 Task: Reply to email with the signature Eduardo Lee with the subject Thank you for a termination meeting from softage.10@softage.net with the message I wanted to discuss the progress of the sales team with you. Can we set up a meeting sometime next week? with BCC to softage.4@softage.net with an attached document Brand_identity_guide.pdf
Action: Mouse moved to (1119, 184)
Screenshot: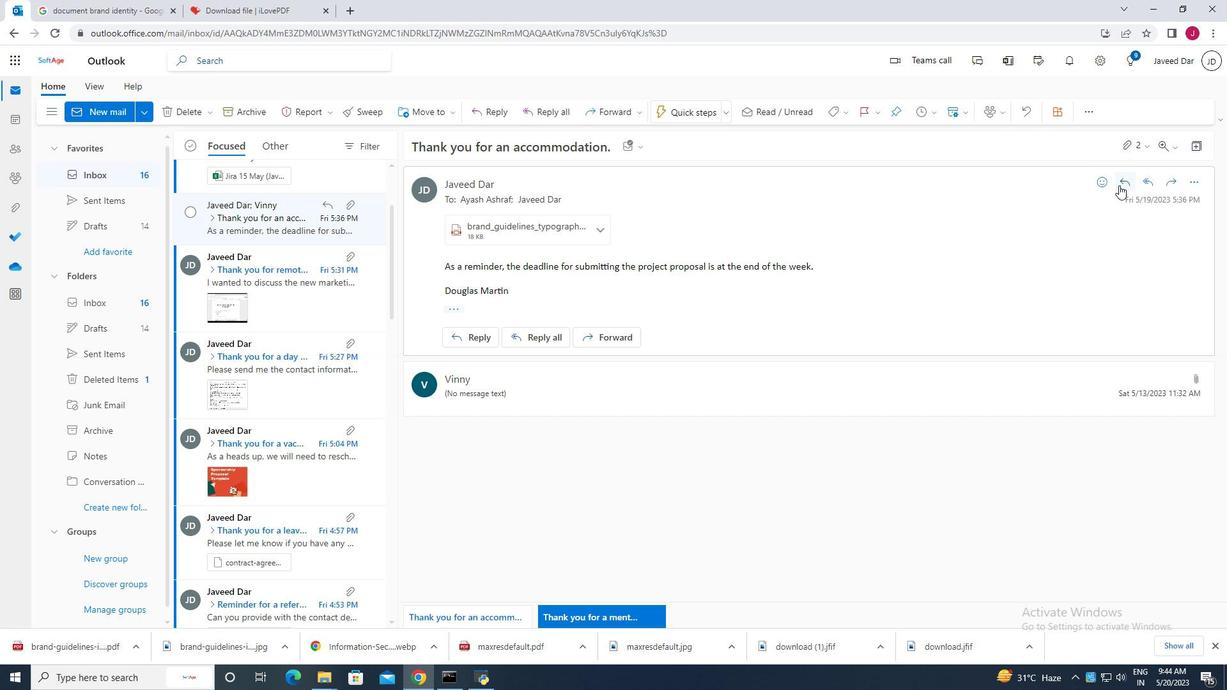 
Action: Mouse pressed left at (1119, 184)
Screenshot: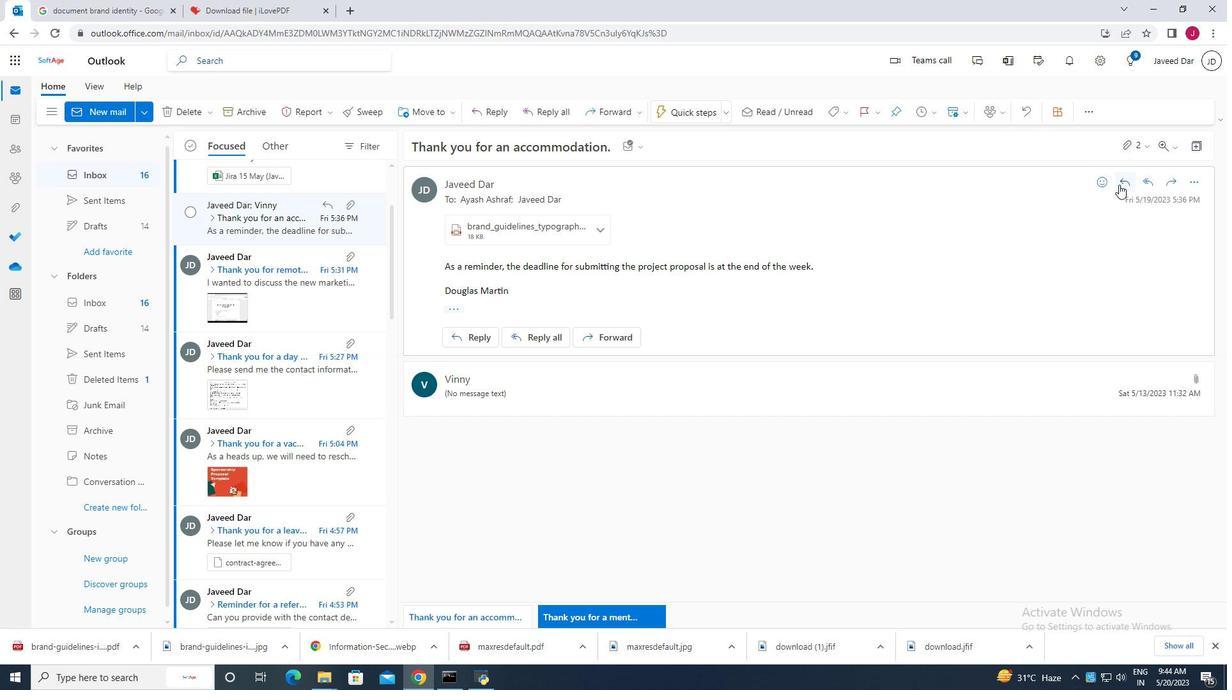 
Action: Mouse moved to (421, 343)
Screenshot: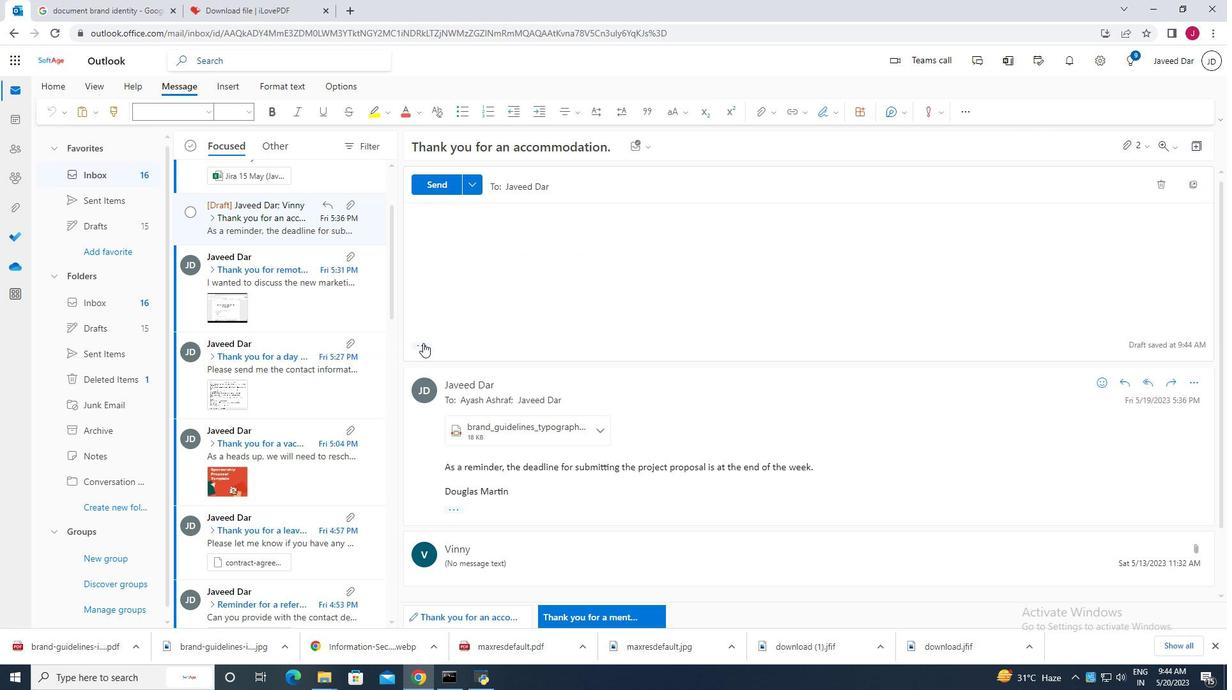 
Action: Mouse pressed left at (421, 343)
Screenshot: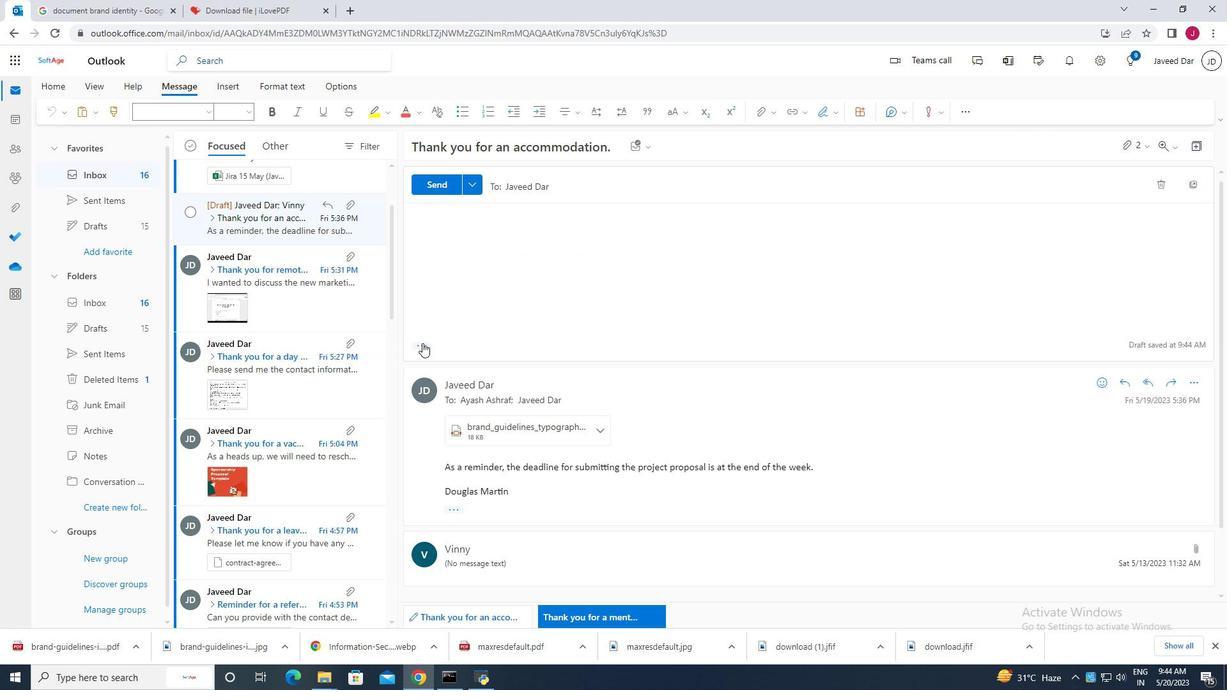 
Action: Mouse moved to (497, 240)
Screenshot: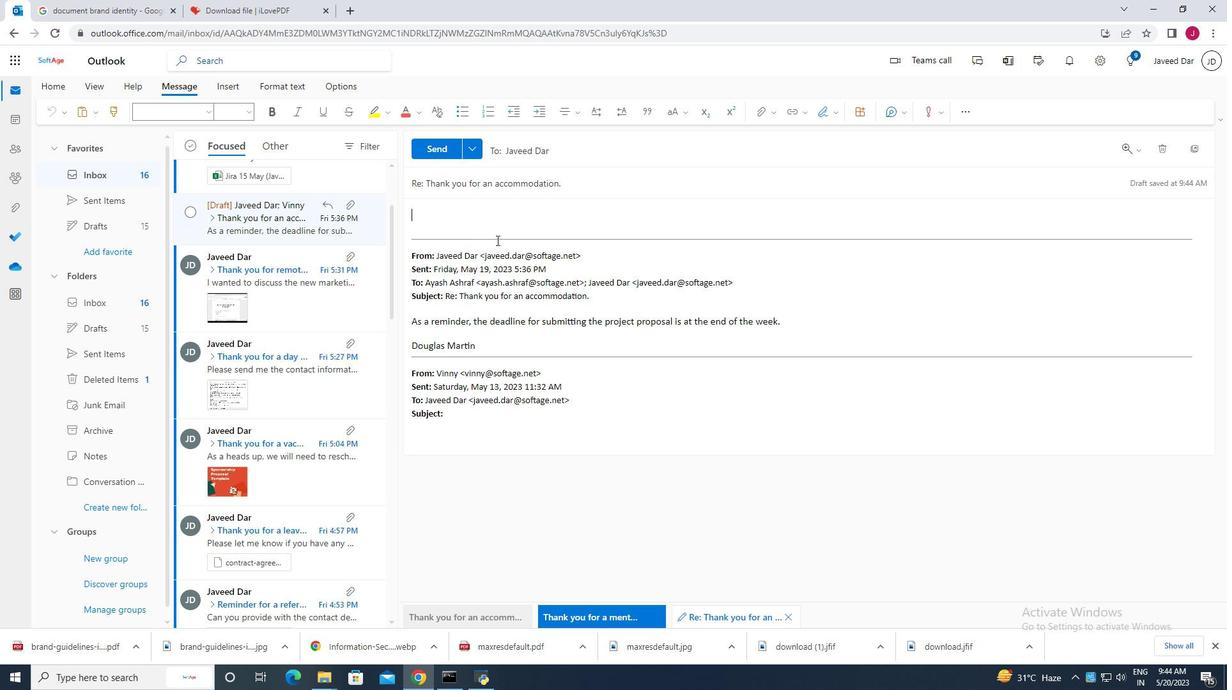 
Action: Mouse scrolled (497, 240) with delta (0, 0)
Screenshot: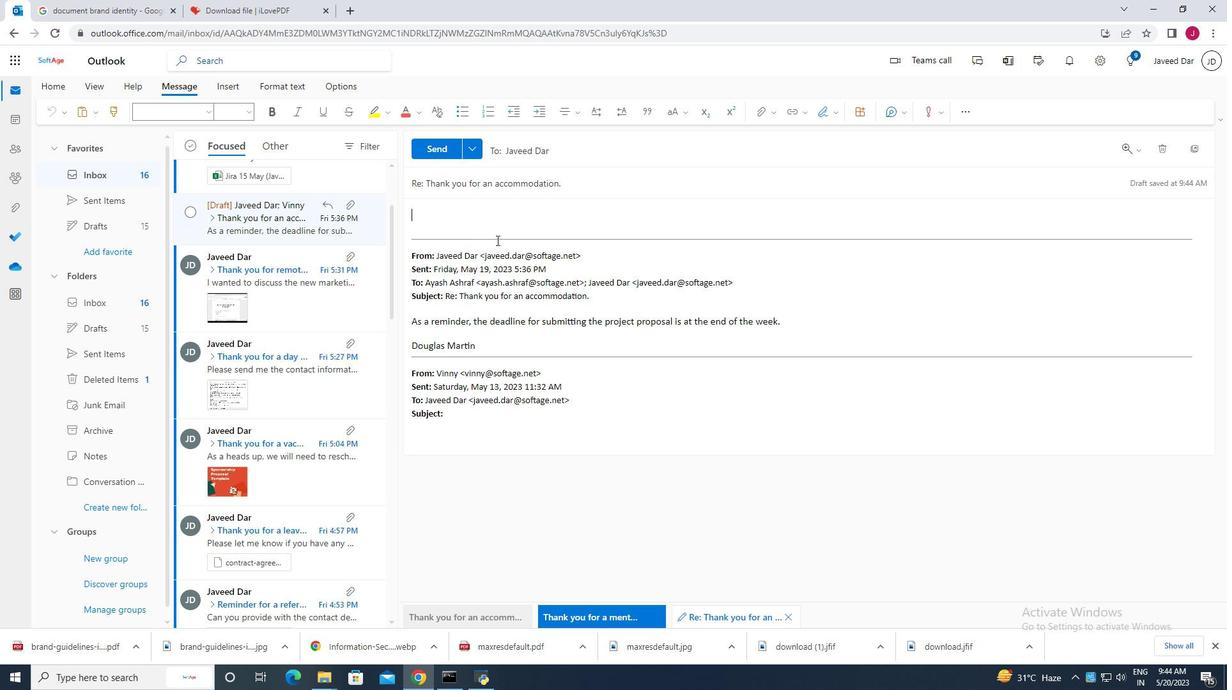 
Action: Mouse scrolled (497, 240) with delta (0, 0)
Screenshot: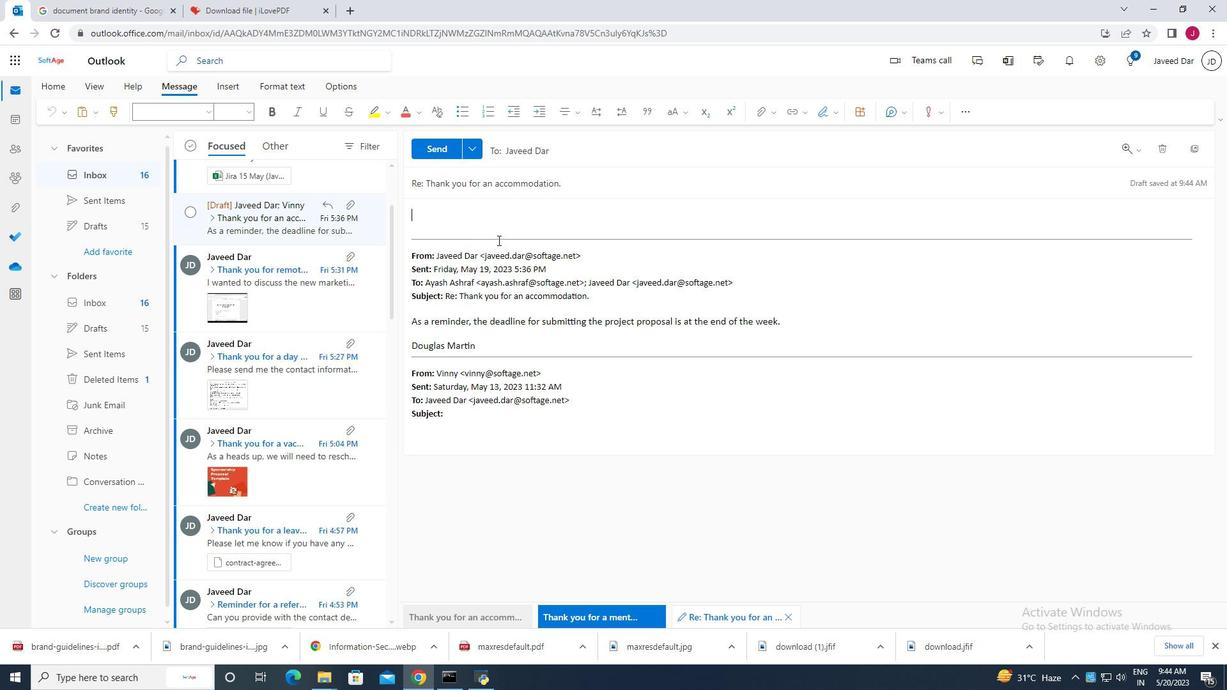 
Action: Mouse scrolled (497, 240) with delta (0, 0)
Screenshot: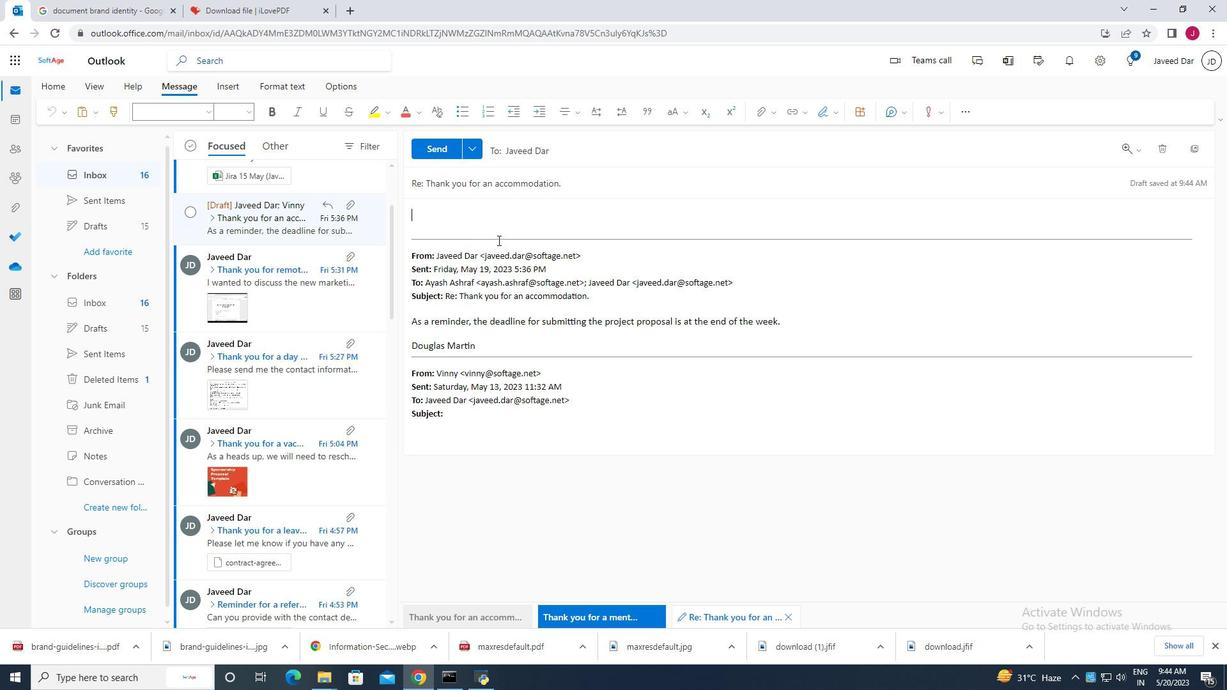 
Action: Mouse scrolled (497, 240) with delta (0, 0)
Screenshot: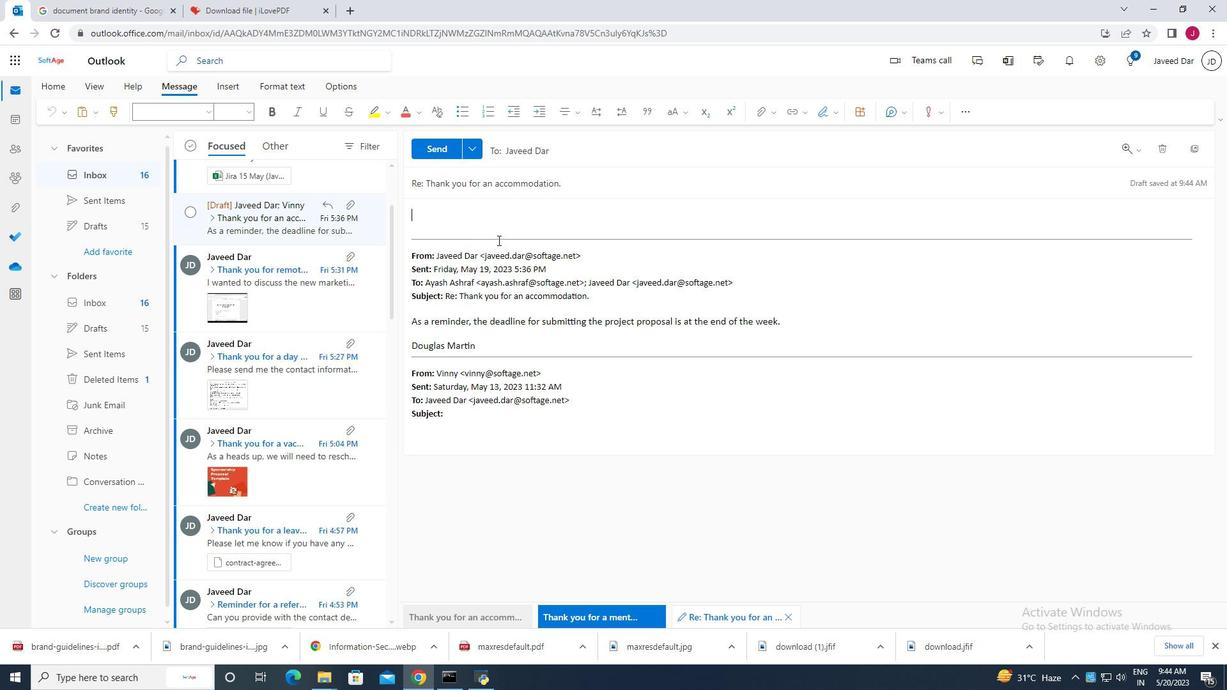 
Action: Mouse moved to (591, 189)
Screenshot: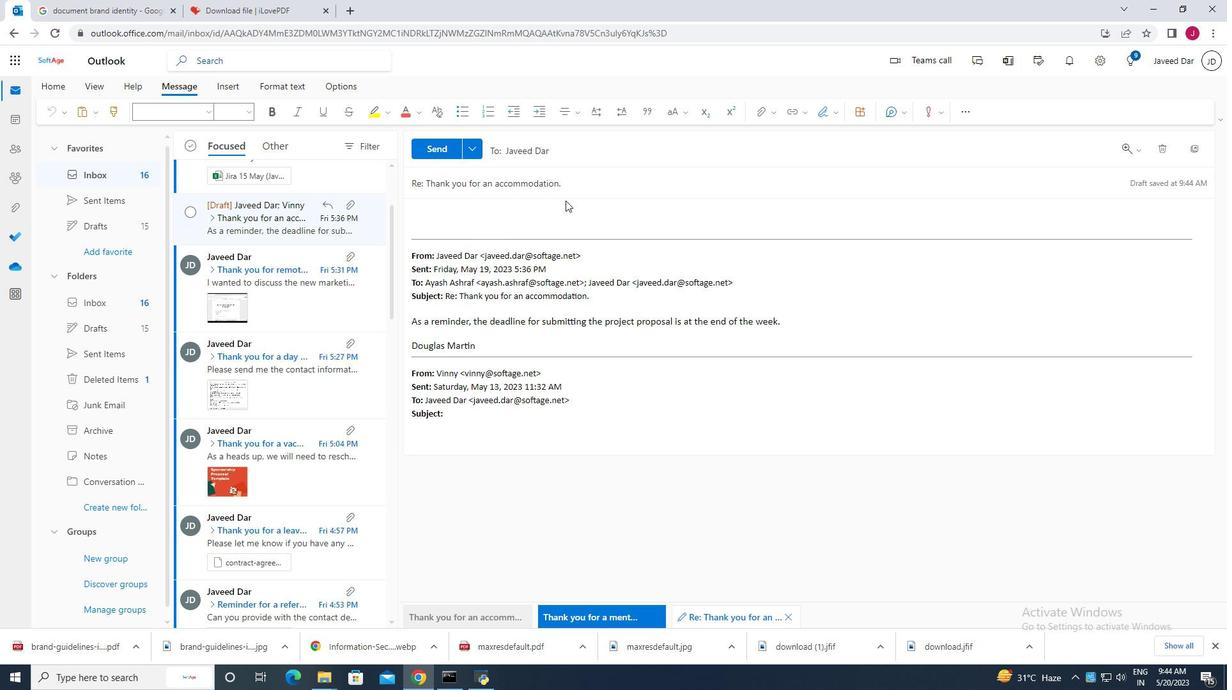 
Action: Mouse pressed left at (591, 189)
Screenshot: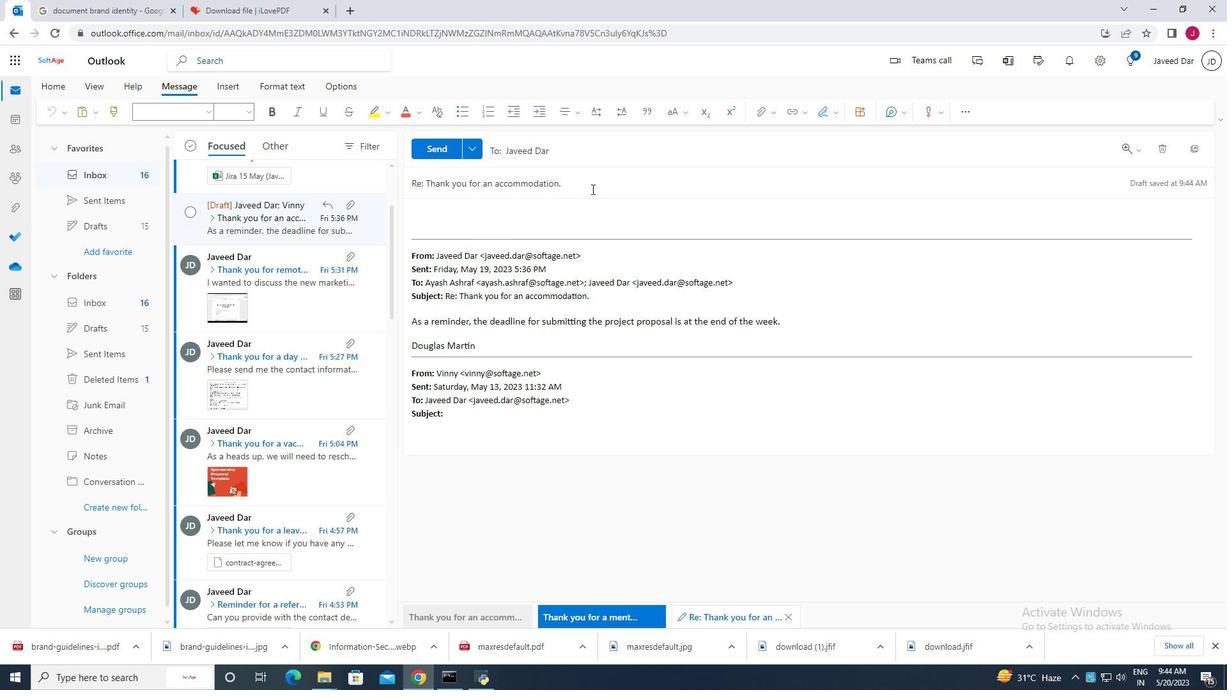 
Action: Mouse moved to (577, 150)
Screenshot: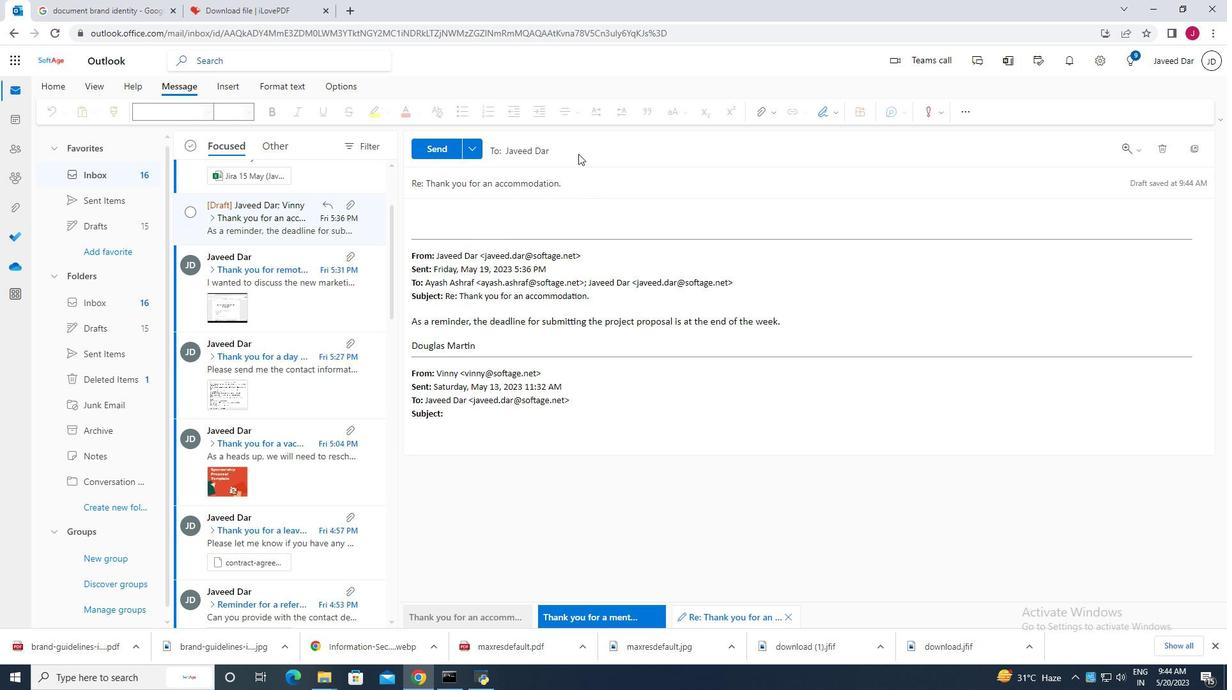 
Action: Mouse pressed left at (577, 150)
Screenshot: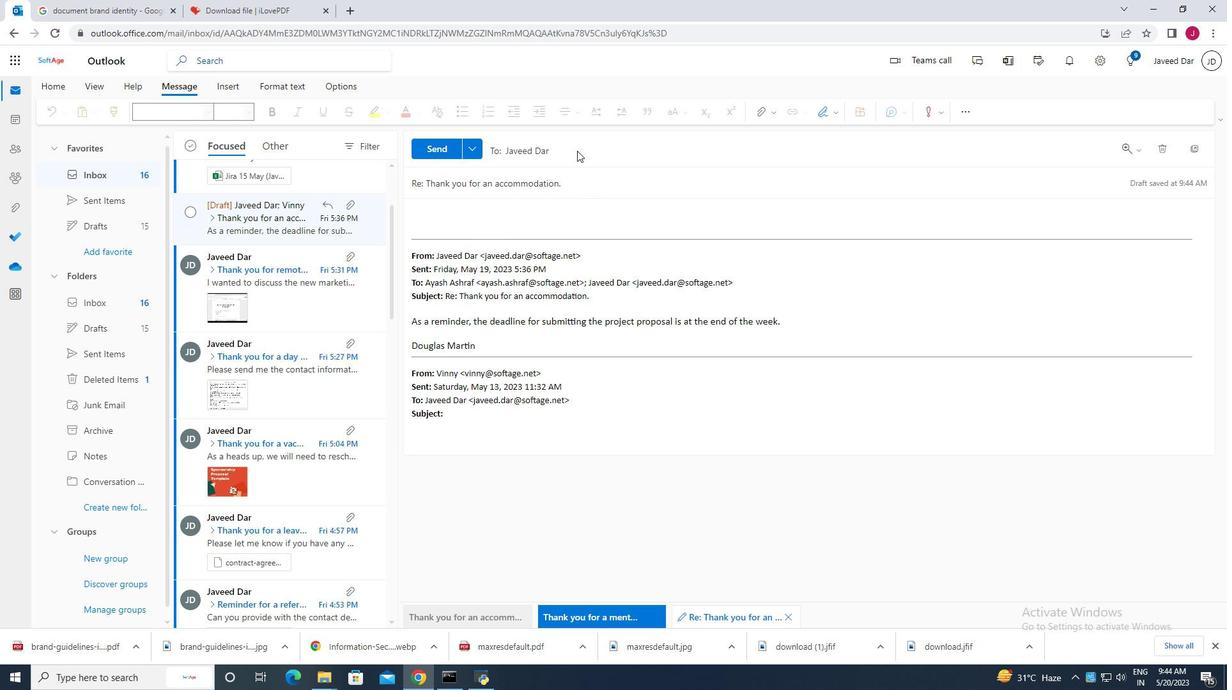 
Action: Mouse moved to (512, 177)
Screenshot: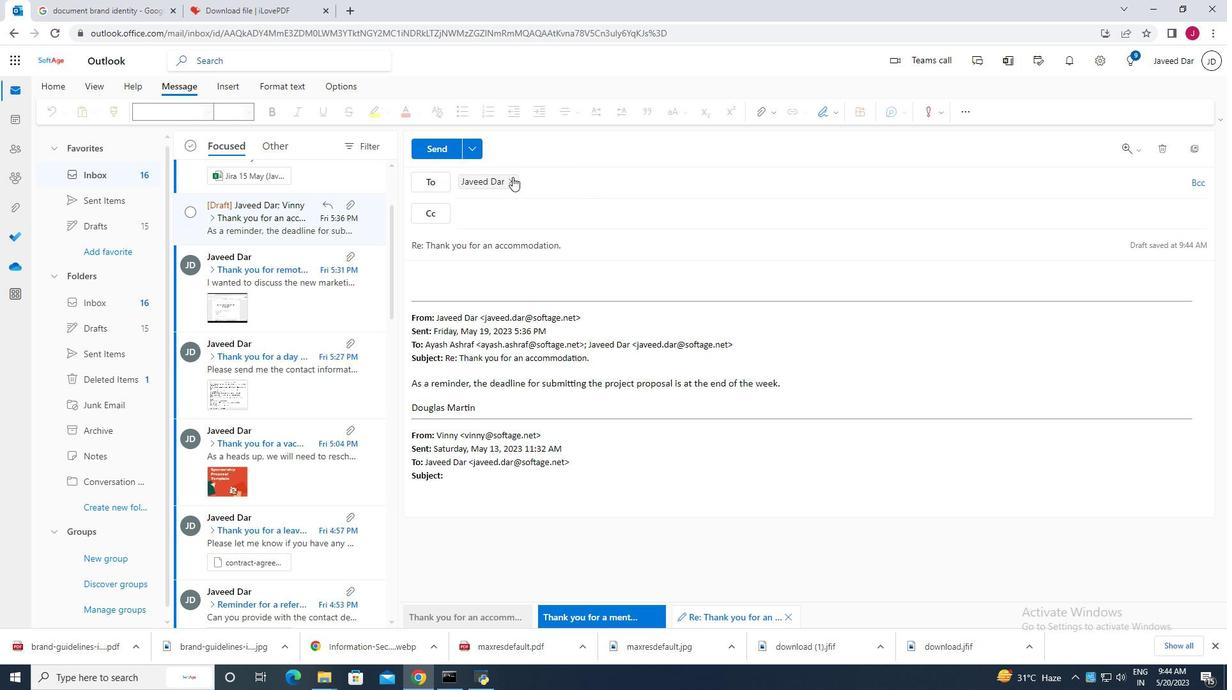 
Action: Mouse pressed left at (512, 177)
Screenshot: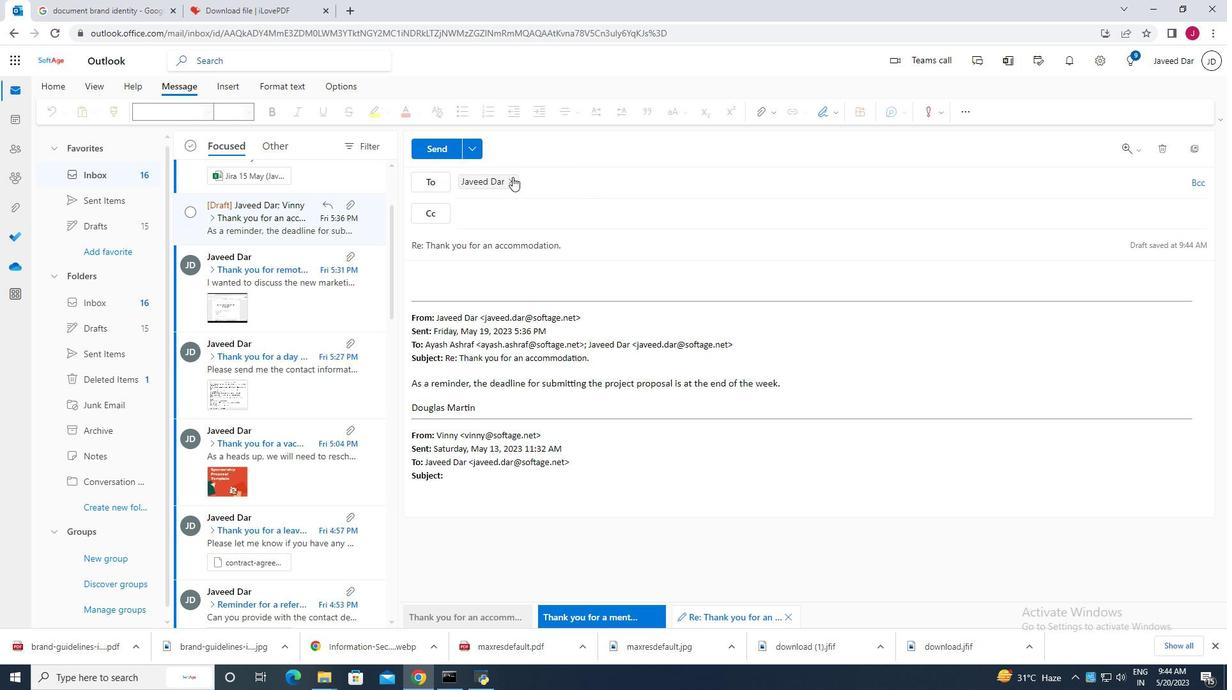 
Action: Mouse moved to (1200, 184)
Screenshot: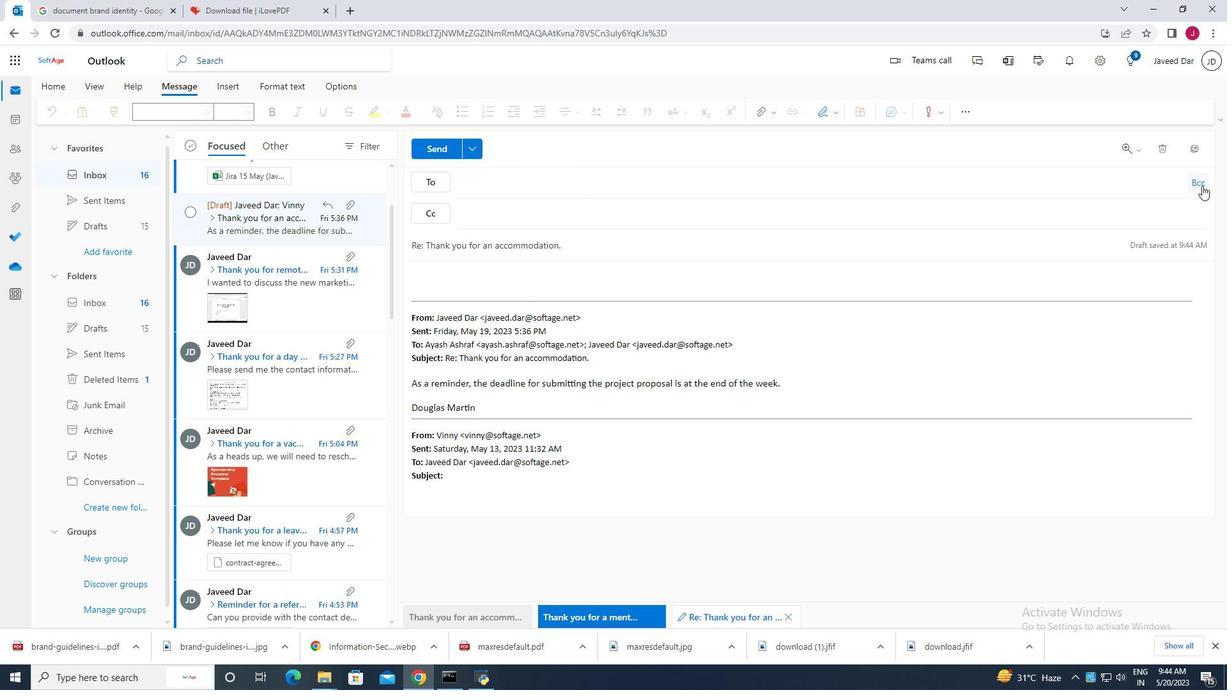 
Action: Mouse pressed left at (1200, 184)
Screenshot: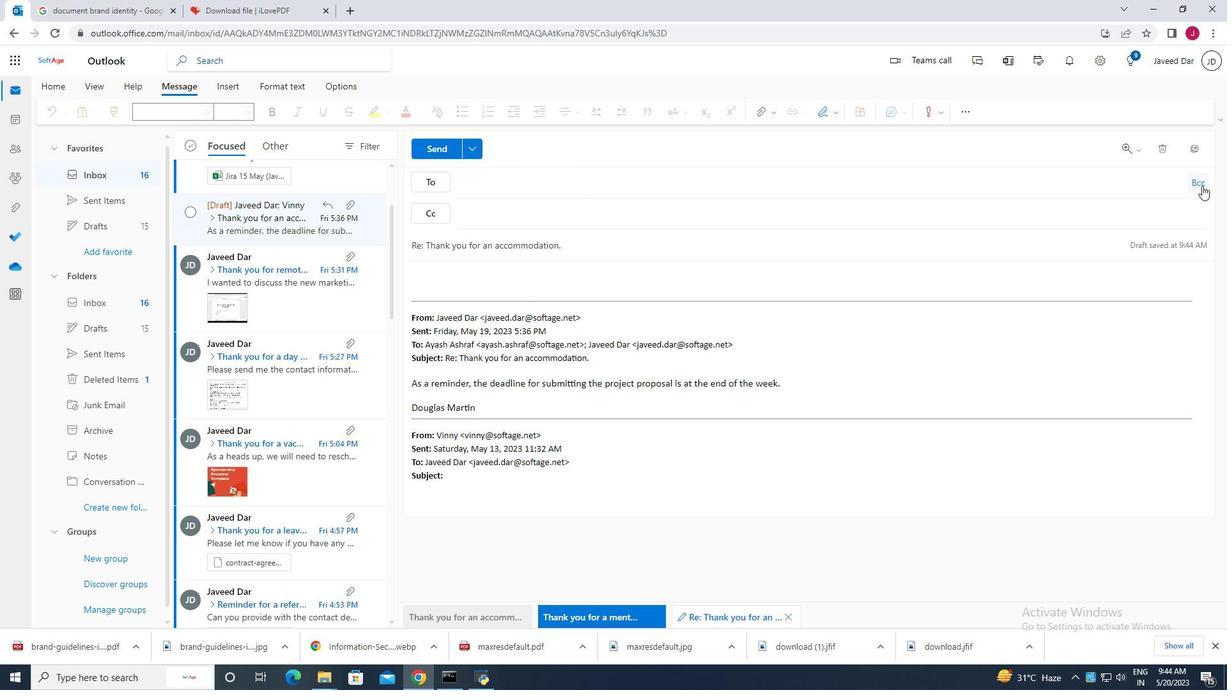 
Action: Mouse moved to (610, 279)
Screenshot: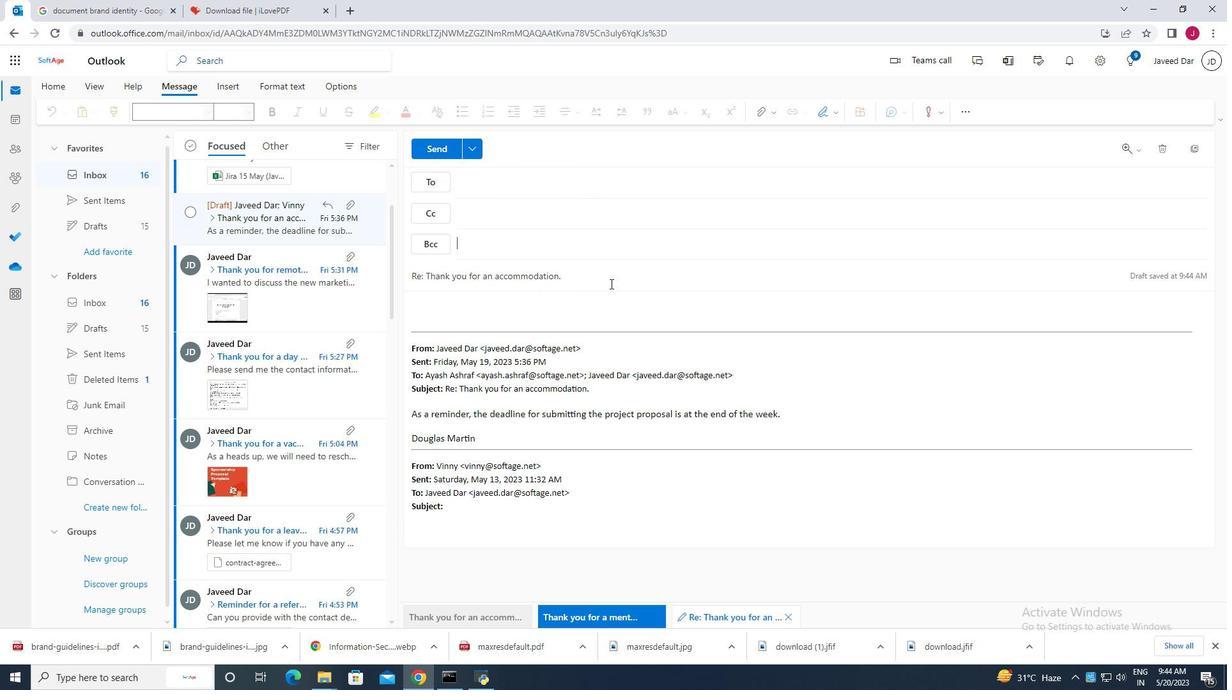 
Action: Mouse pressed left at (610, 279)
Screenshot: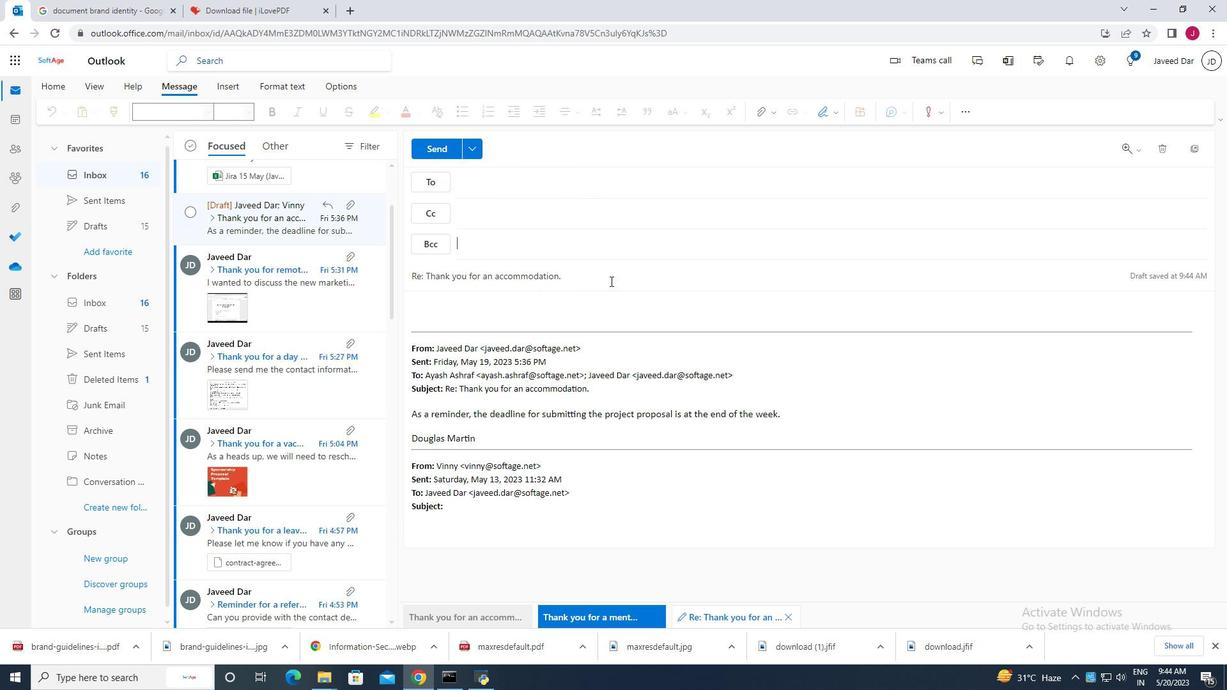 
Action: Key pressed <Key.backspace><Key.backspace><Key.backspace><Key.backspace><Key.backspace><Key.backspace><Key.backspace><Key.backspace><Key.backspace><Key.backspace><Key.backspace><Key.backspace><Key.backspace><Key.backspace><Key.backspace><Key.backspace><Key.backspace><Key.backspace><Key.backspace><Key.backspace><Key.backspace><Key.backspace><Key.backspace><Key.backspace><Key.backspace><Key.backspace><Key.backspace><Key.backspace><Key.backspace><Key.backspace><Key.backspace><Key.backspace><Key.backspace><Key.backspace><Key.backspace><Key.backspace><Key.backspace><Key.backspace><Key.backspace><Key.backspace><Key.backspace><Key.backspace><Key.backspace><Key.backspace><Key.backspace><Key.caps_lock>T<Key.caps_lock>hank<Key.space>you<Key.space>for<Key.space>termination<Key.space>meeting.
Screenshot: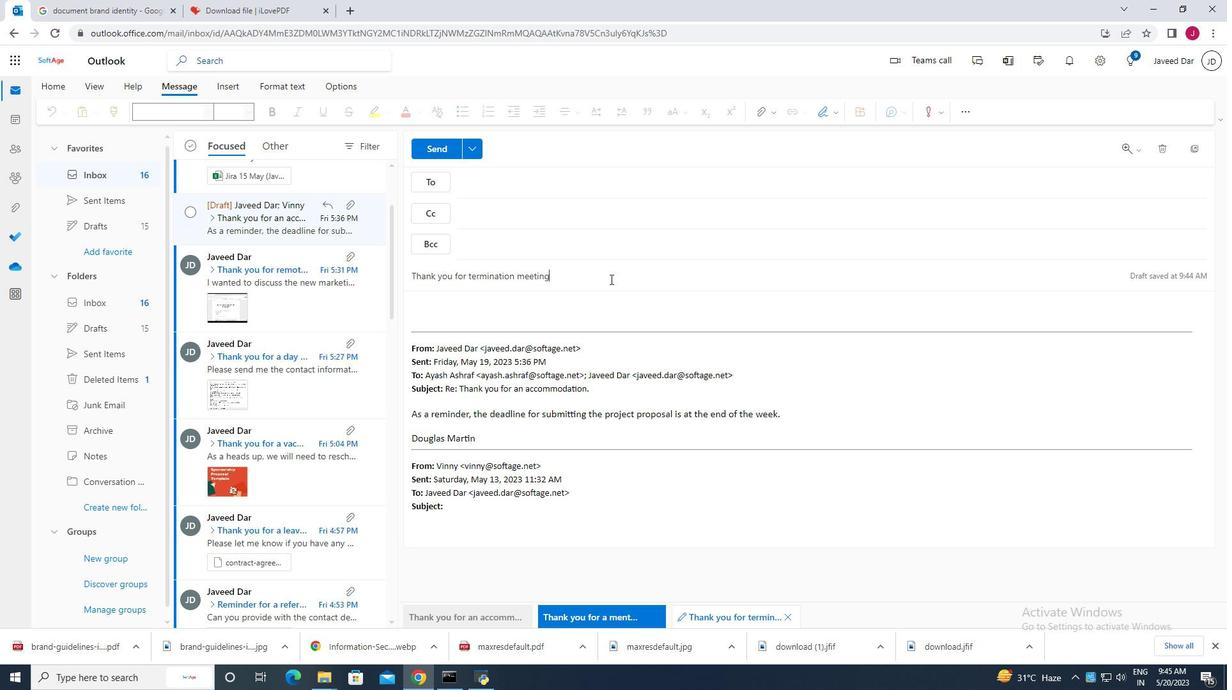 
Action: Mouse moved to (541, 304)
Screenshot: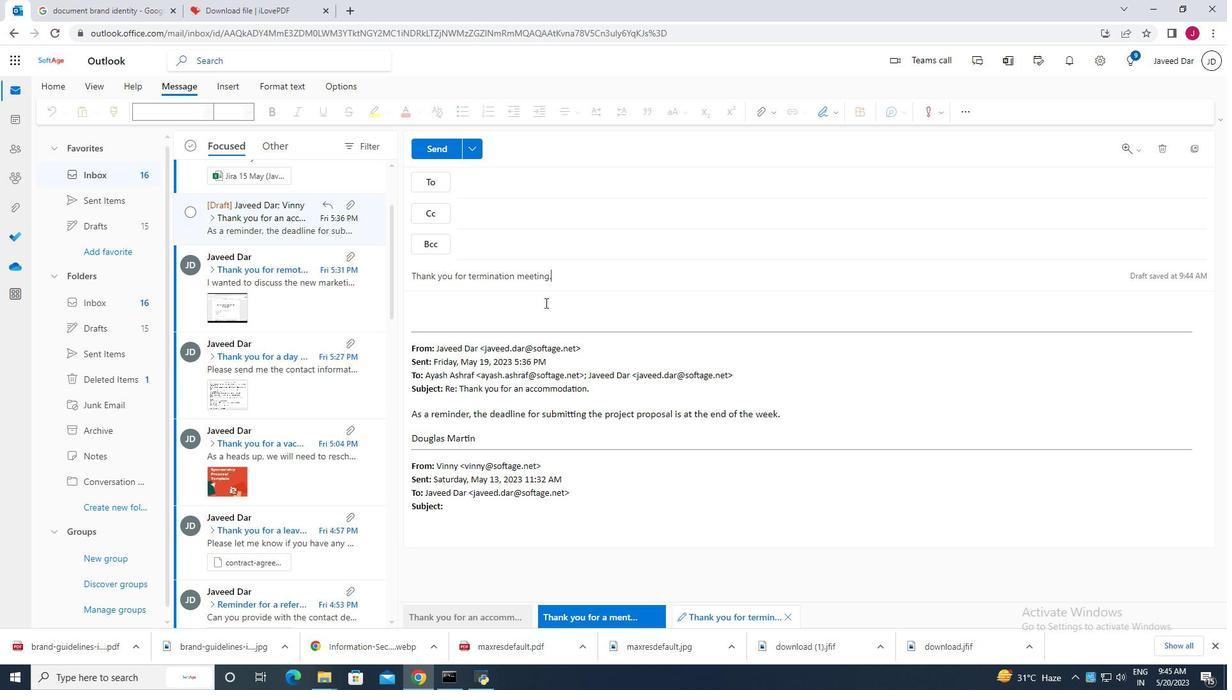 
Action: Mouse pressed left at (541, 304)
Screenshot: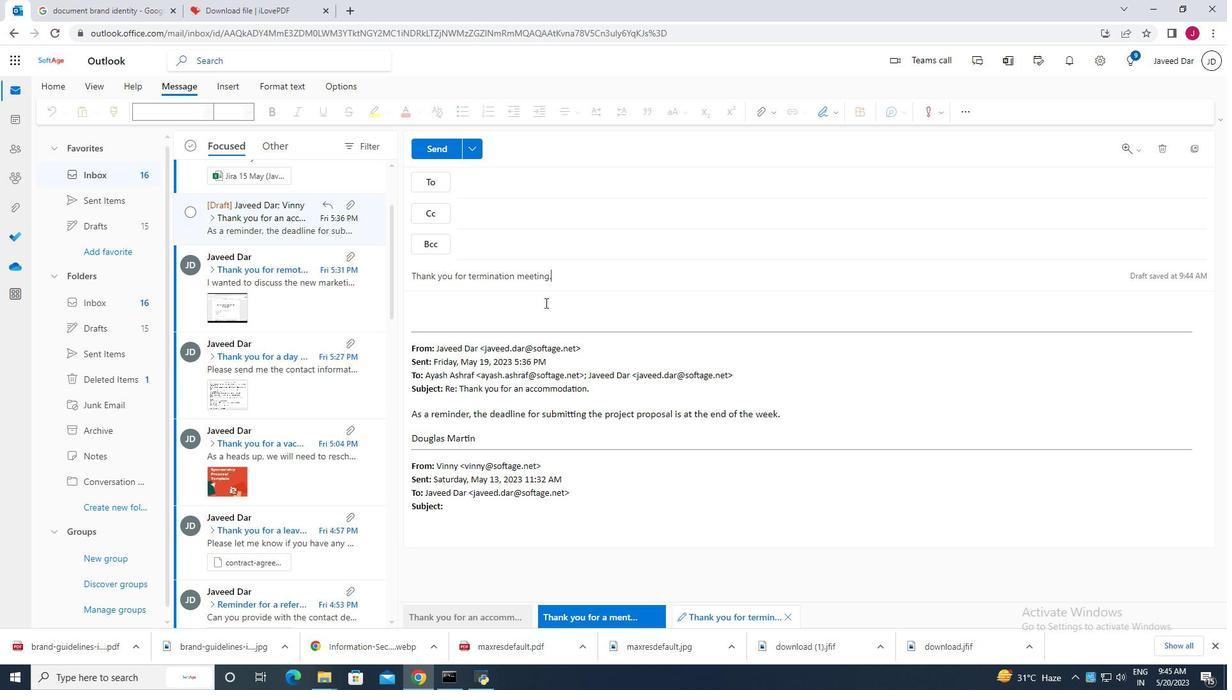 
Action: Key pressed <Key.caps_lock>I<Key.caps_lock><Key.space>wanted<Key.space>to<Key.space>discuss<Key.space>the<Key.space>progress<Key.space>of<Key.space>sales<Key.space>team<Key.space>with<Key.space>you.<Key.space><Key.caps_lock>C<Key.caps_lock>an<Key.space>we<Key.space>set<Key.space>up<Key.space>a<Key.space>meeting<Key.space>sometime<Key.space>next<Key.space>week.
Screenshot: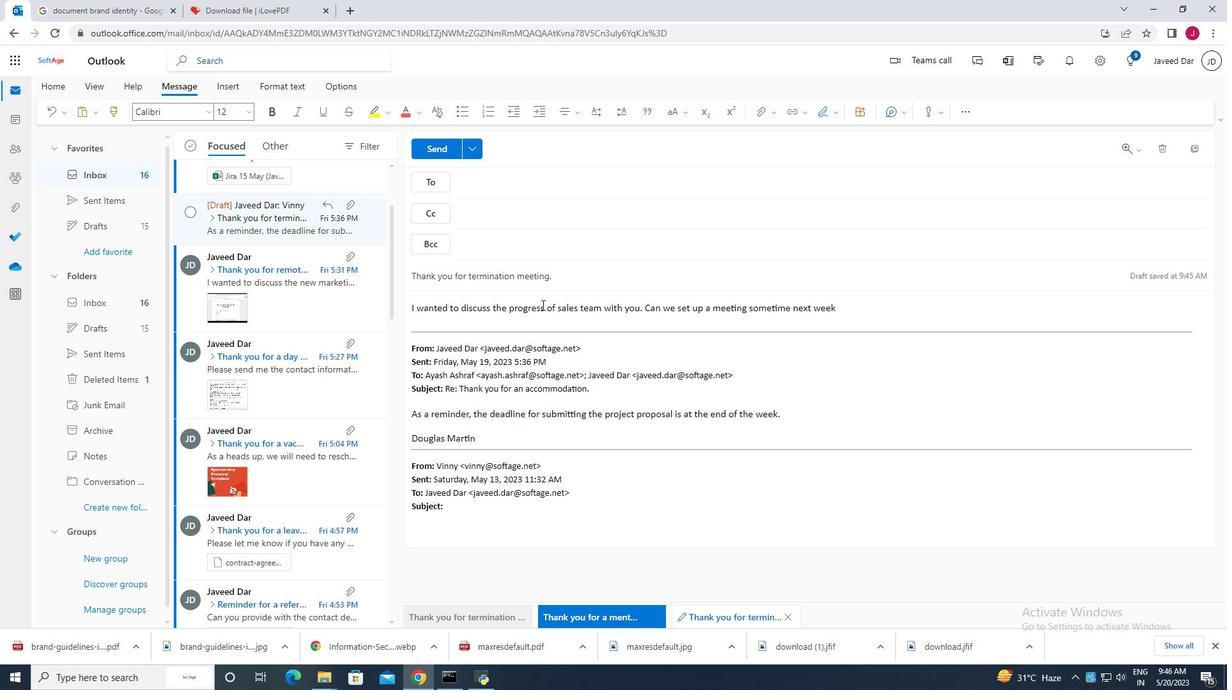 
Action: Mouse moved to (821, 112)
Screenshot: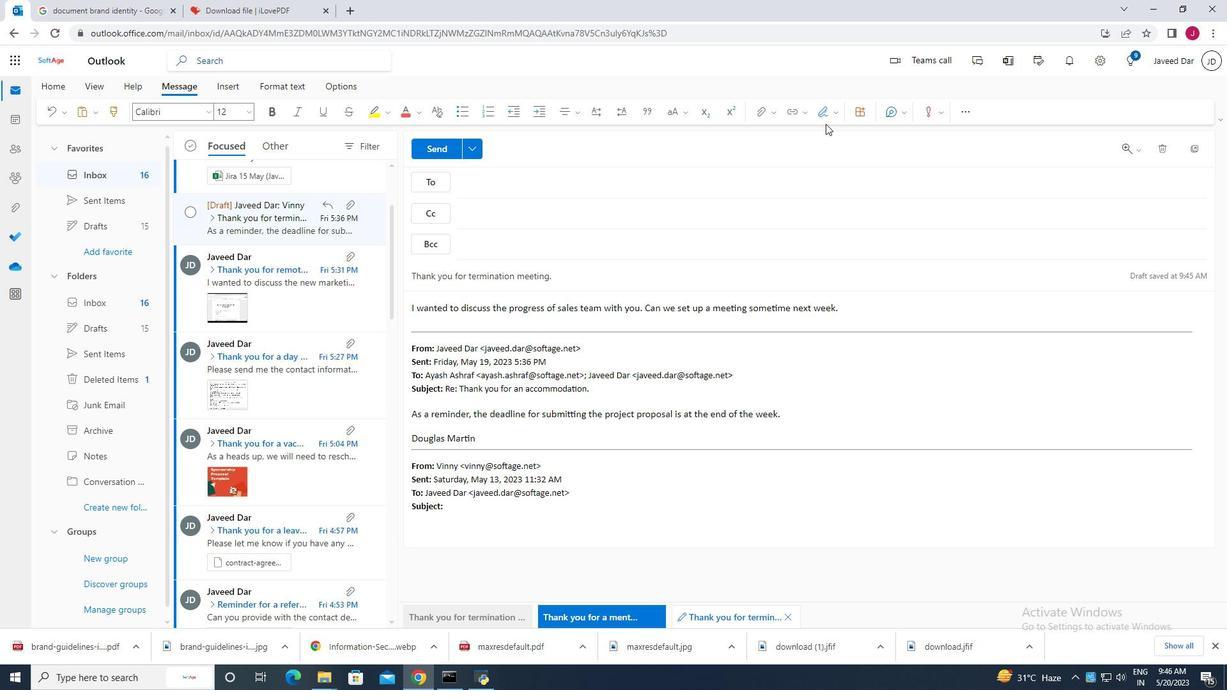 
Action: Mouse pressed left at (821, 112)
Screenshot: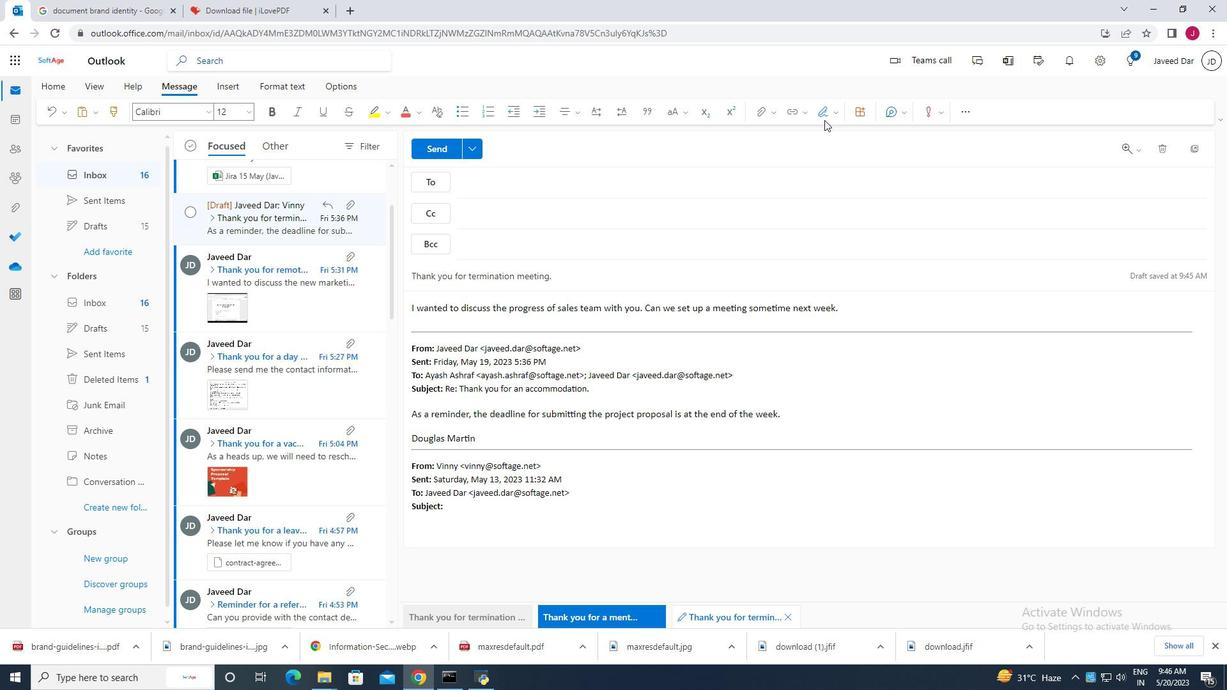 
Action: Mouse moved to (814, 162)
Screenshot: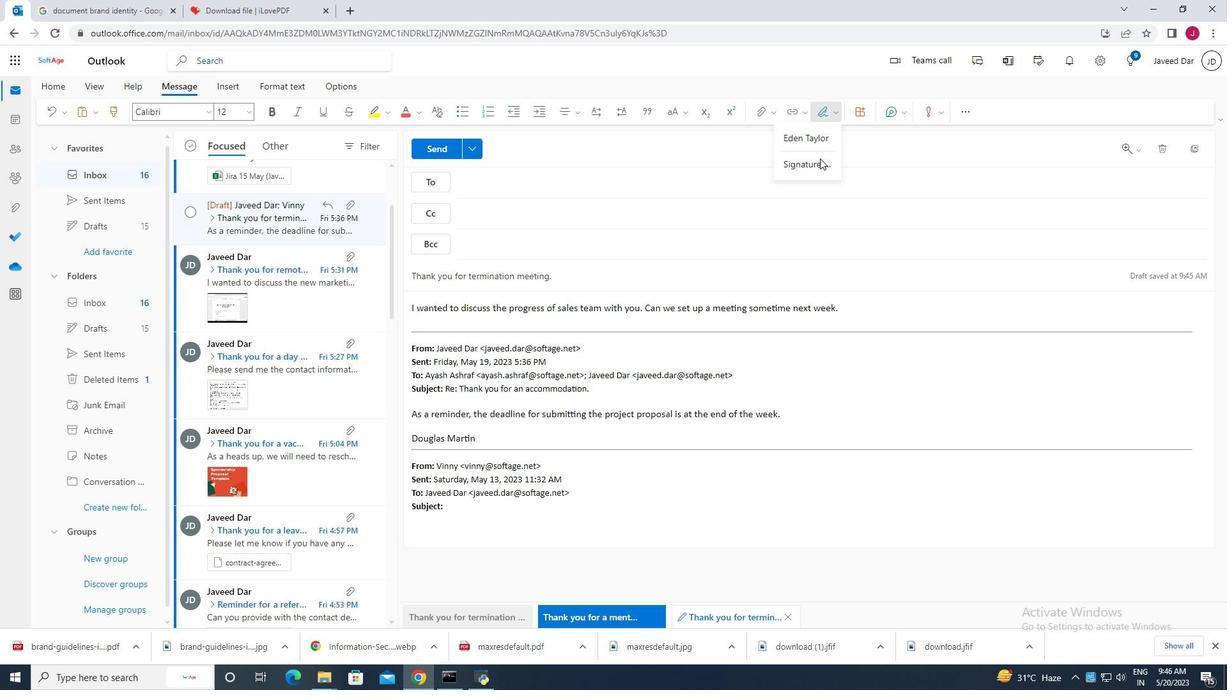 
Action: Mouse pressed left at (814, 162)
Screenshot: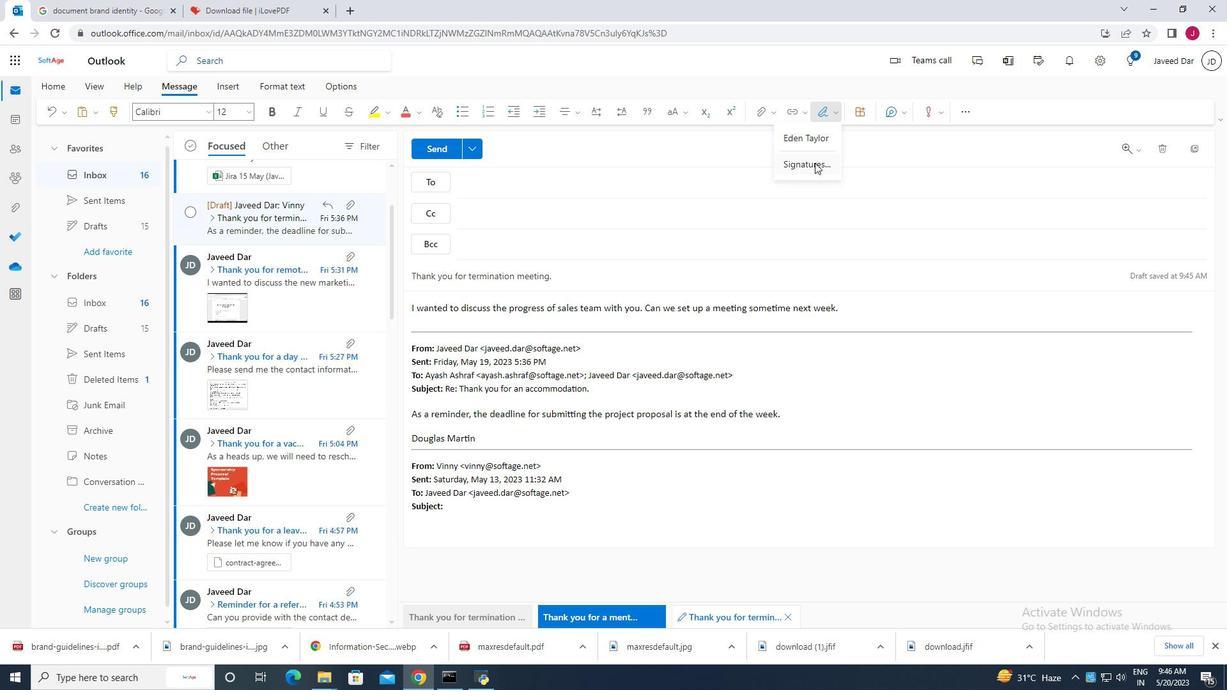 
Action: Mouse moved to (864, 215)
Screenshot: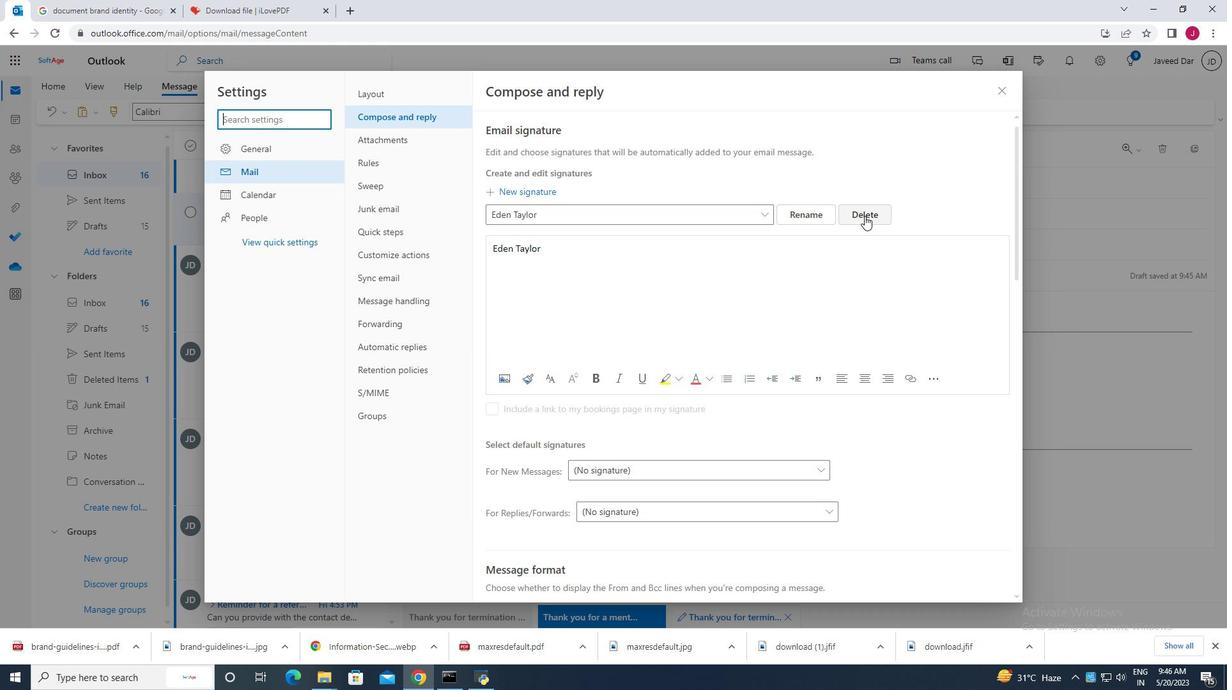 
Action: Mouse pressed left at (864, 215)
Screenshot: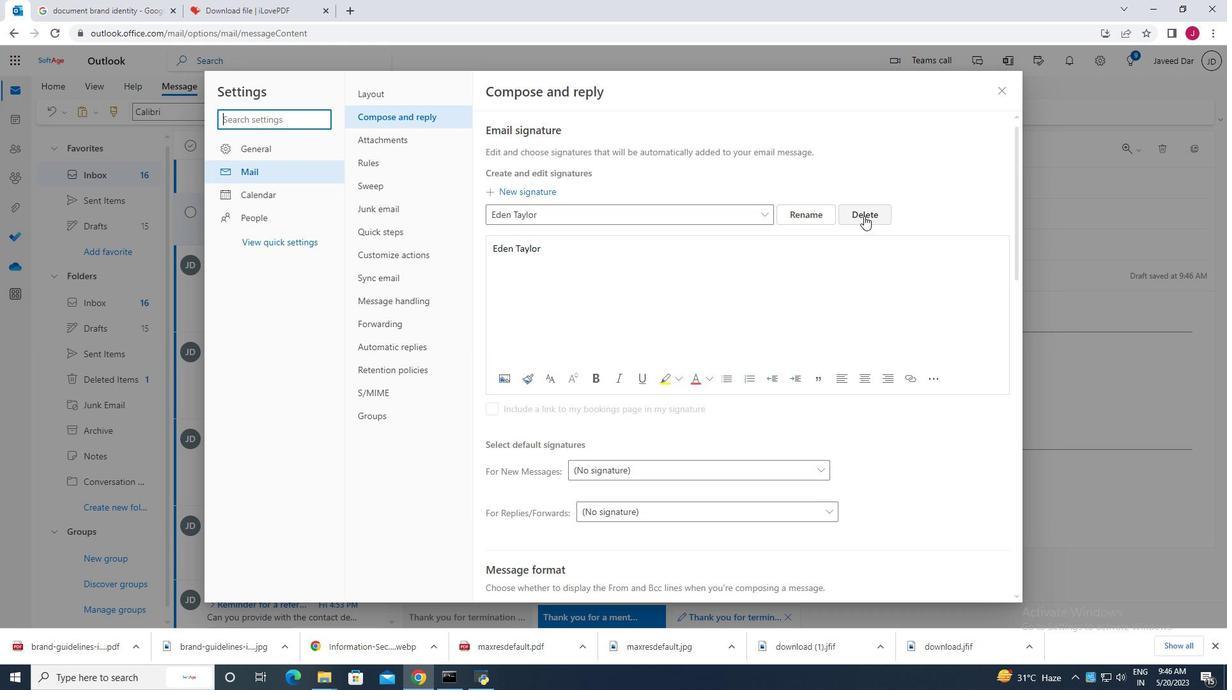 
Action: Mouse moved to (640, 201)
Screenshot: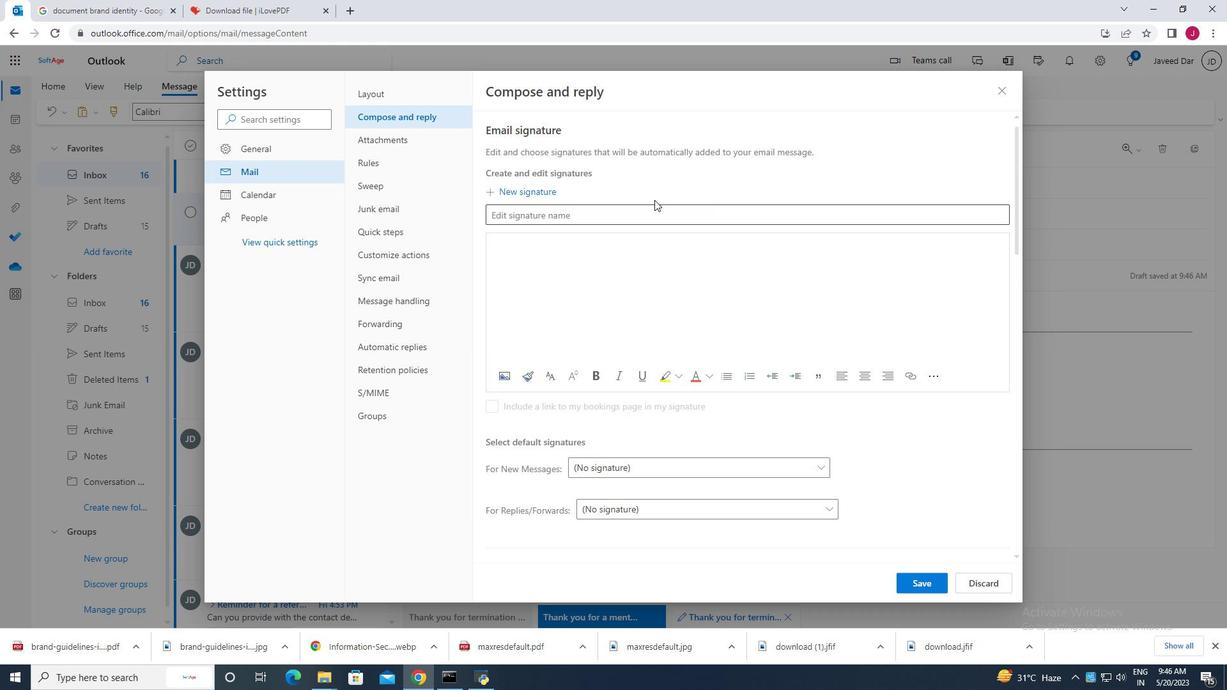 
Action: Key pressed <Key.caps_lock>E<Key.caps_lock>du
Screenshot: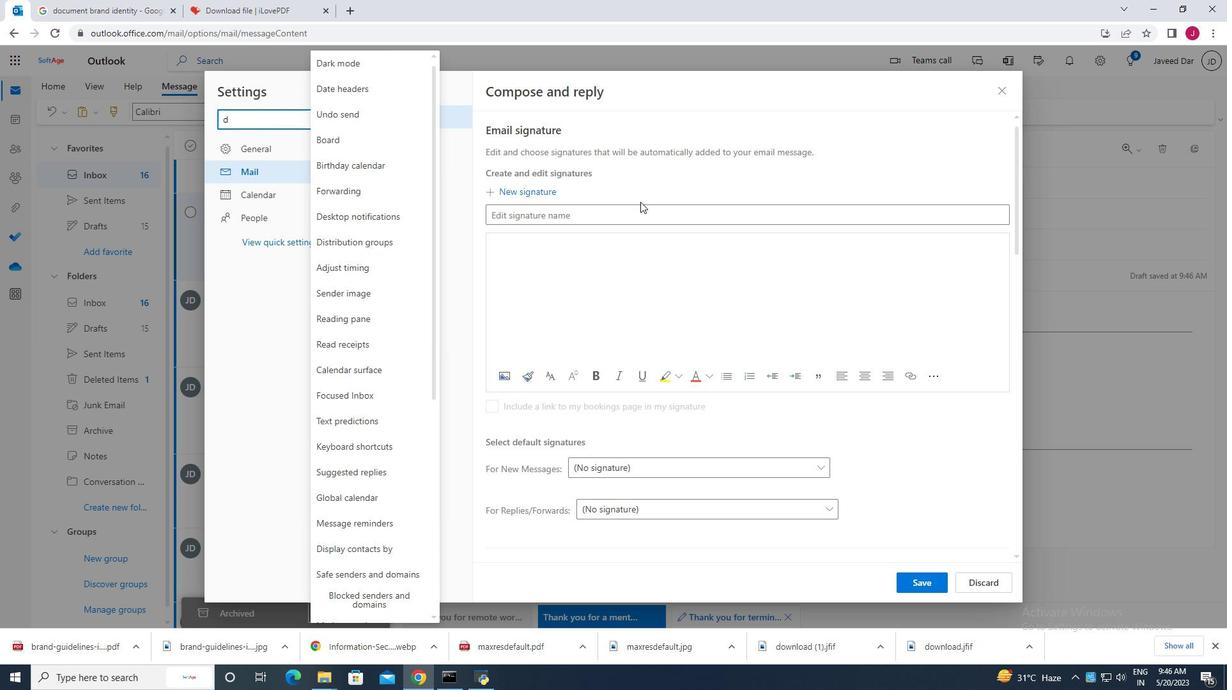 
Action: Mouse moved to (552, 216)
Screenshot: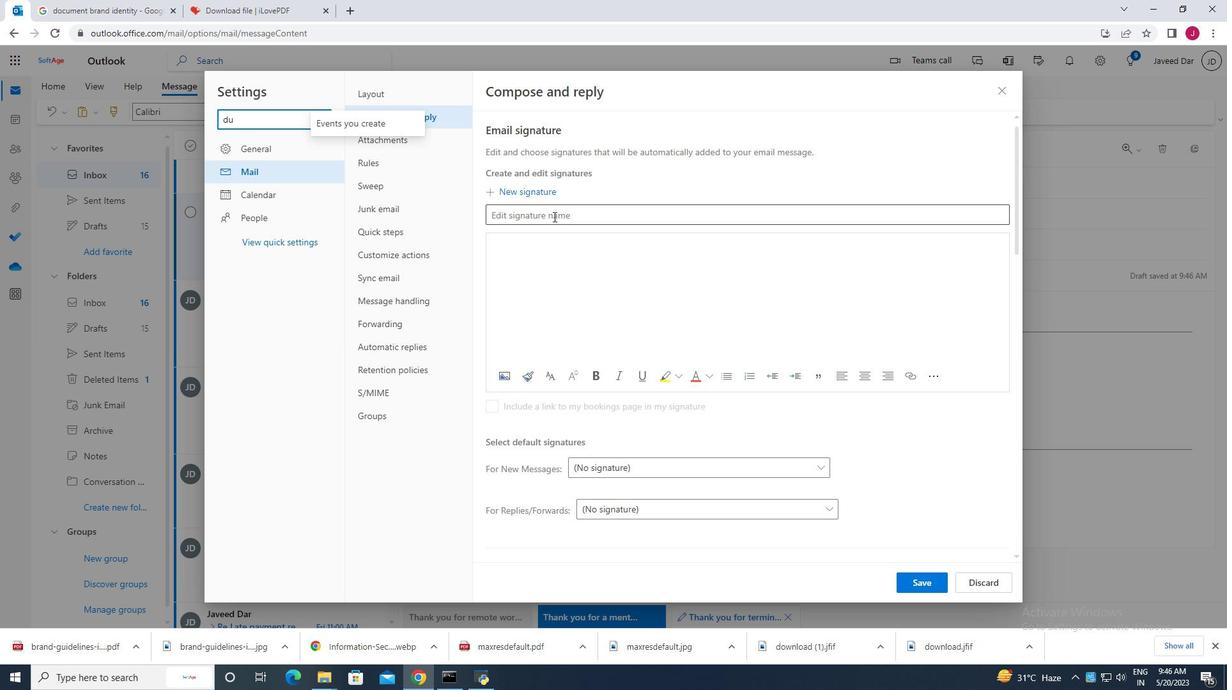 
Action: Mouse pressed left at (552, 216)
Screenshot: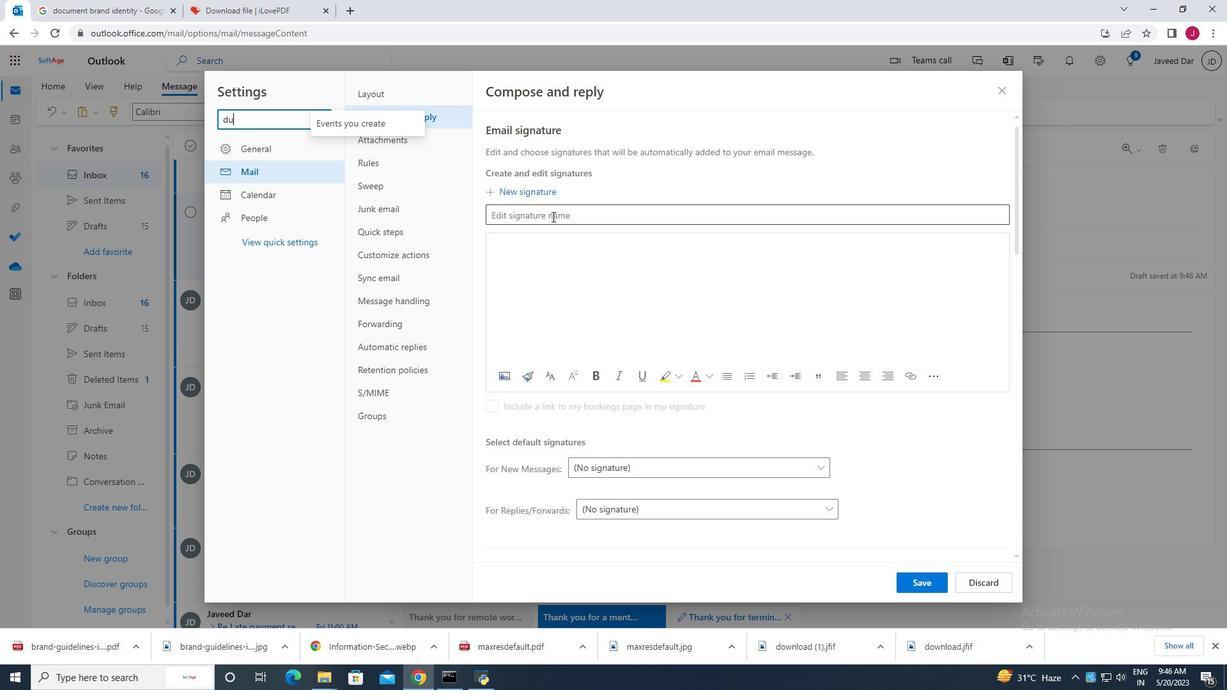 
Action: Mouse moved to (550, 216)
Screenshot: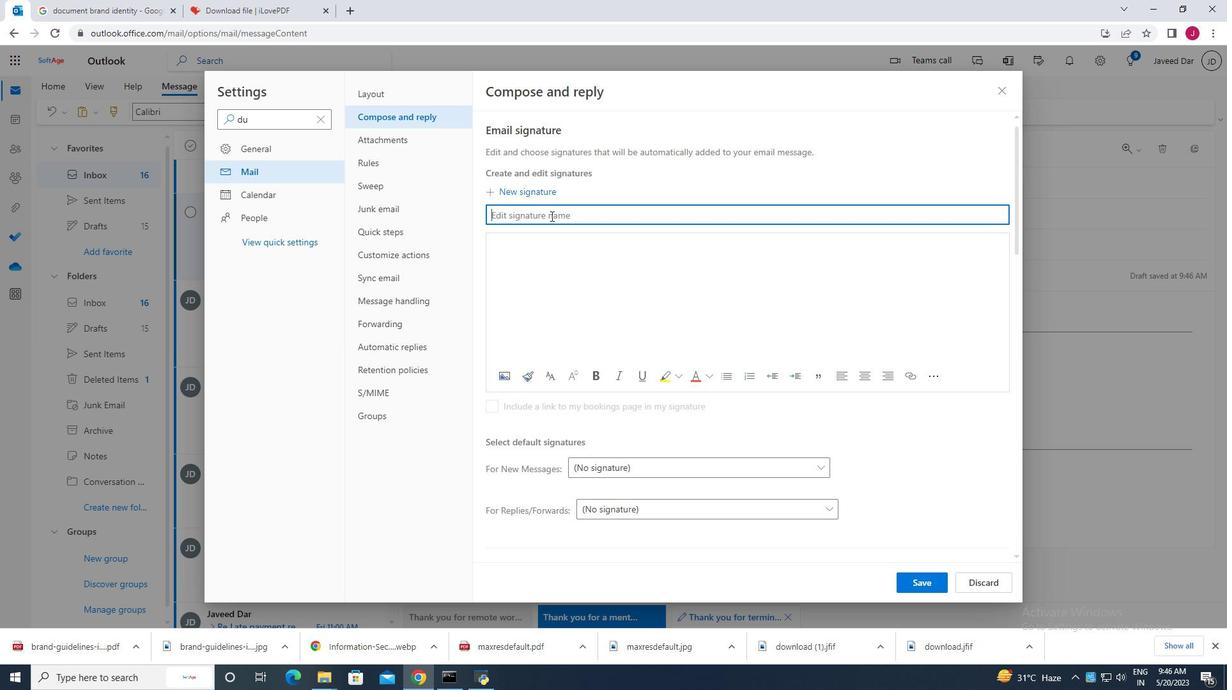 
Action: Key pressed <Key.caps_lock>E<Key.caps_lock>duardo<Key.space><Key.caps_lock>LE<Key.backspace><Key.caps_lock>ee
Screenshot: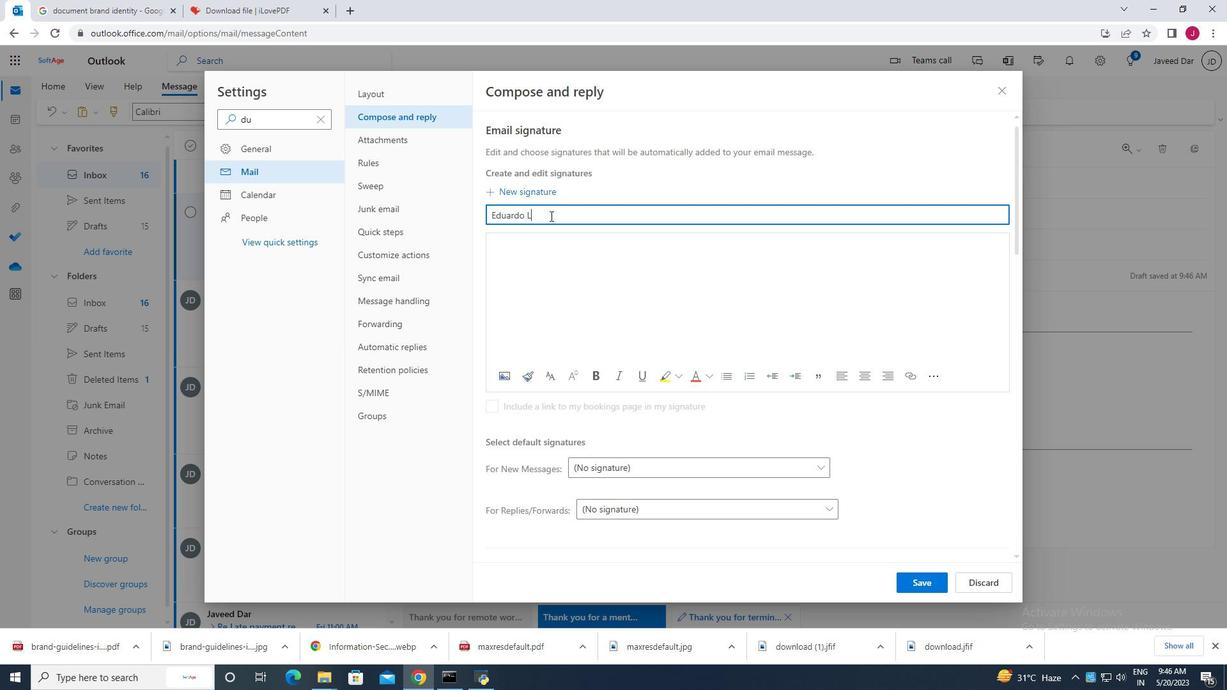 
Action: Mouse moved to (541, 246)
Screenshot: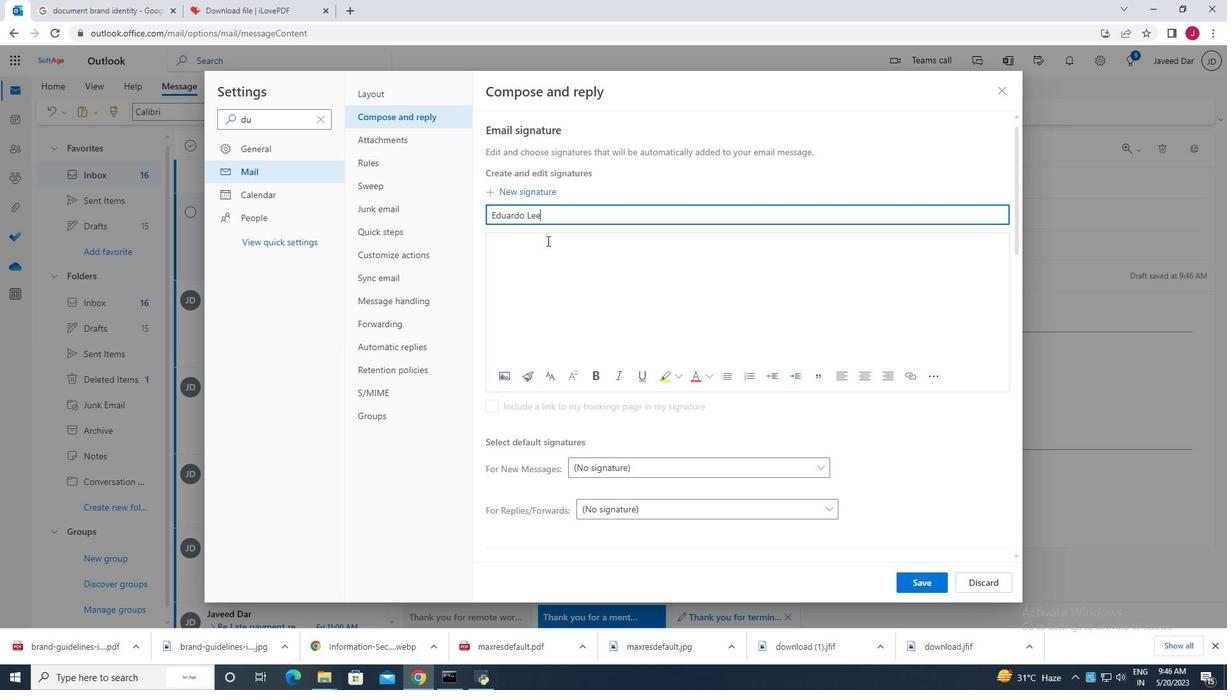 
Action: Mouse pressed left at (541, 246)
Screenshot: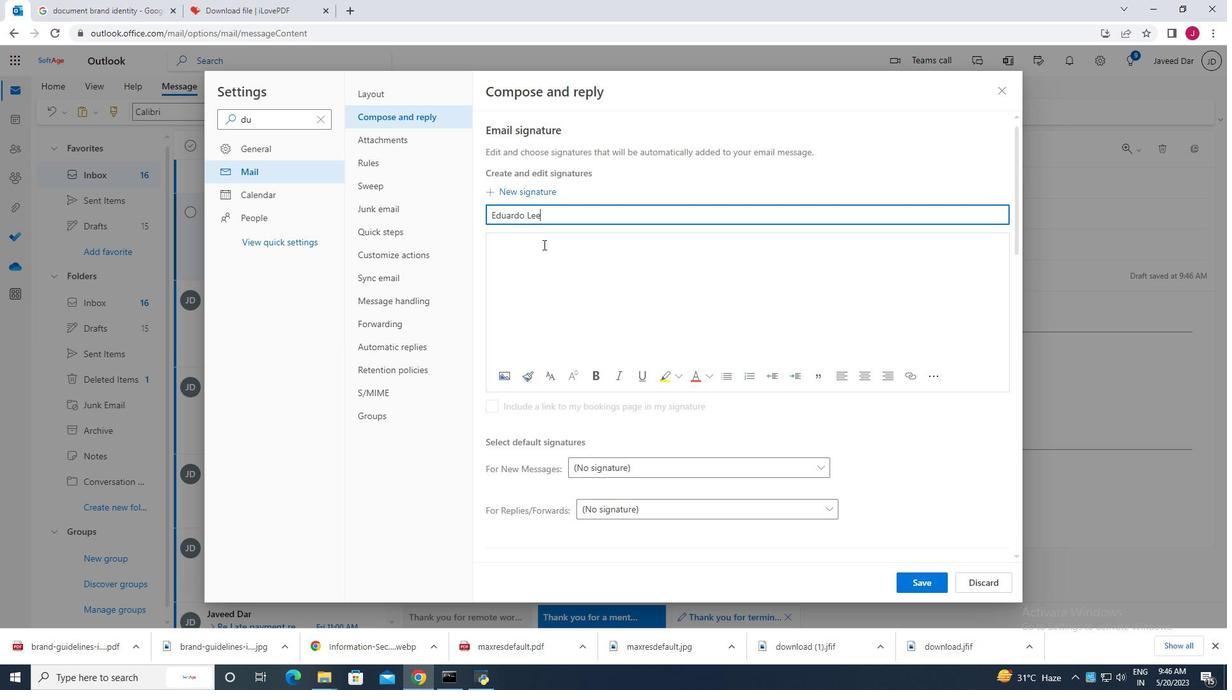 
Action: Key pressed <Key.caps_lock>E<Key.caps_lock>duardo<Key.space><Key.caps_lock>L<Key.caps_lock>ee
Screenshot: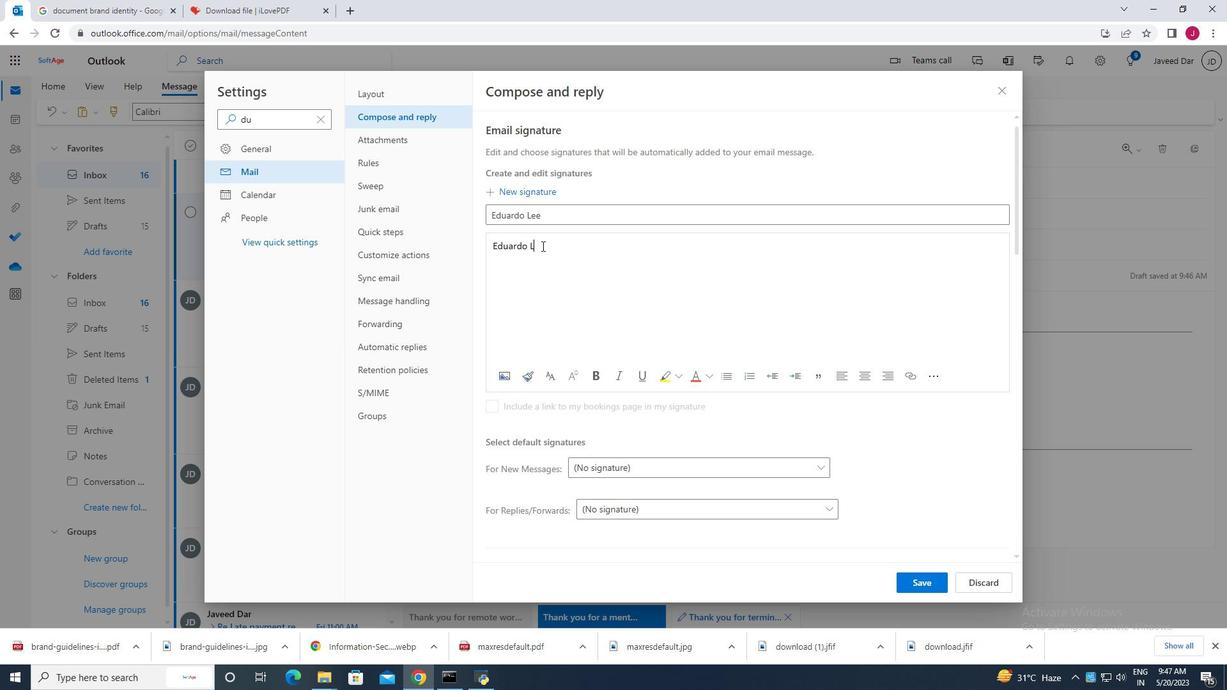 
Action: Mouse moved to (920, 586)
Screenshot: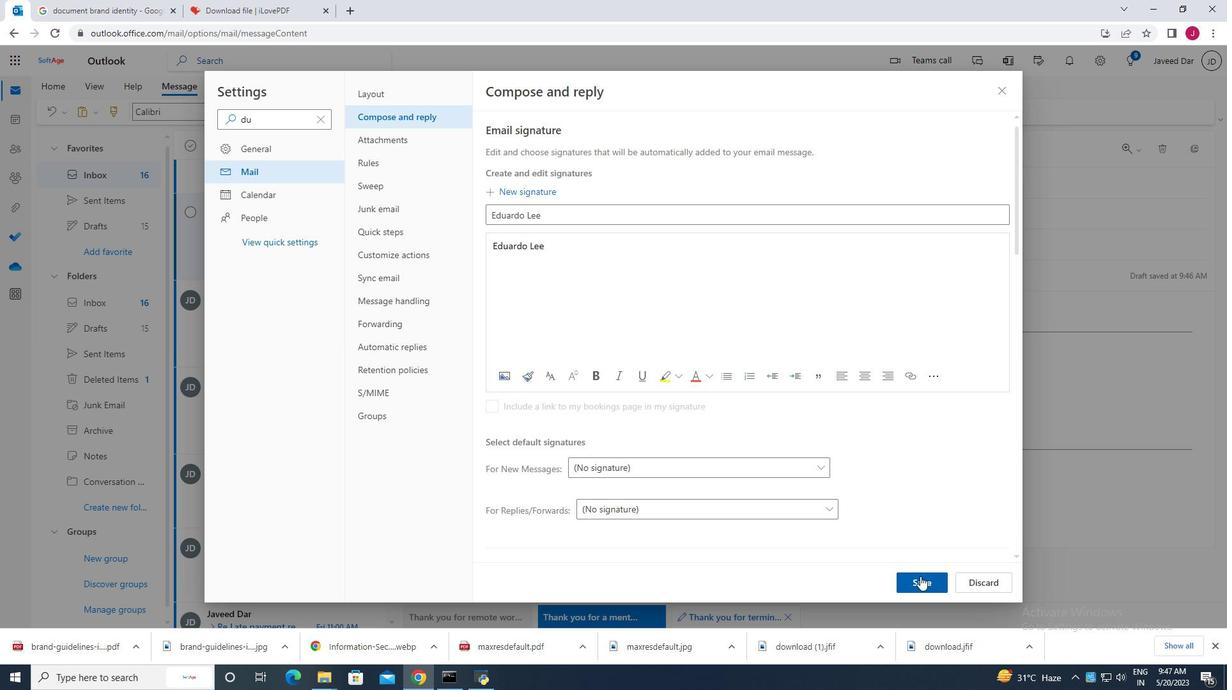 
Action: Mouse pressed left at (920, 586)
Screenshot: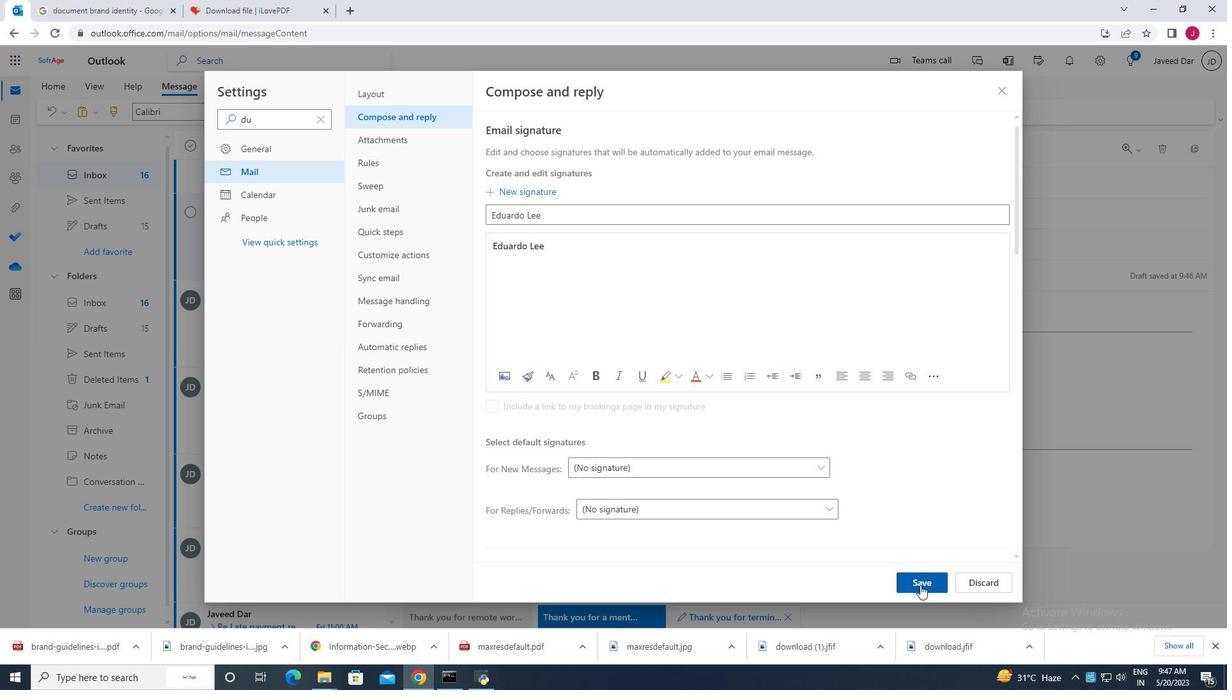 
Action: Mouse moved to (1005, 90)
Screenshot: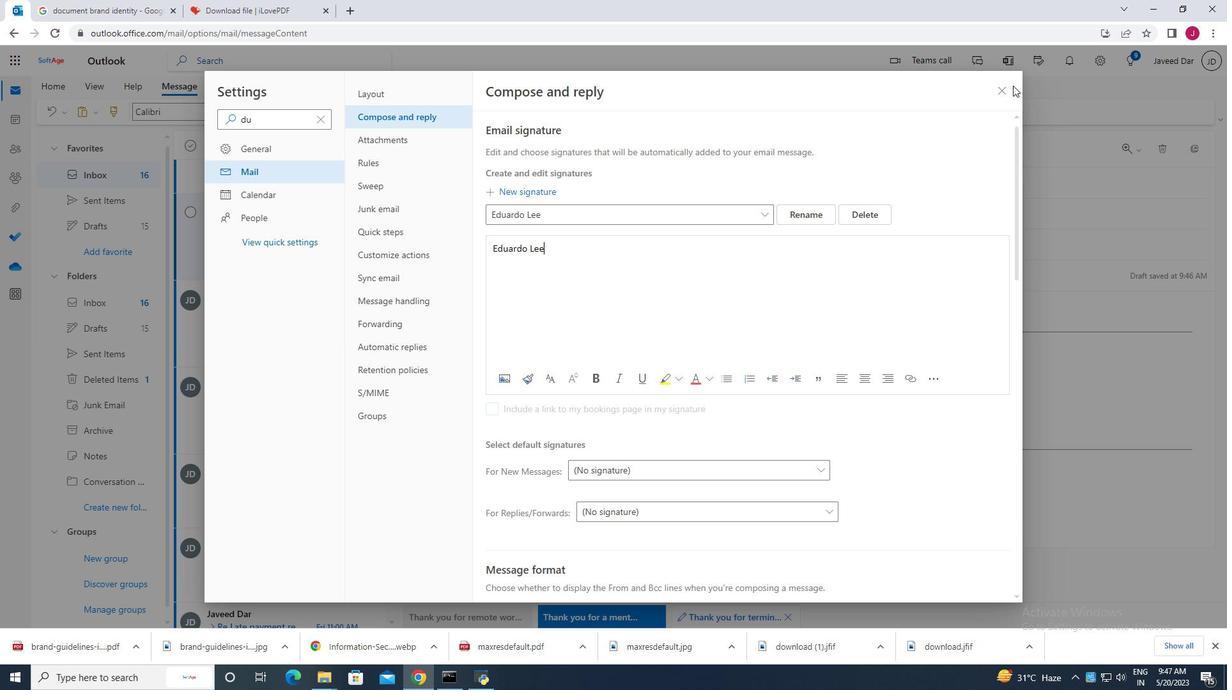 
Action: Mouse pressed left at (1005, 90)
Screenshot: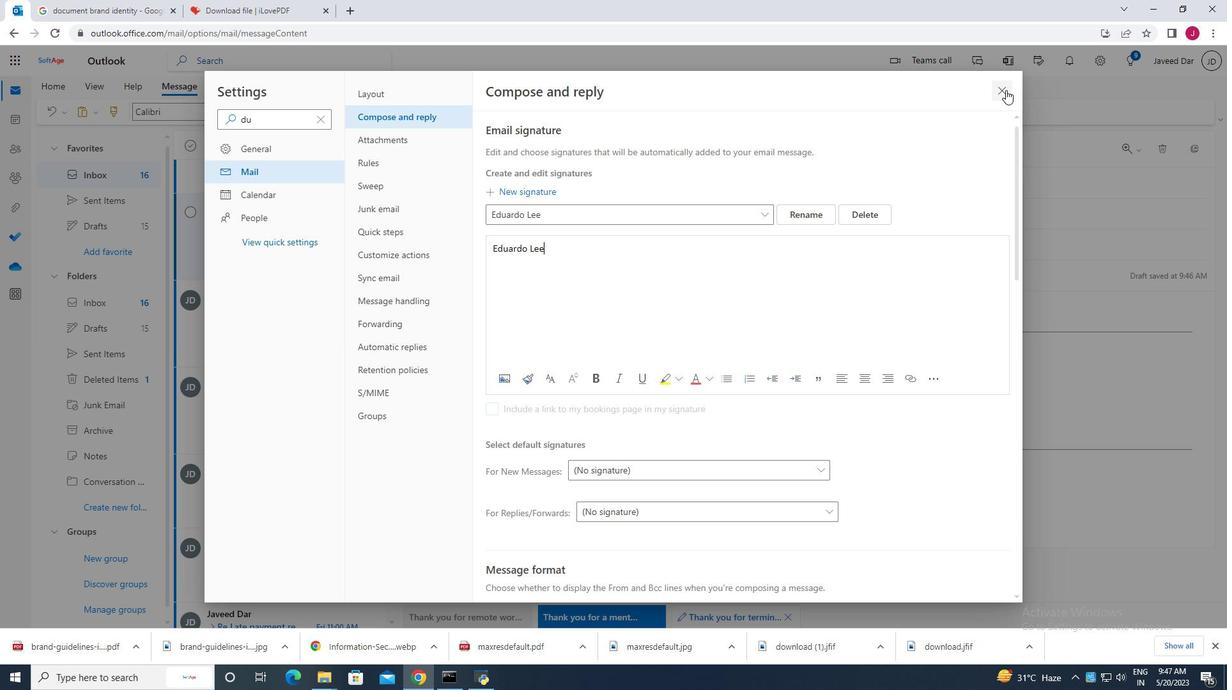 
Action: Mouse moved to (823, 115)
Screenshot: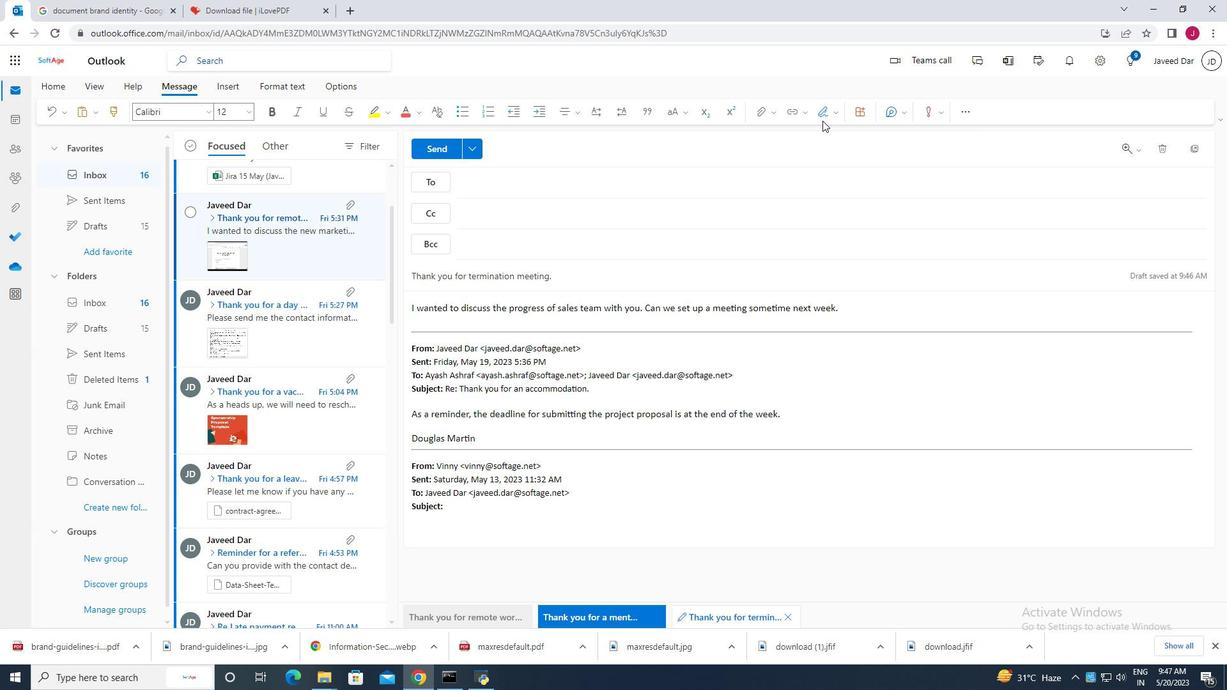 
Action: Mouse pressed left at (823, 115)
Screenshot: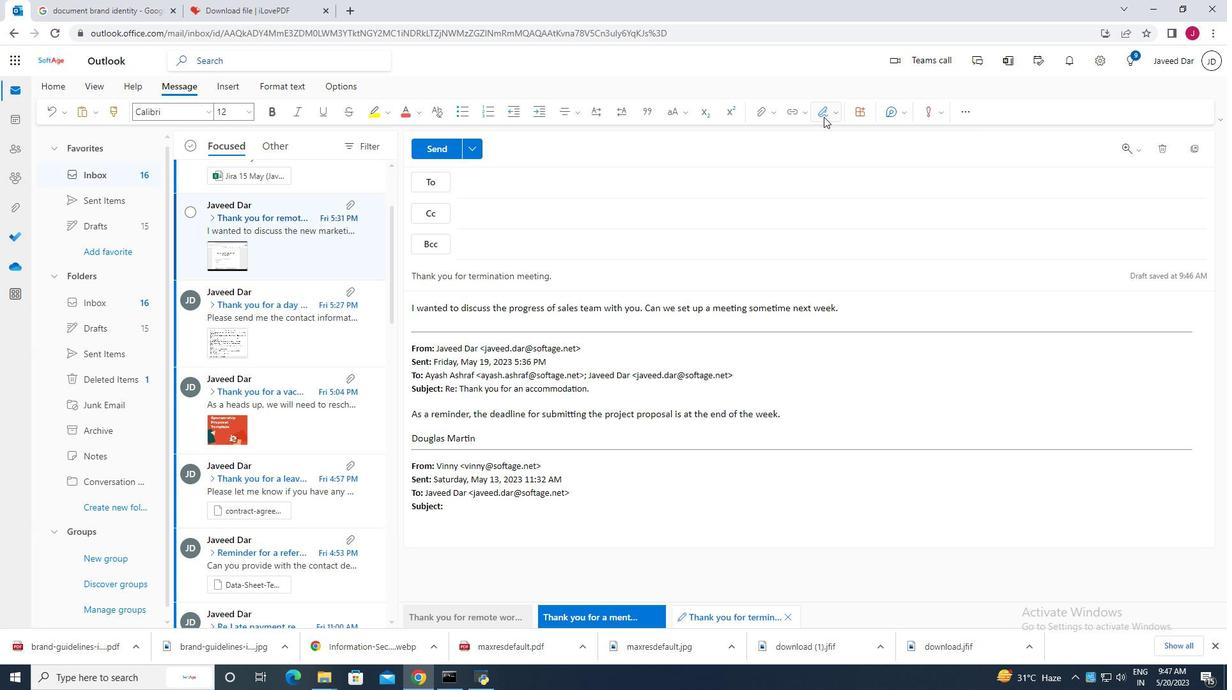 
Action: Mouse moved to (809, 140)
Screenshot: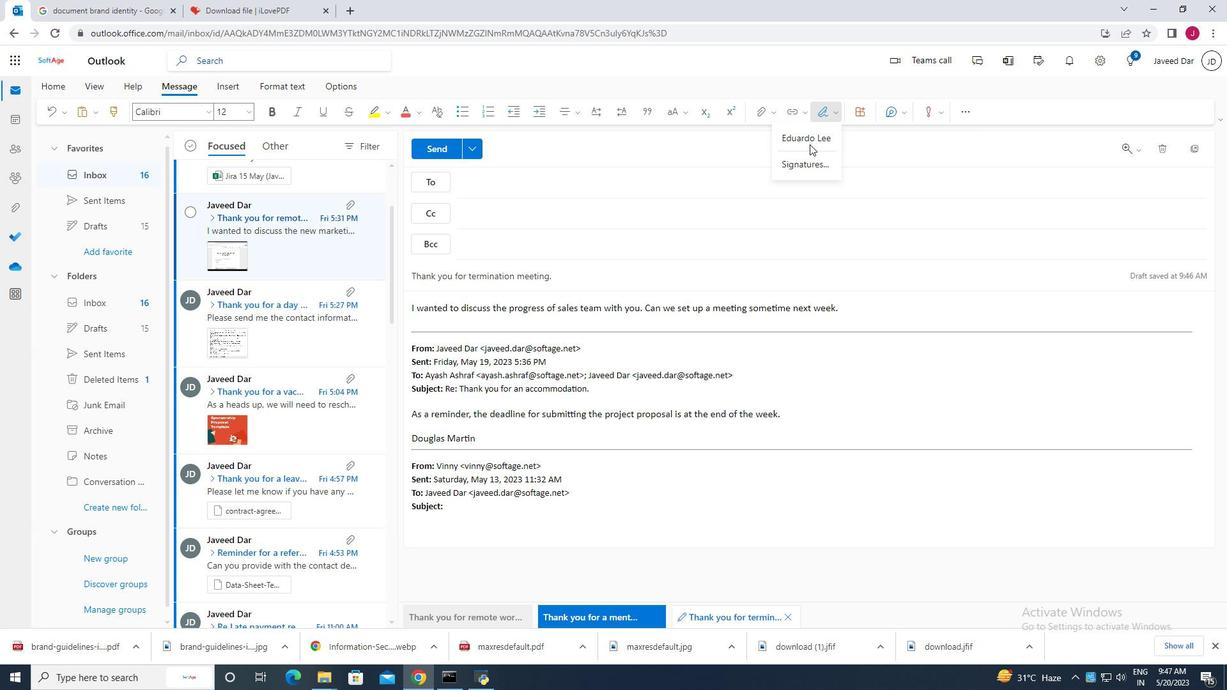 
Action: Mouse pressed left at (809, 140)
Screenshot: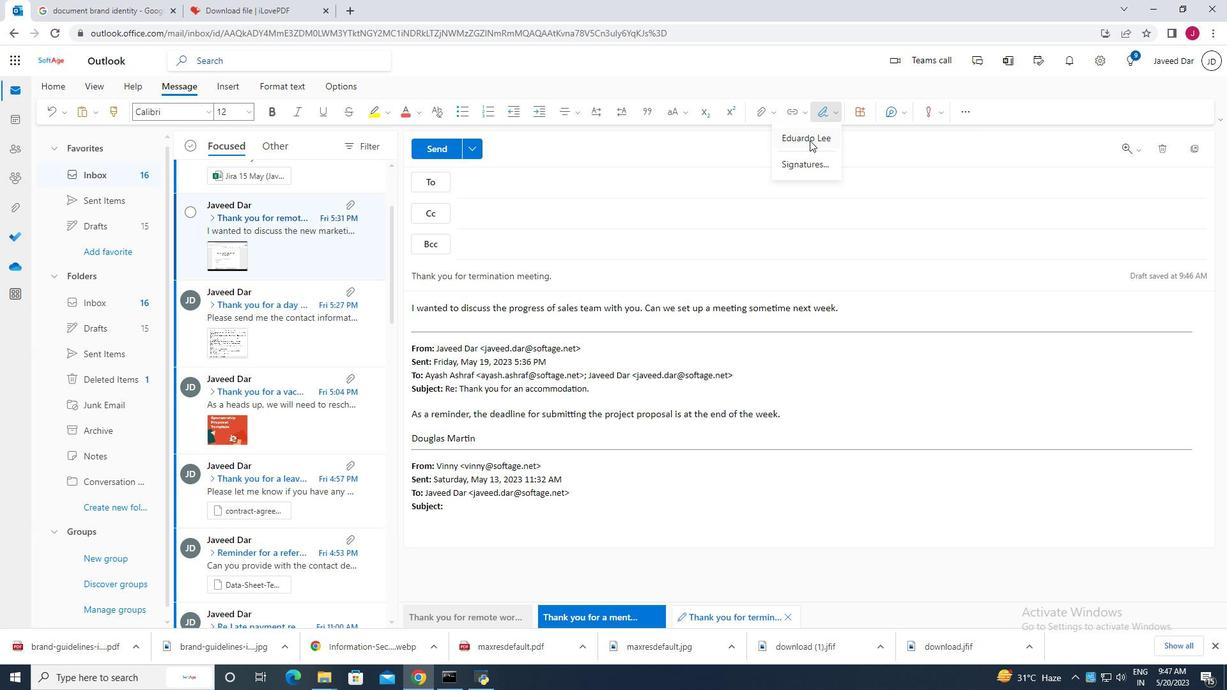 
Action: Mouse moved to (532, 247)
Screenshot: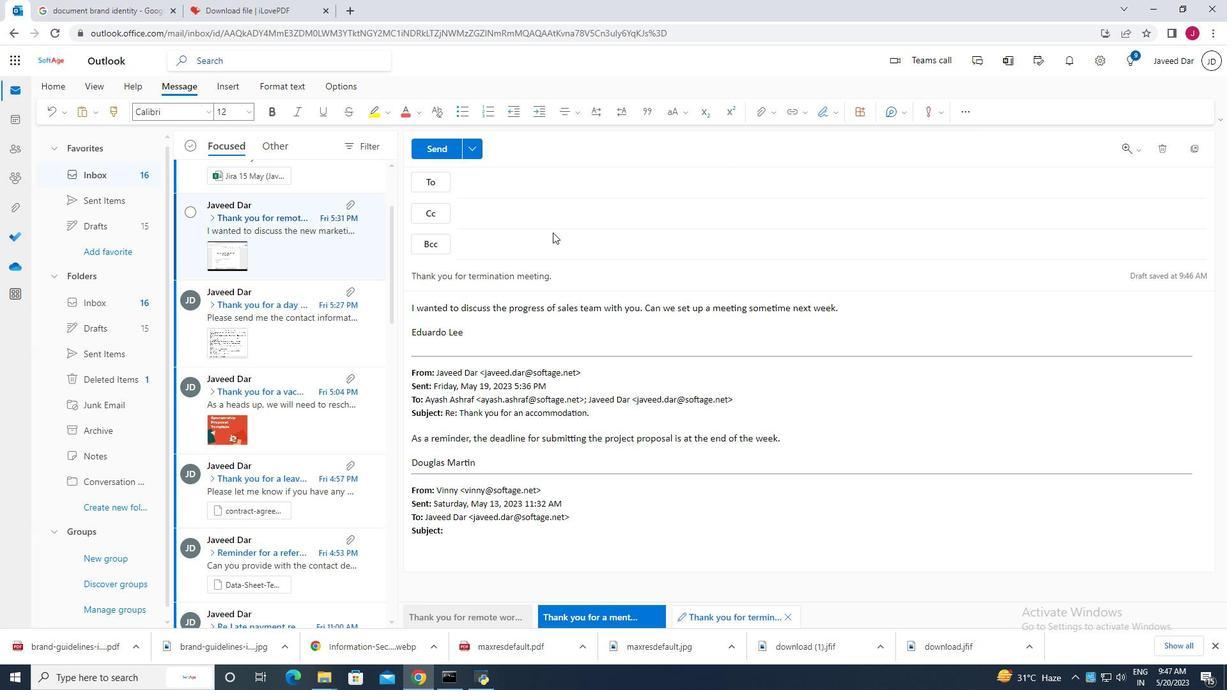 
Action: Mouse pressed left at (532, 247)
Screenshot: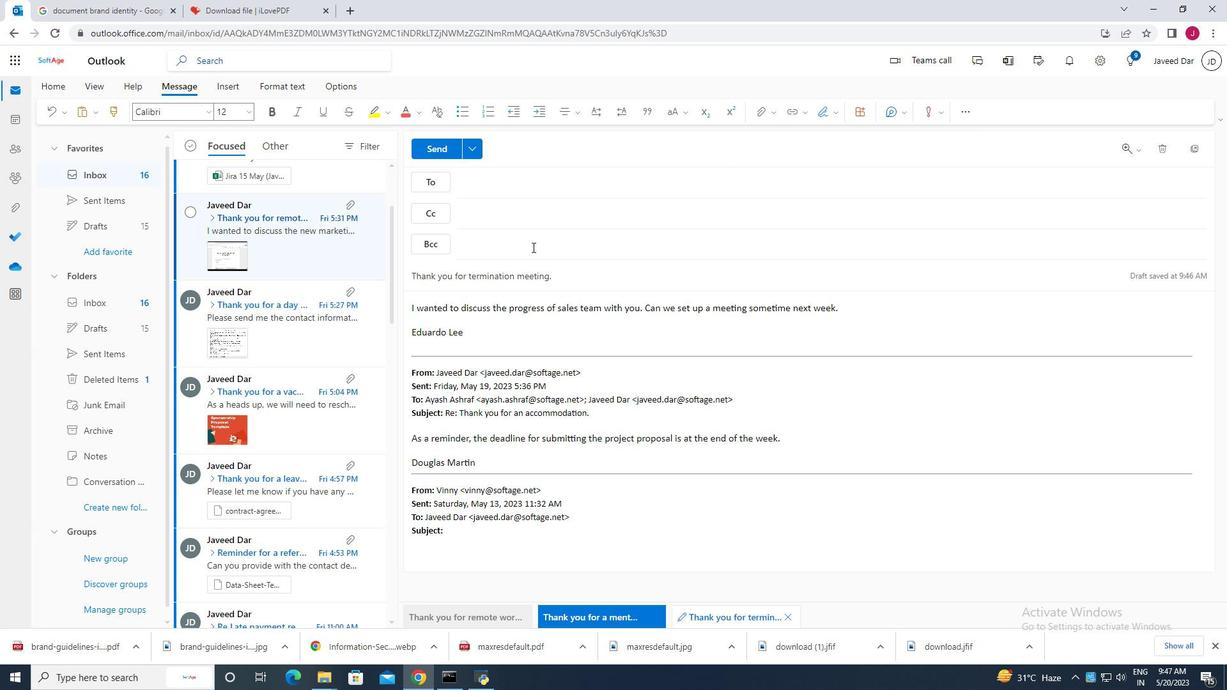 
Action: Key pressed softage.4
Screenshot: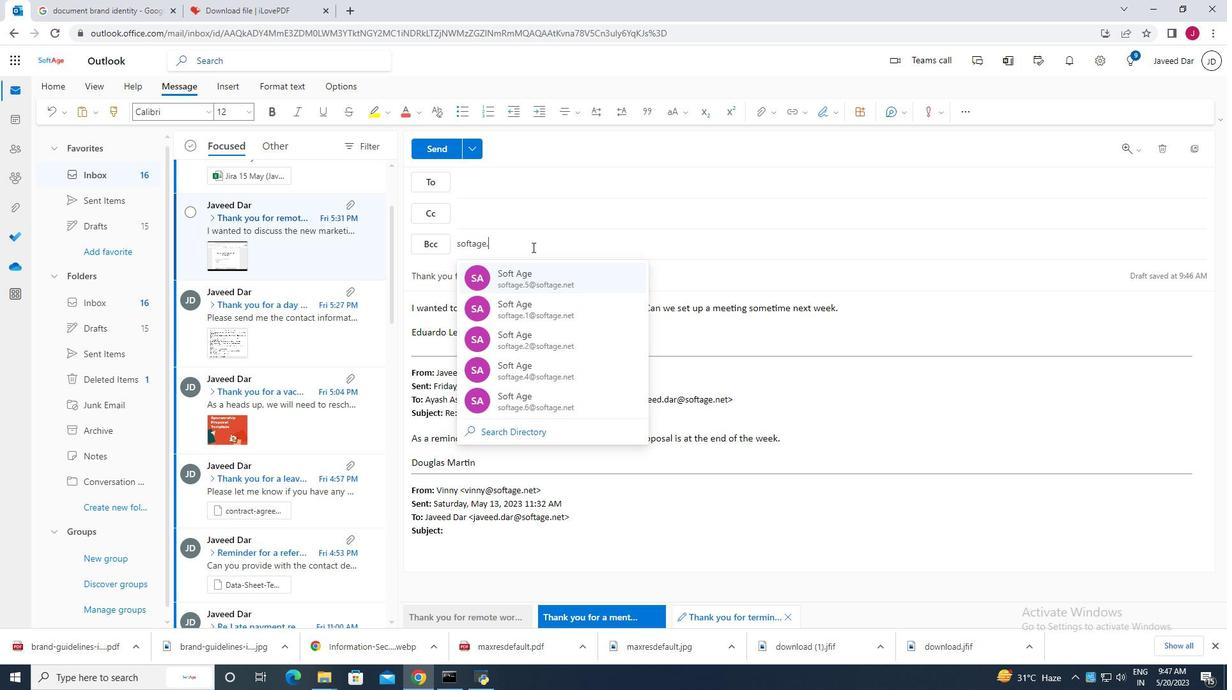 
Action: Mouse moved to (568, 271)
Screenshot: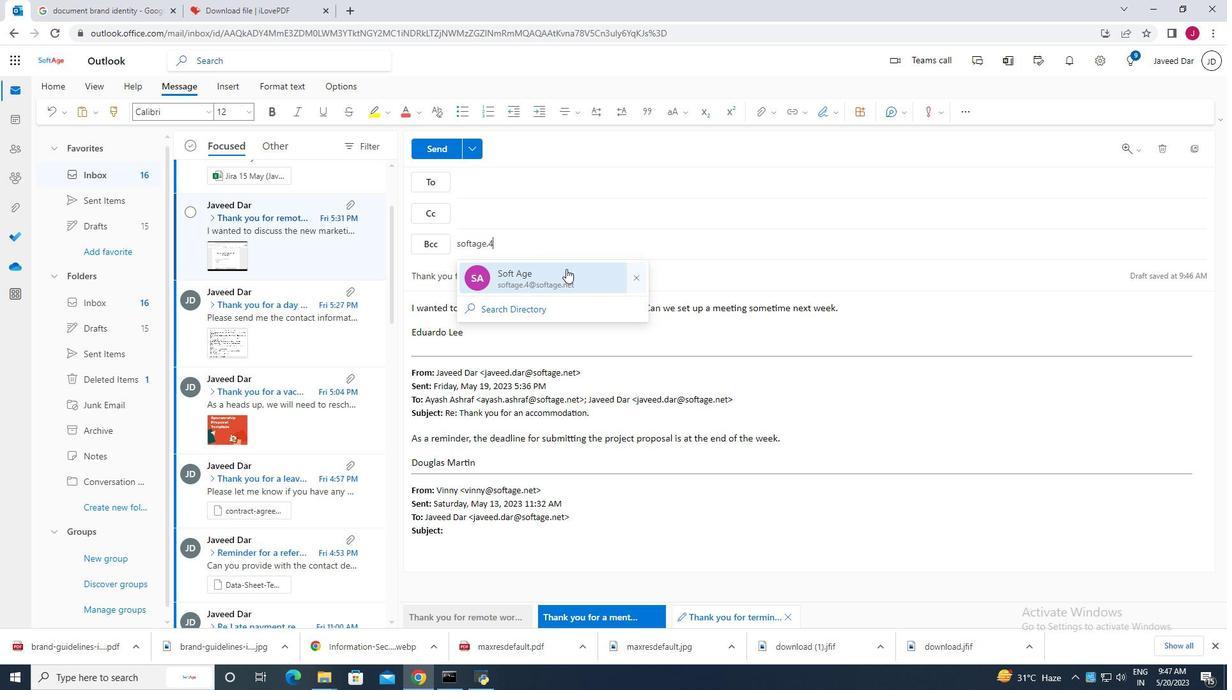 
Action: Mouse pressed left at (568, 271)
Screenshot: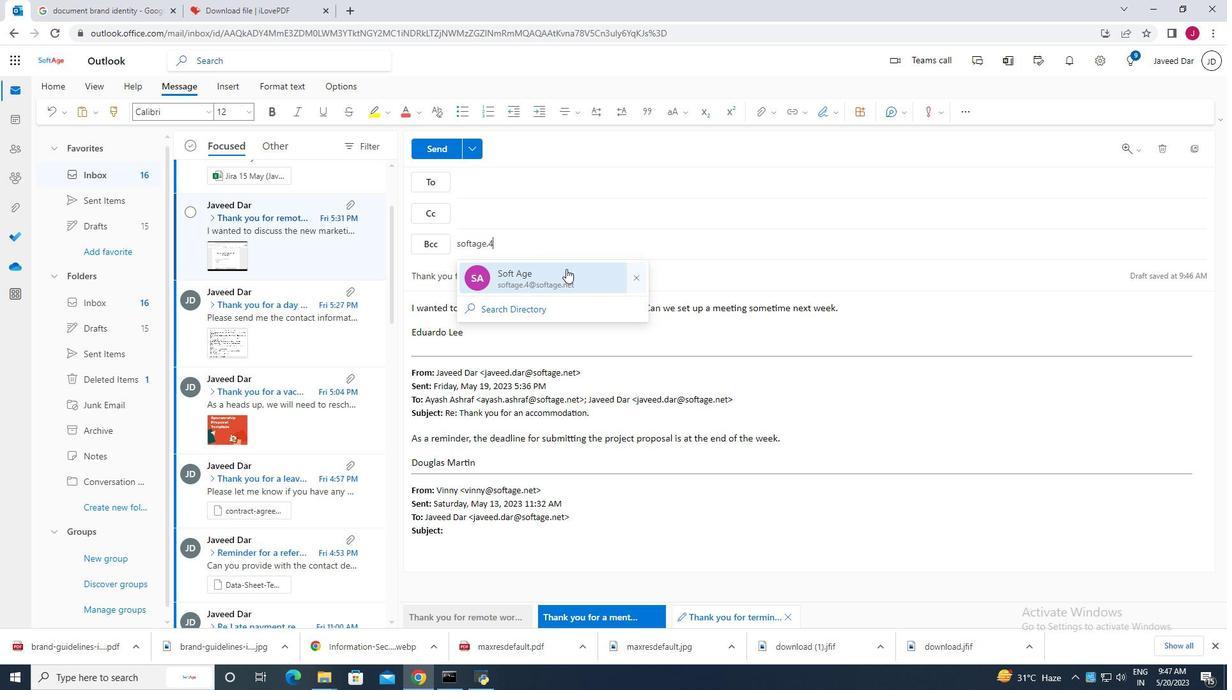 
Action: Mouse moved to (574, 184)
Screenshot: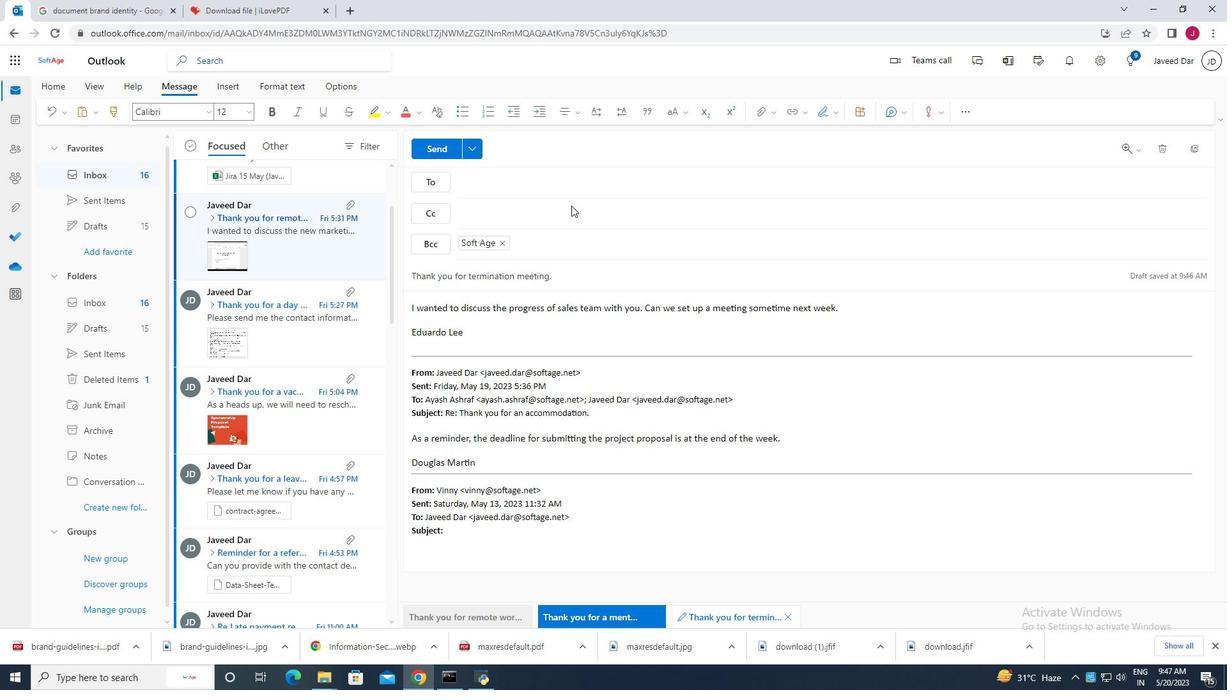
Action: Mouse pressed left at (574, 184)
Screenshot: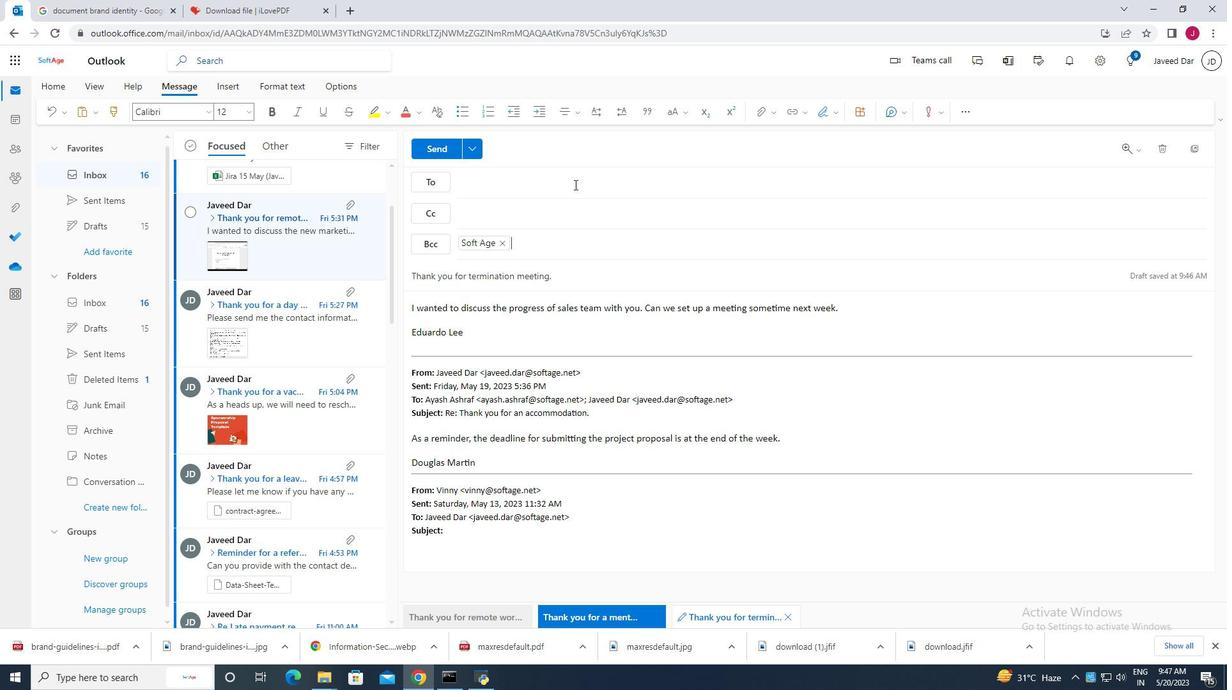 
Action: Mouse moved to (605, 242)
Screenshot: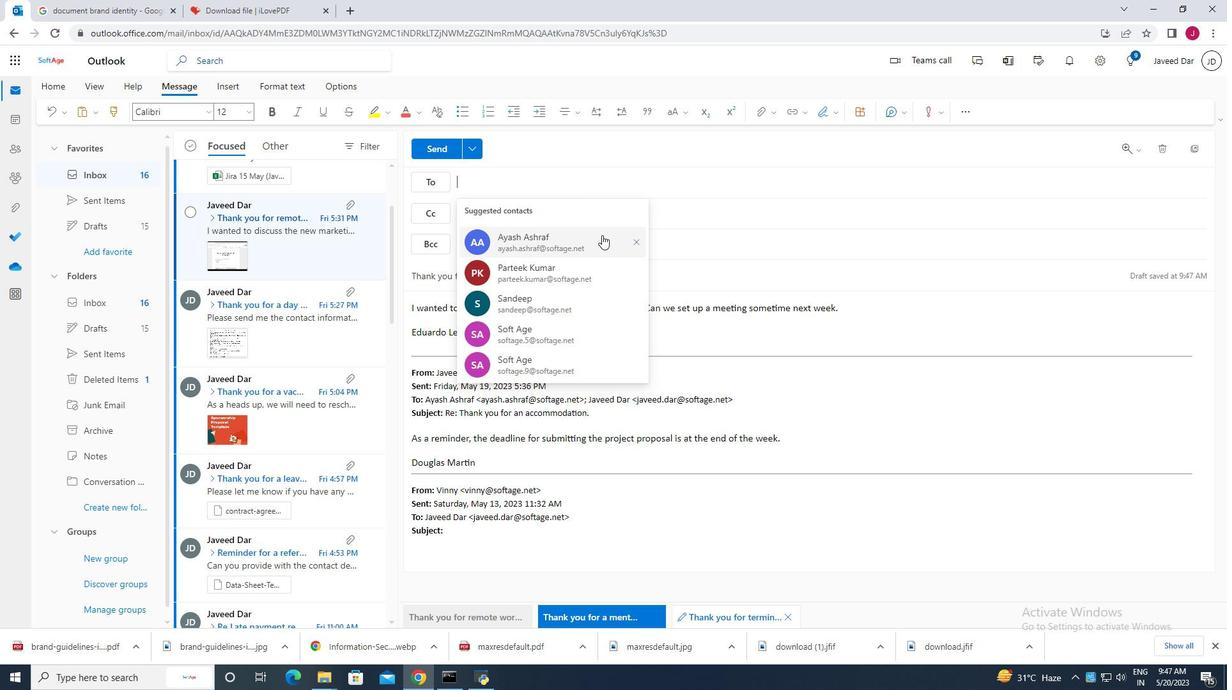 
Action: Mouse pressed left at (605, 242)
Screenshot: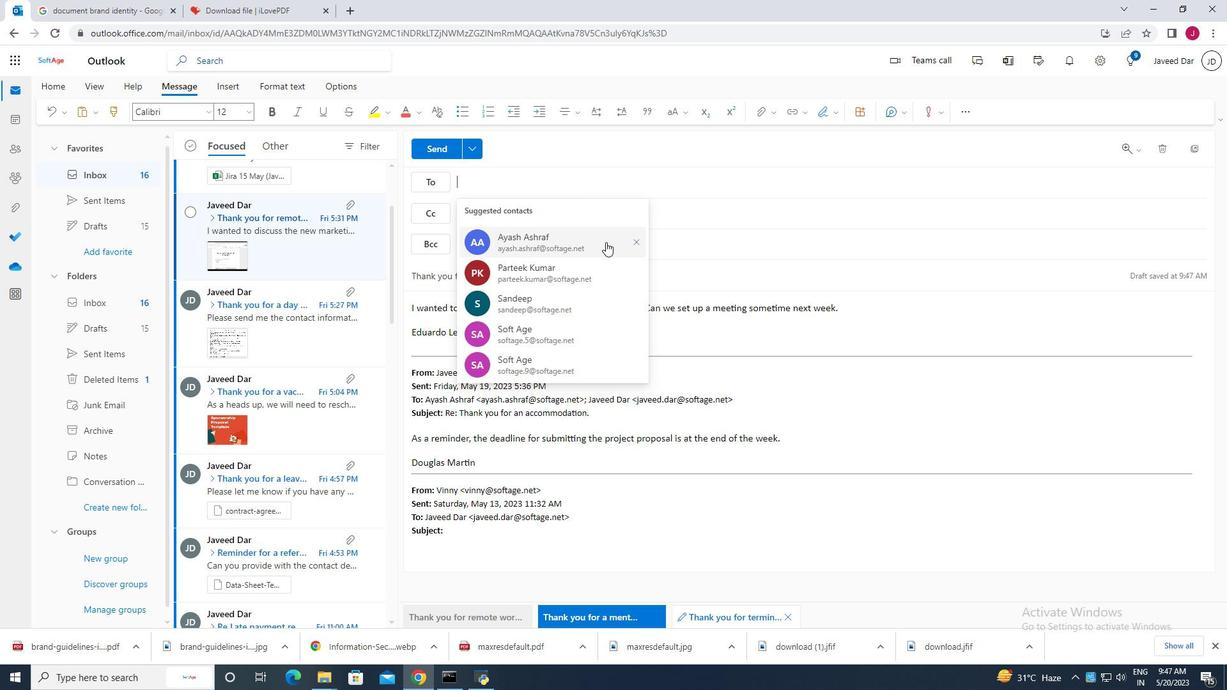 
Action: Mouse moved to (579, 180)
Screenshot: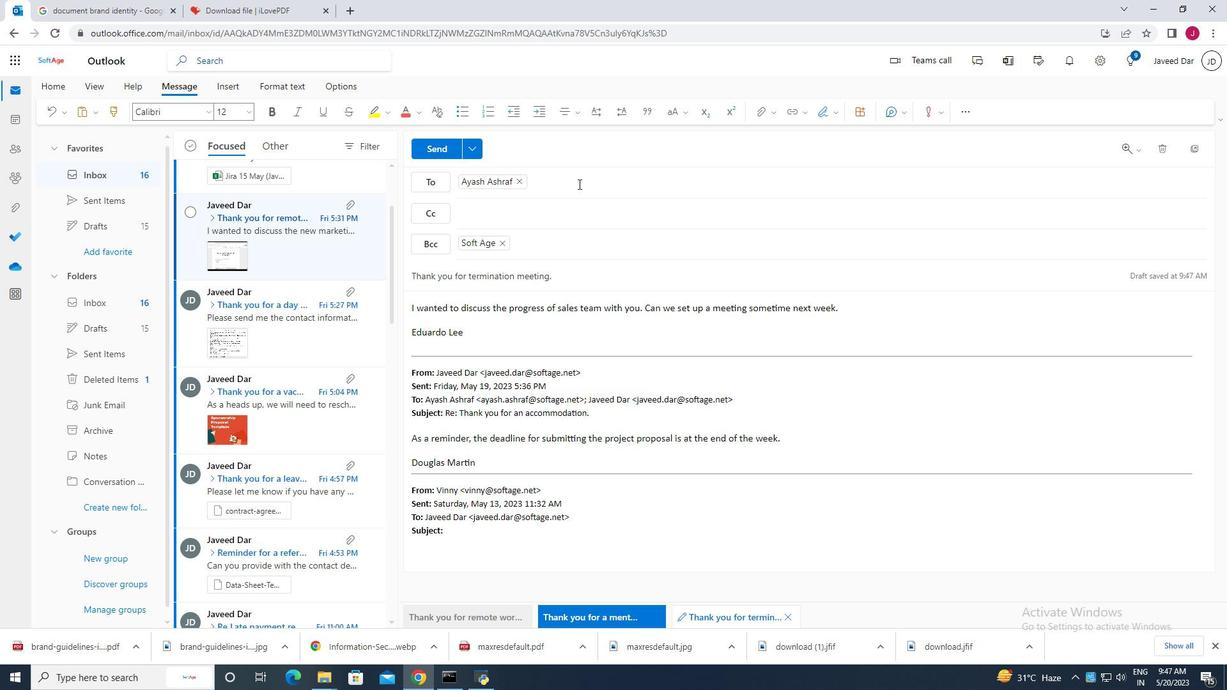 
Action: Mouse pressed left at (579, 180)
Screenshot: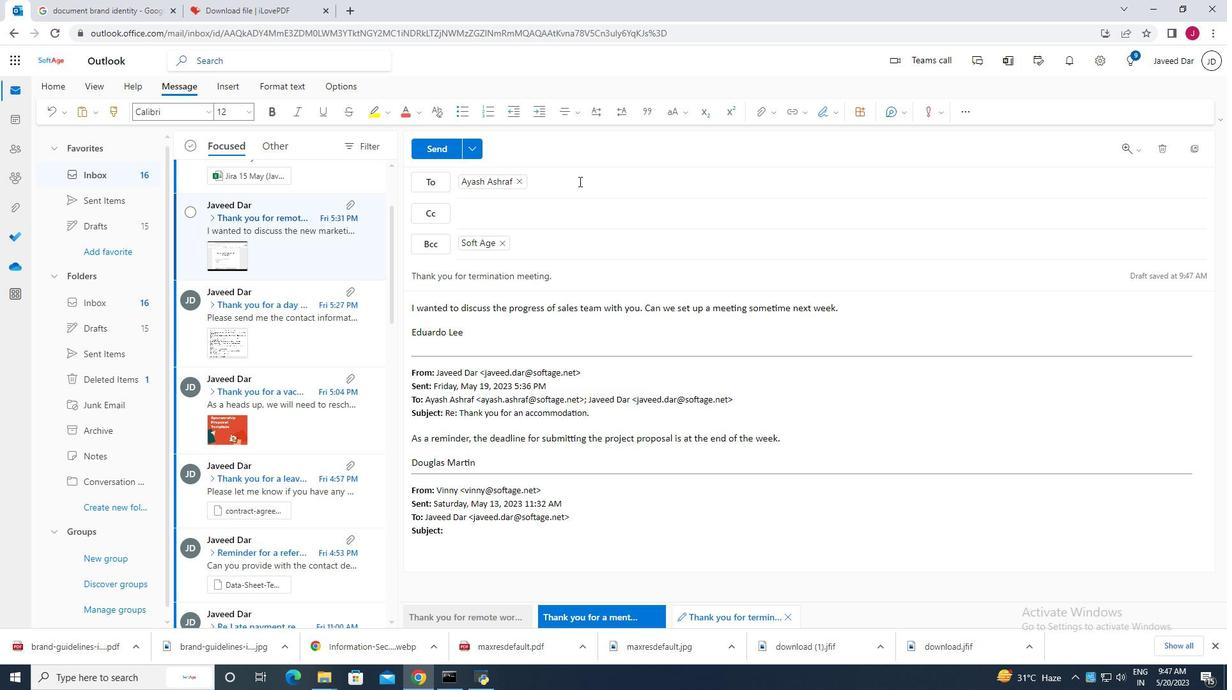 
Action: Mouse moved to (644, 297)
Screenshot: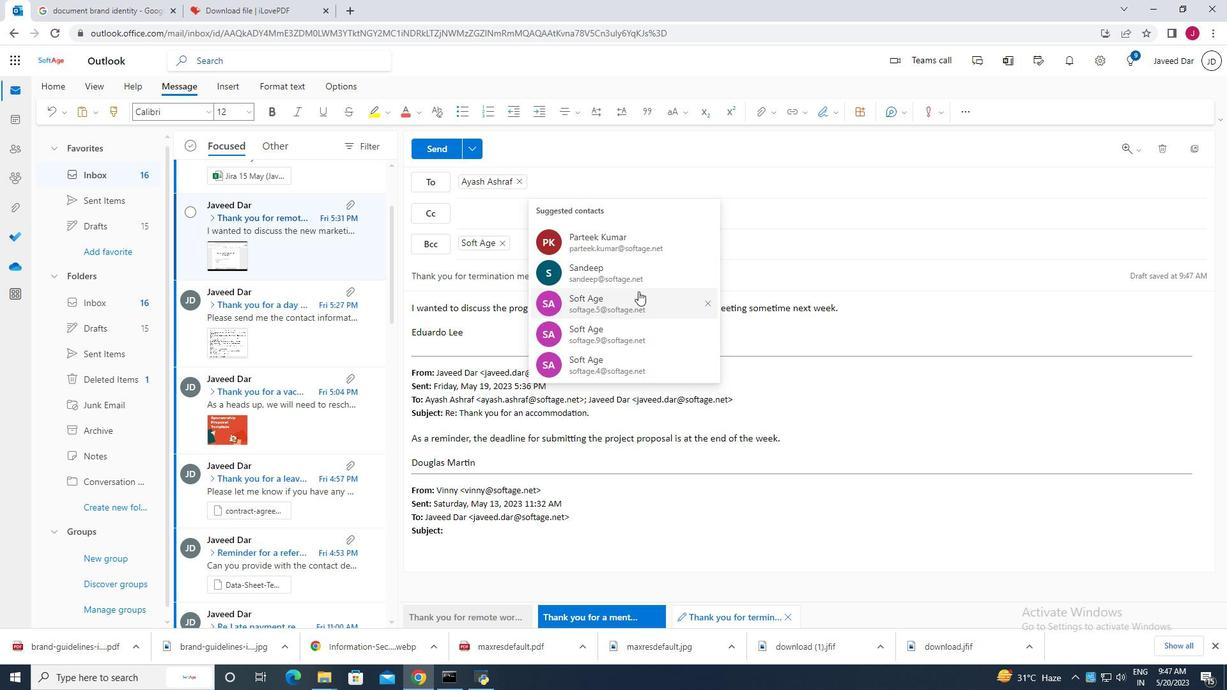 
Action: Mouse scrolled (644, 296) with delta (0, 0)
Screenshot: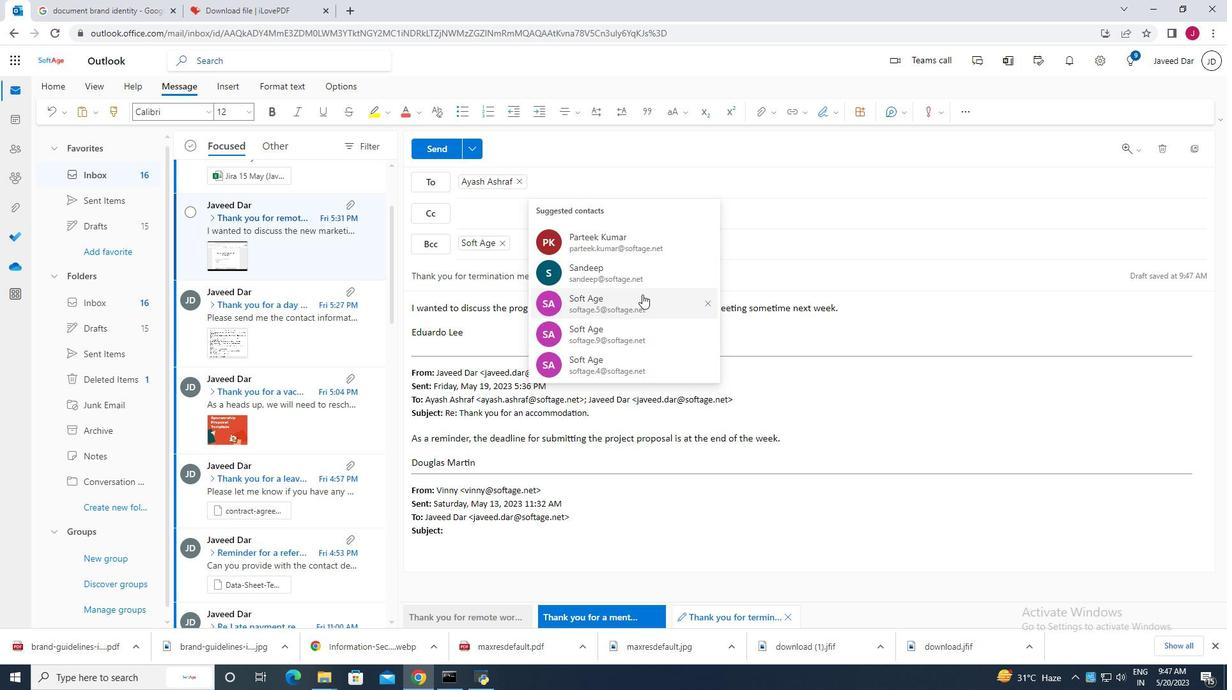 
Action: Mouse moved to (644, 297)
Screenshot: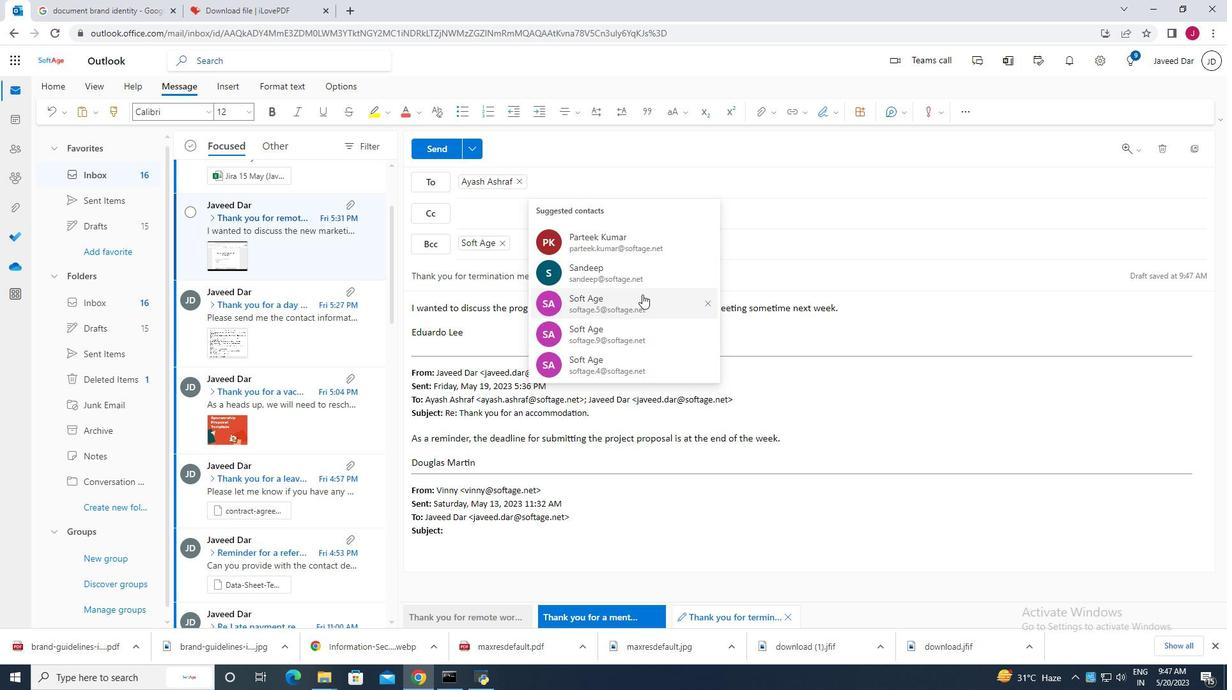 
Action: Mouse scrolled (644, 297) with delta (0, 0)
Screenshot: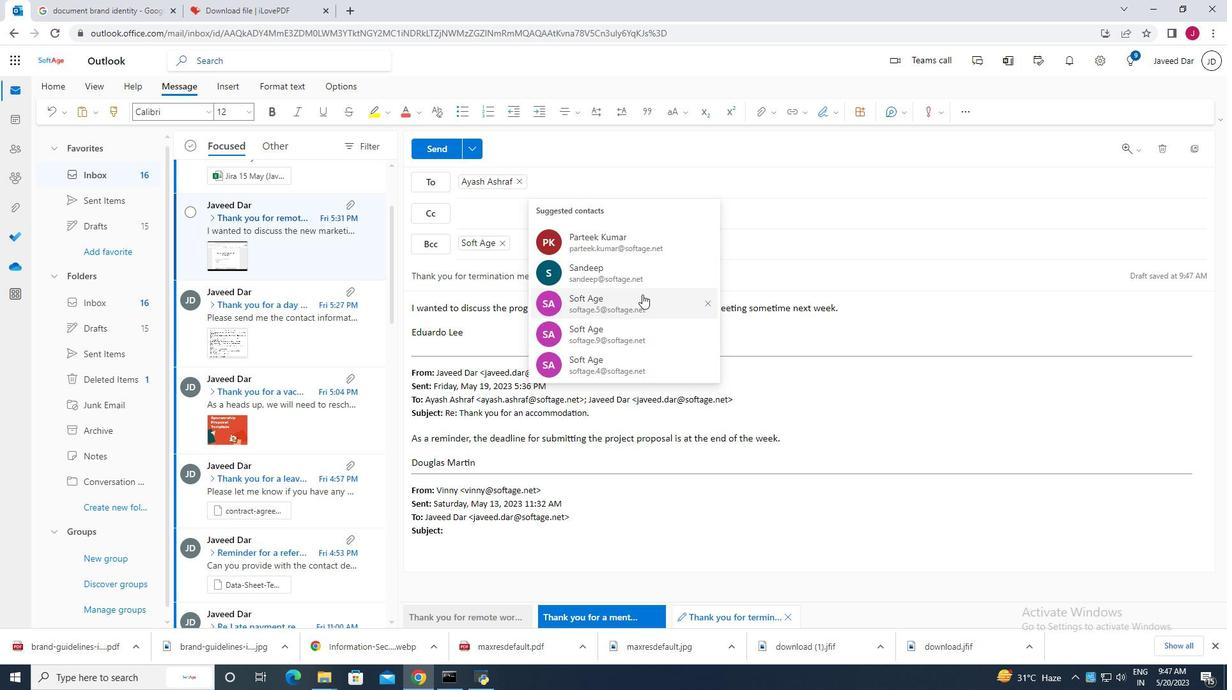
Action: Mouse scrolled (644, 297) with delta (0, 0)
Screenshot: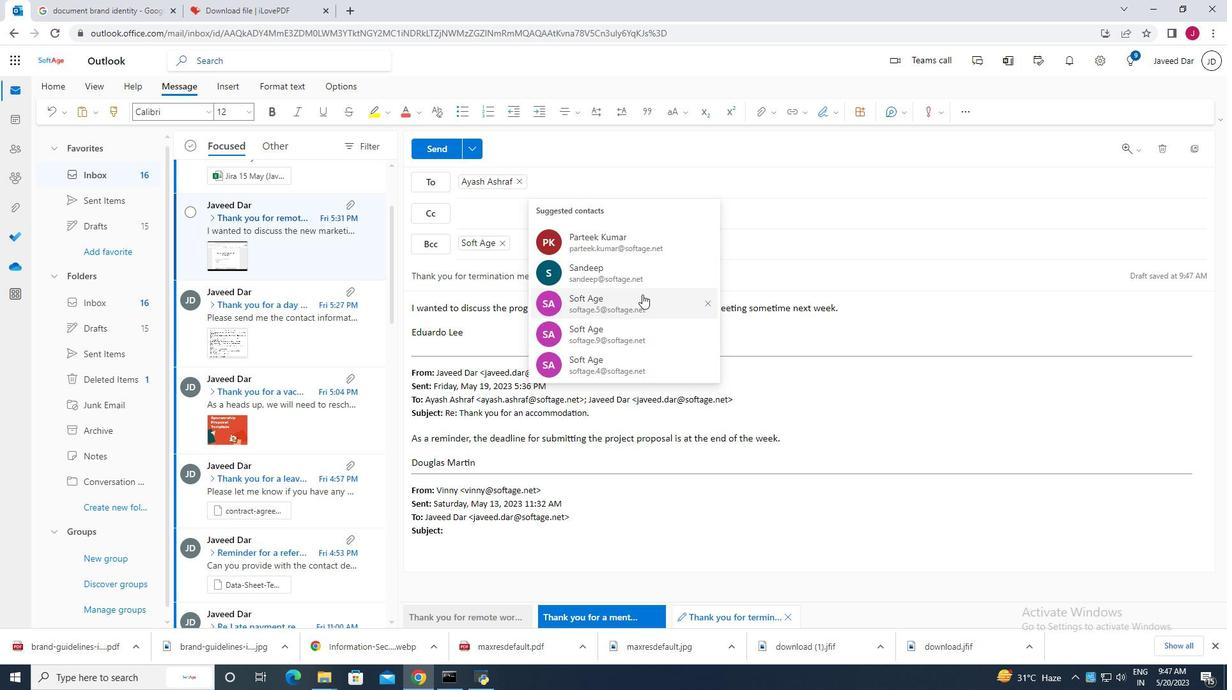 
Action: Mouse scrolled (644, 297) with delta (0, 0)
Screenshot: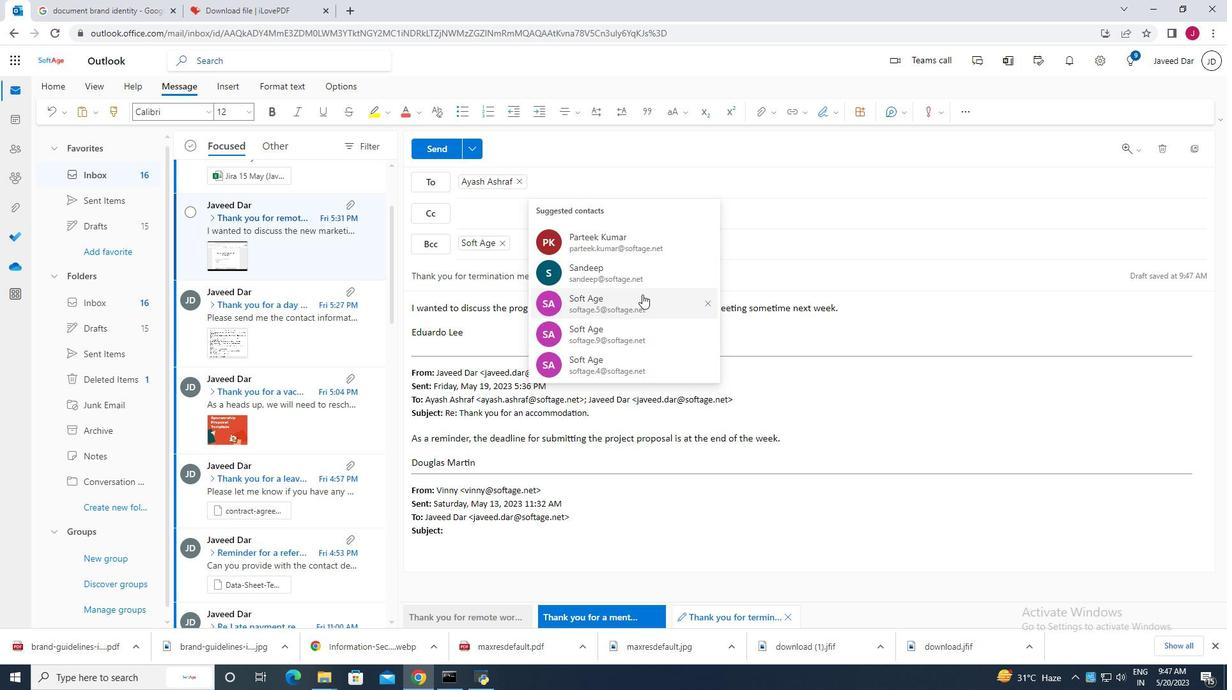 
Action: Mouse moved to (644, 298)
Screenshot: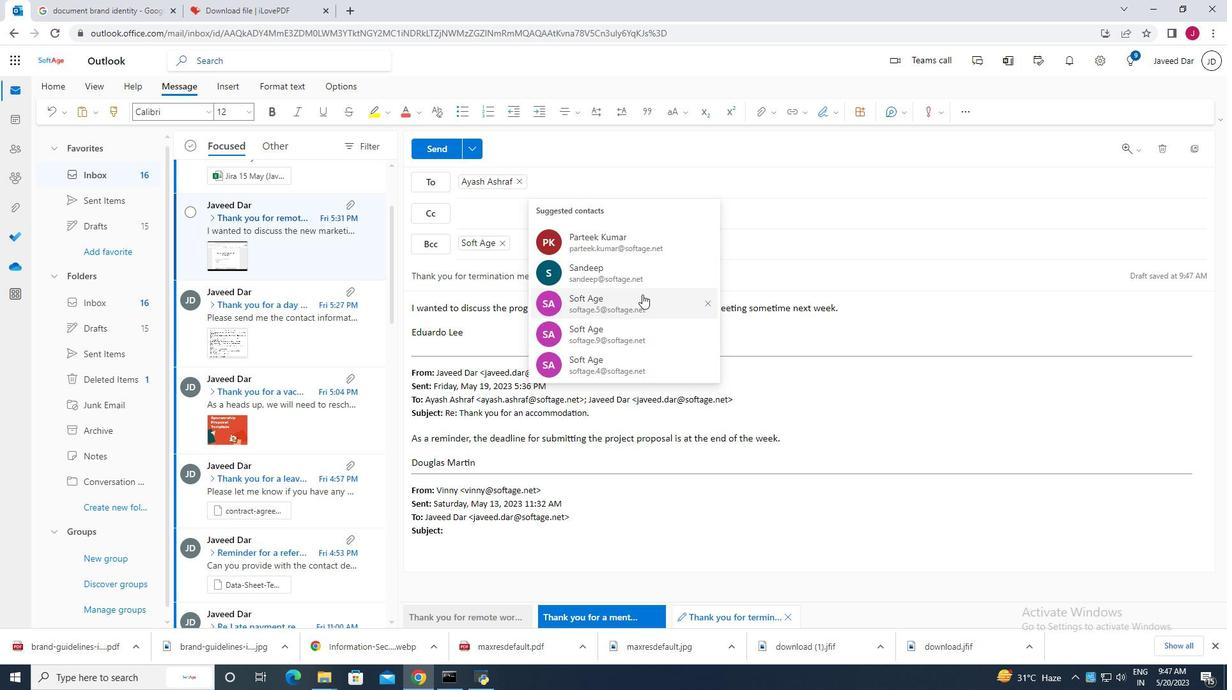 
Action: Mouse scrolled (644, 297) with delta (0, 0)
Screenshot: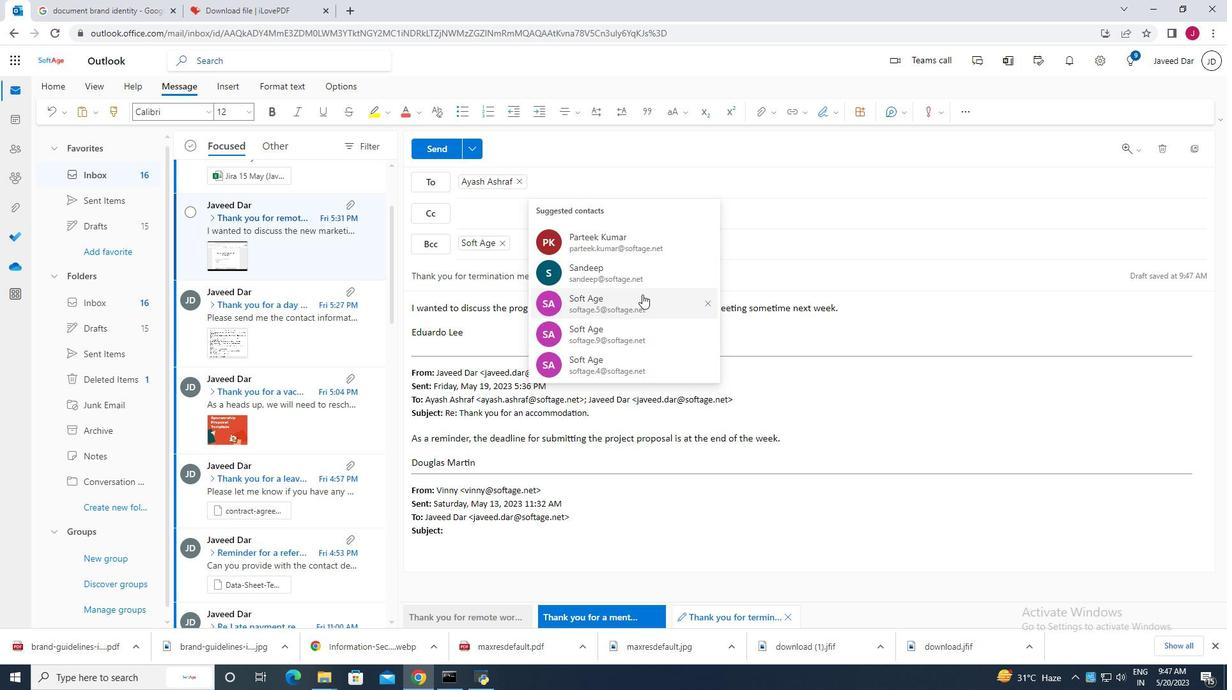 
Action: Mouse moved to (619, 180)
Screenshot: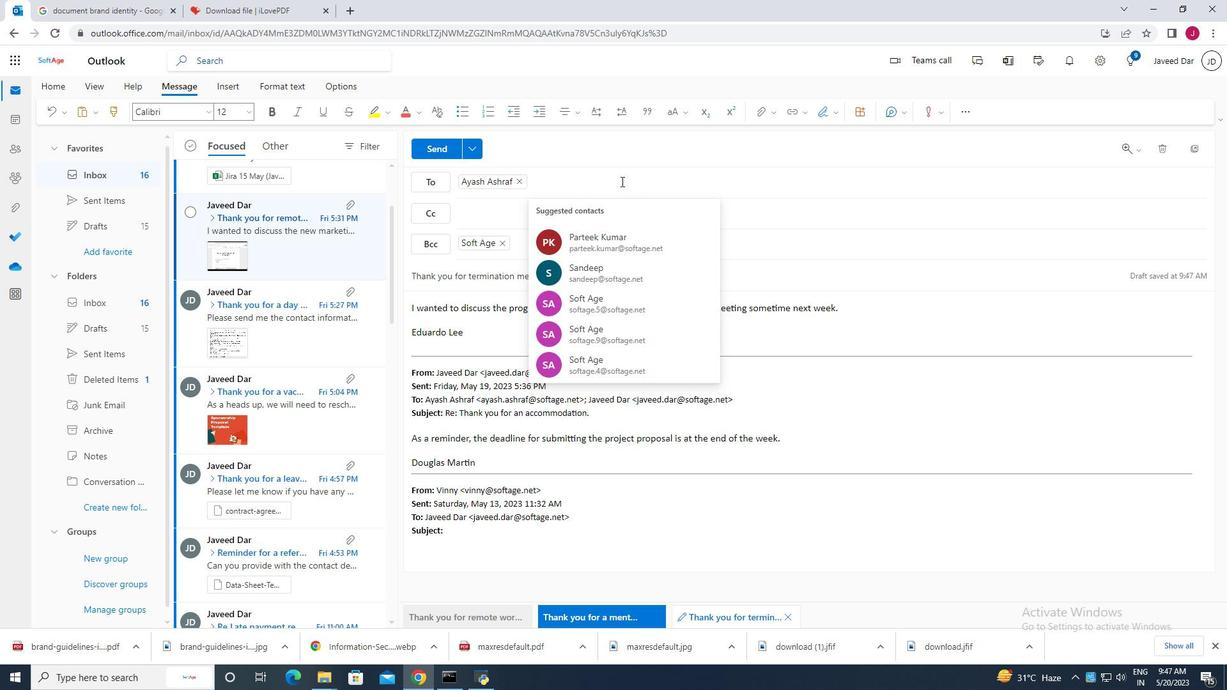 
Action: Key pressed j
Screenshot: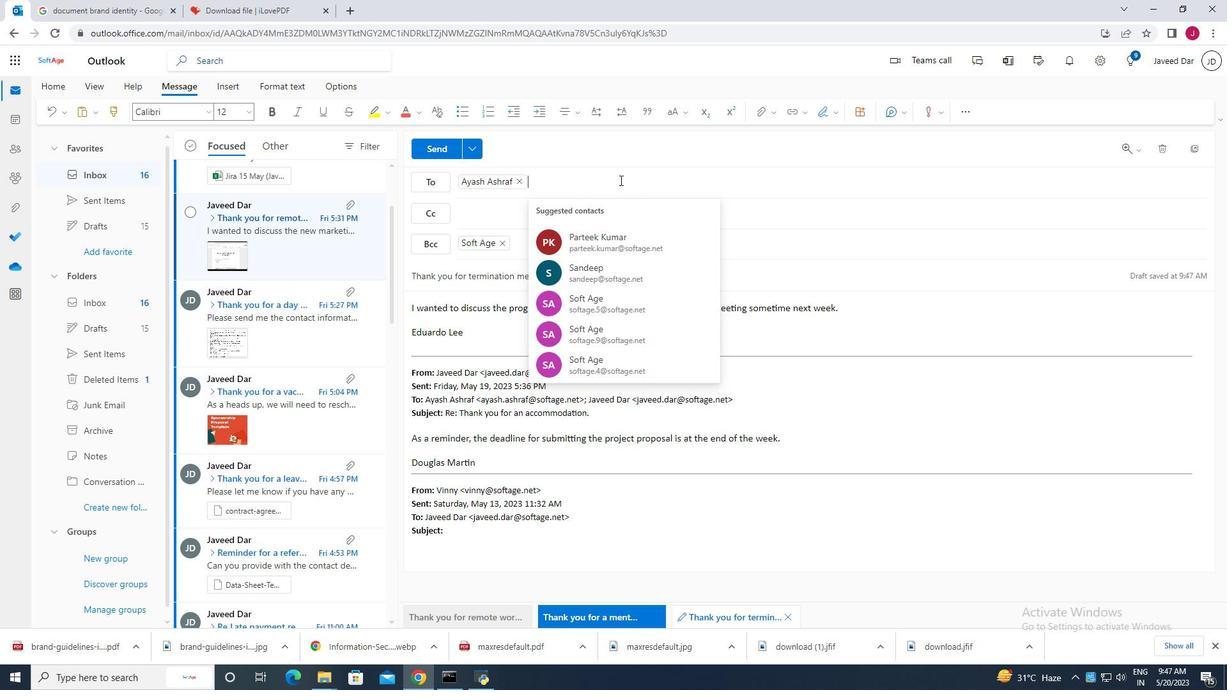 
Action: Mouse moved to (639, 211)
Screenshot: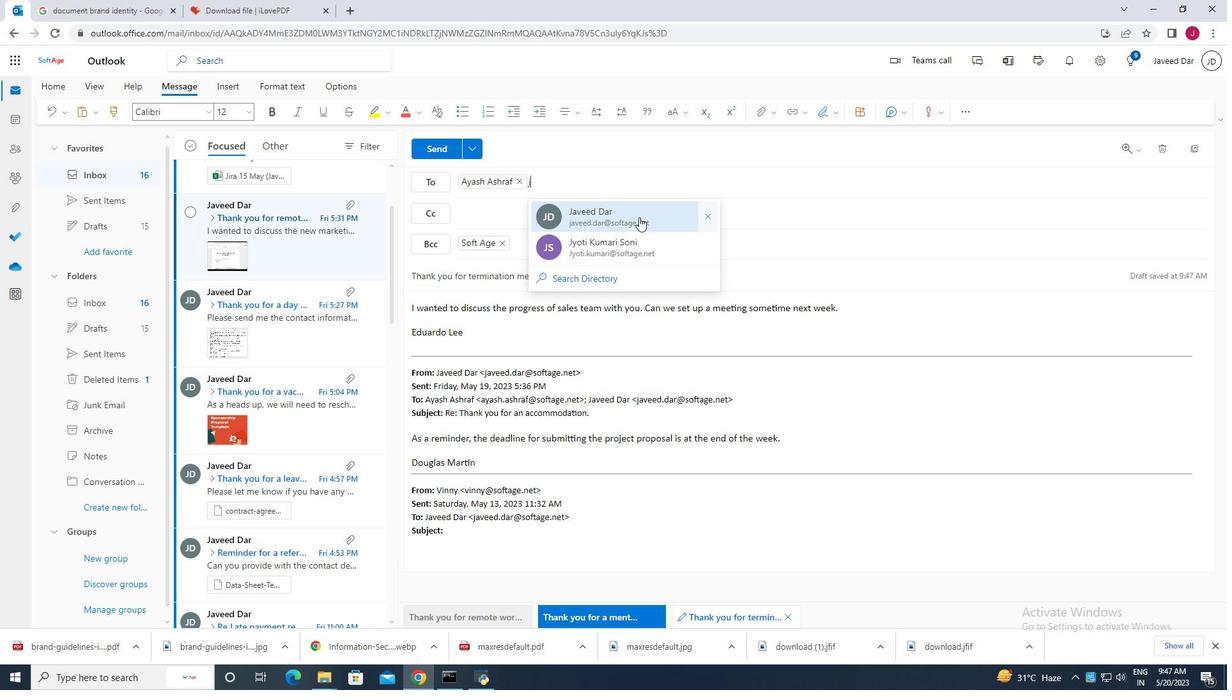 
Action: Mouse pressed left at (639, 211)
Screenshot: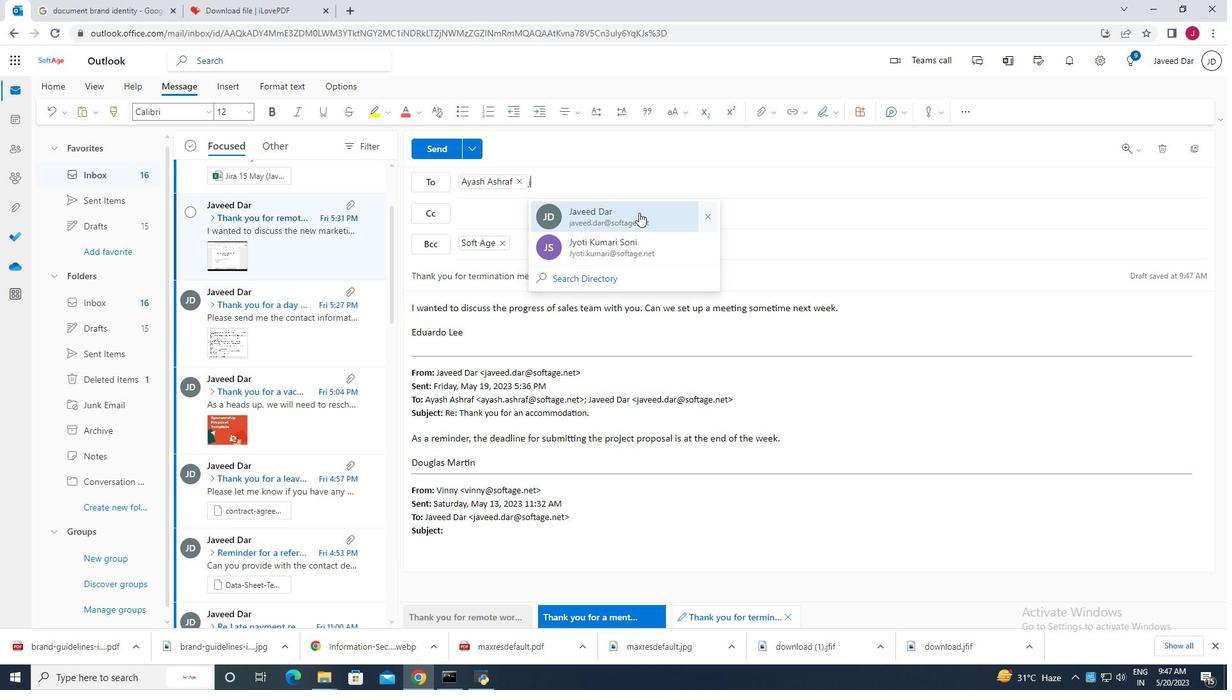 
Action: Mouse moved to (580, 241)
Screenshot: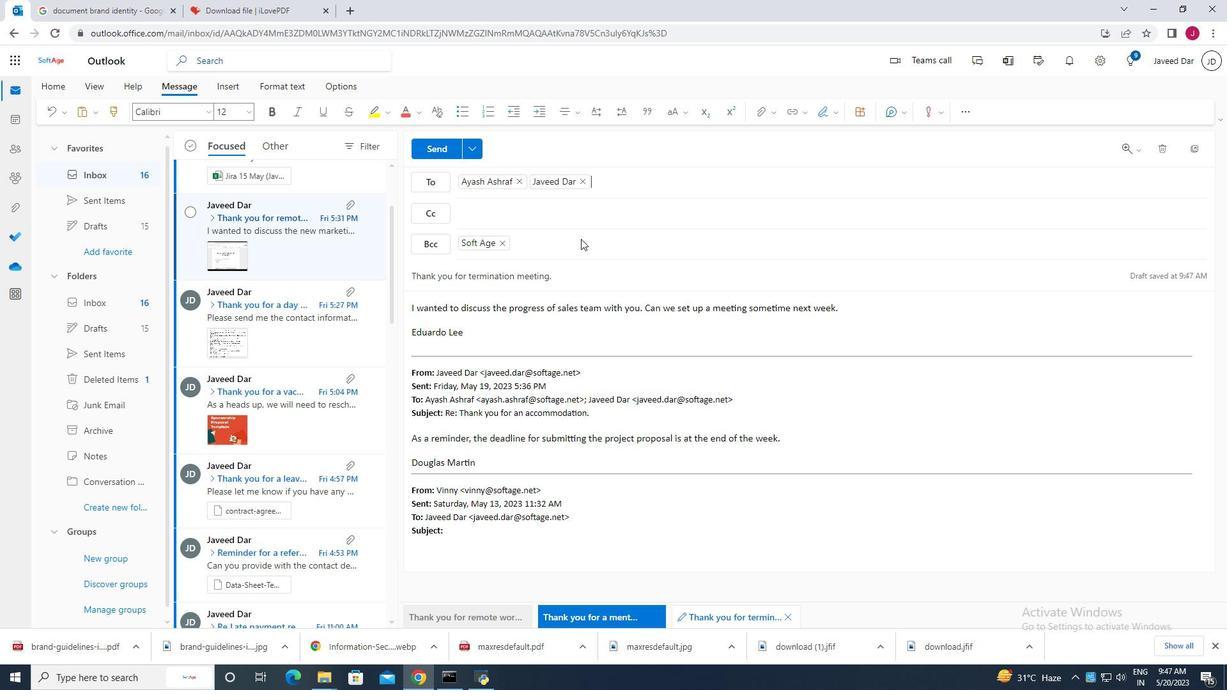 
Action: Mouse scrolled (580, 240) with delta (0, 0)
Screenshot: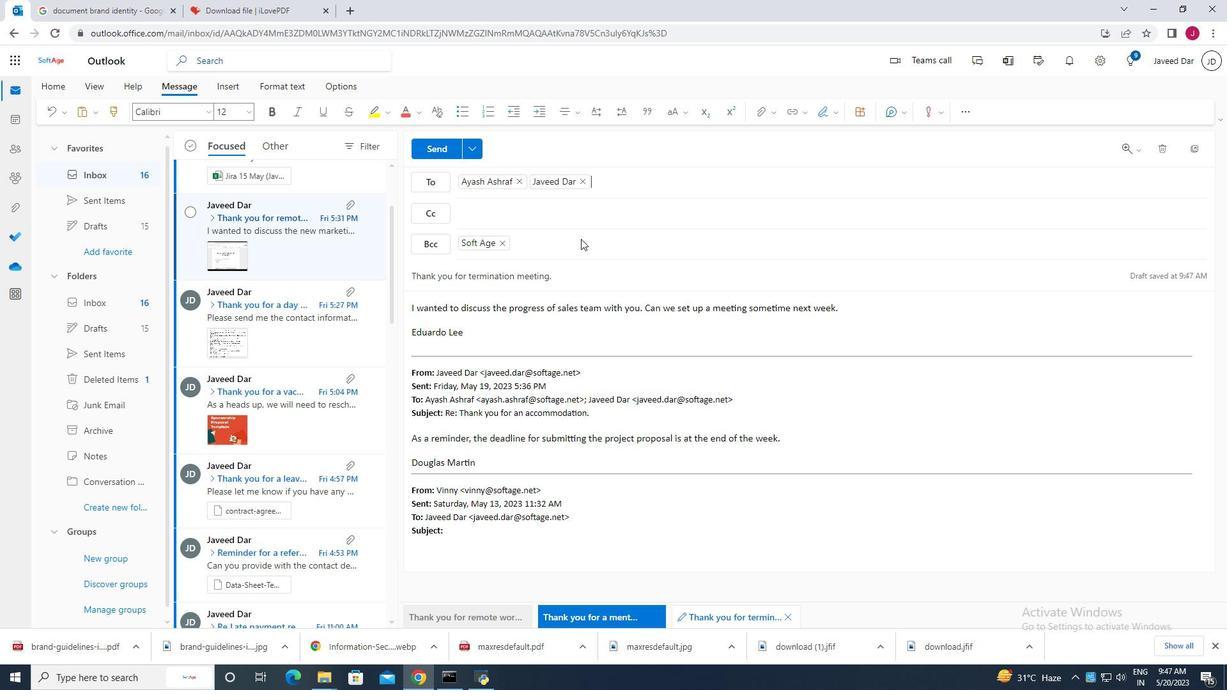 
Action: Mouse moved to (580, 242)
Screenshot: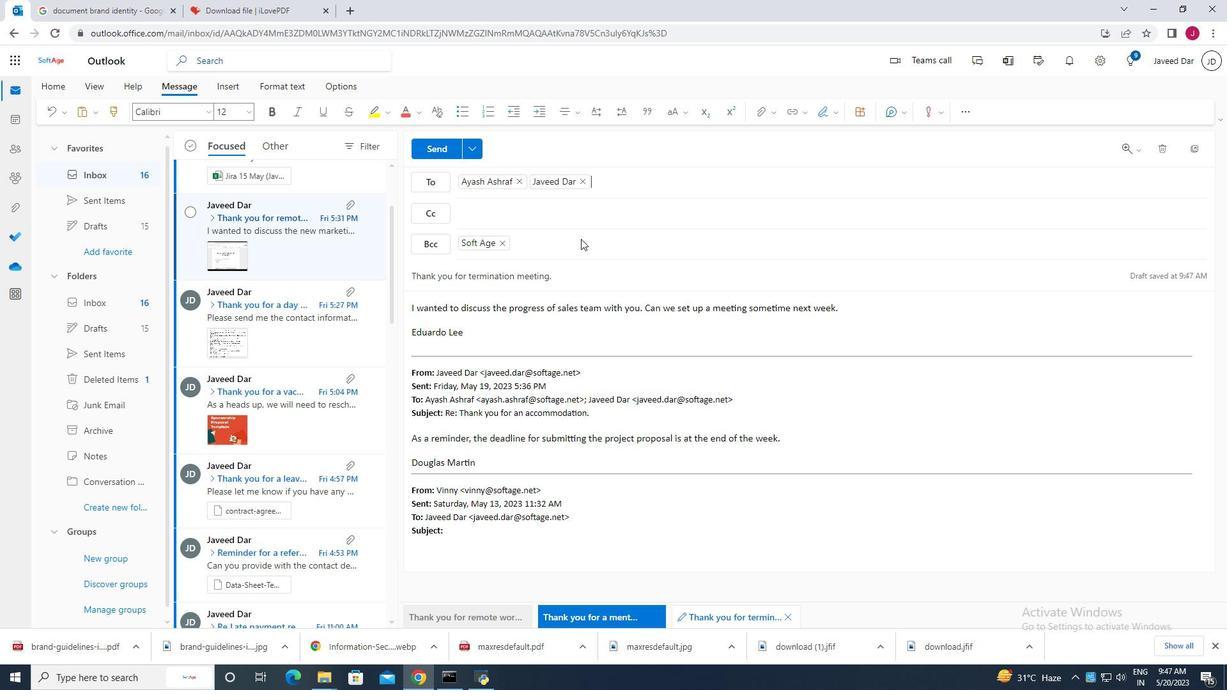 
Action: Mouse scrolled (580, 241) with delta (0, 0)
Screenshot: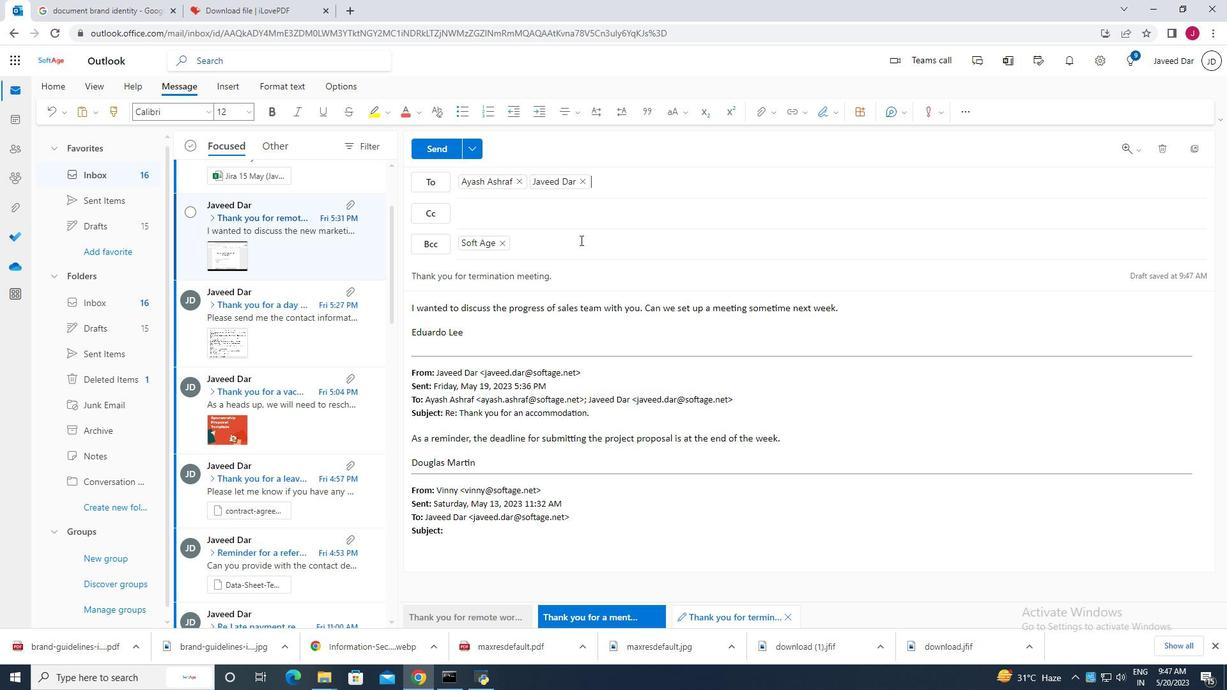 
Action: Mouse moved to (580, 242)
Screenshot: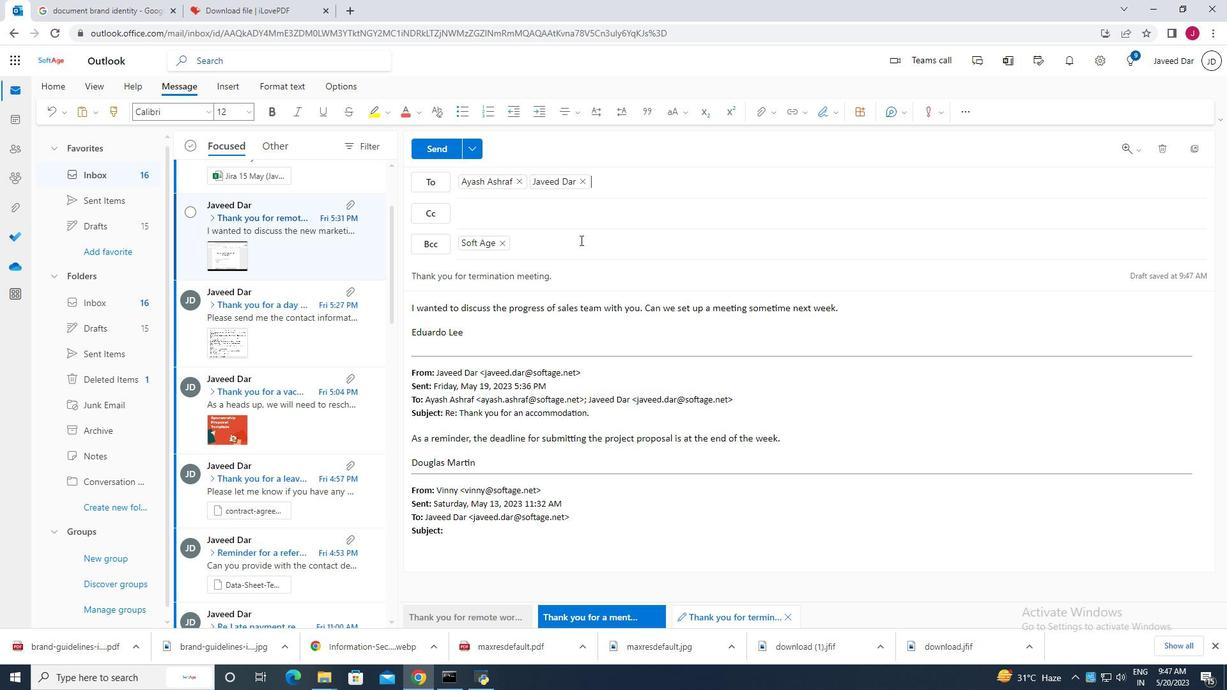 
Action: Mouse scrolled (580, 241) with delta (0, 0)
Screenshot: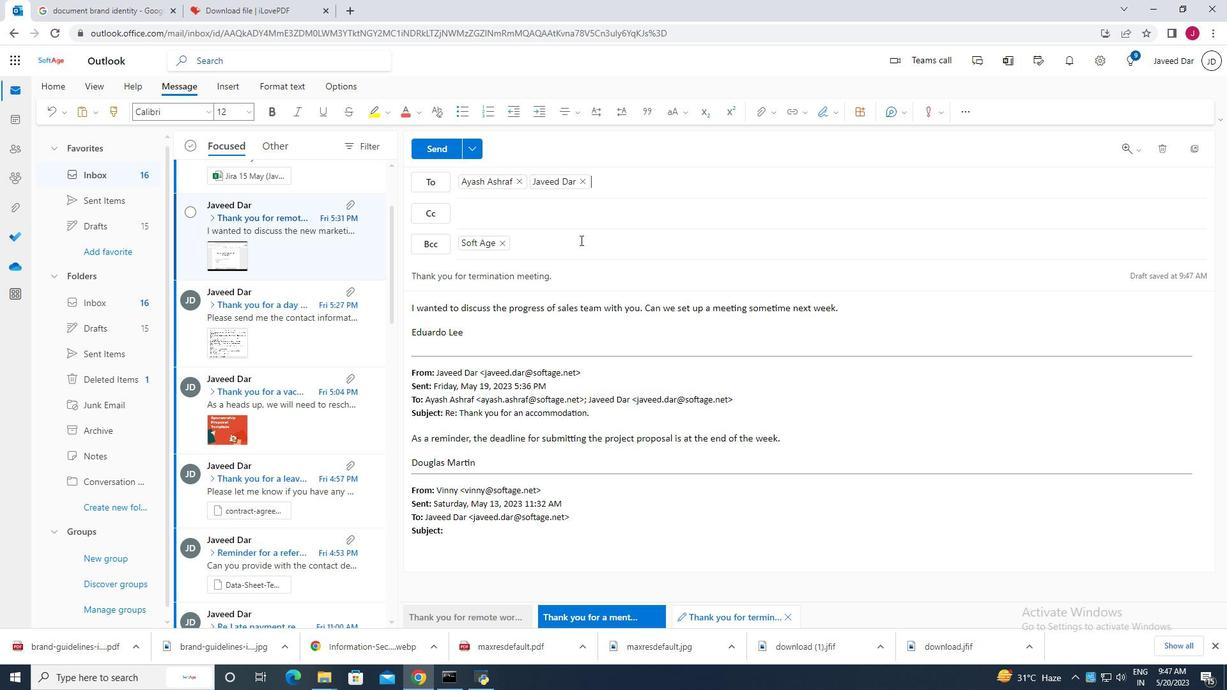 
Action: Mouse moved to (580, 242)
Screenshot: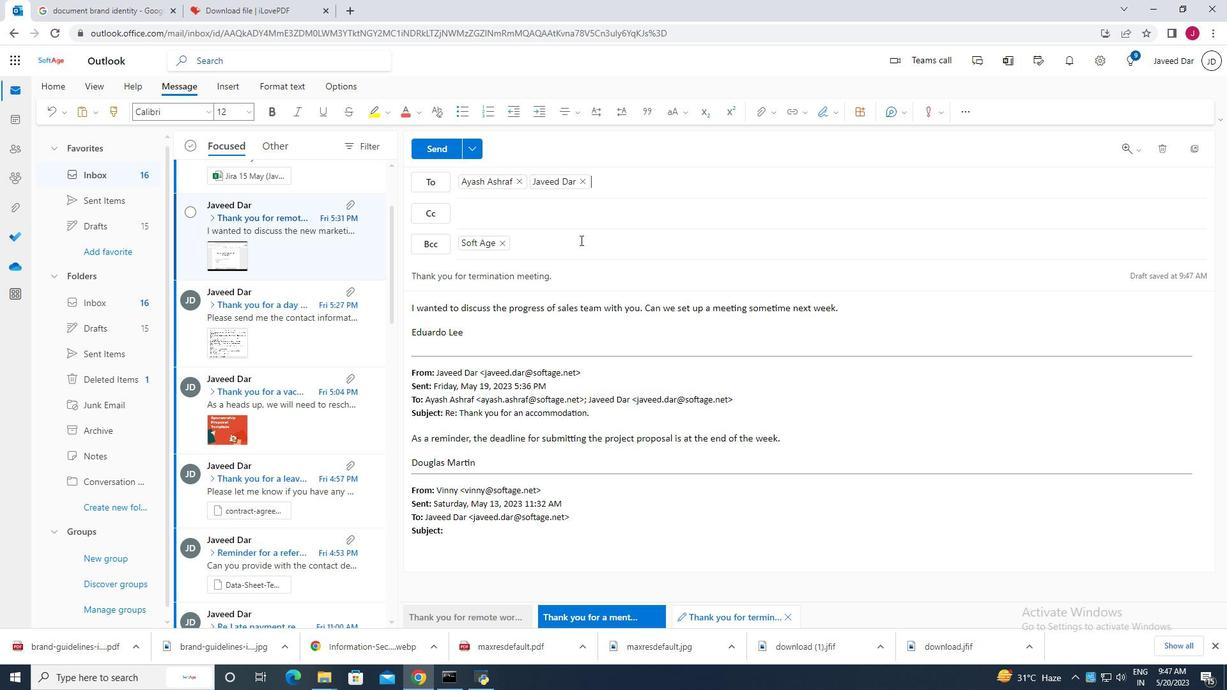 
Action: Mouse scrolled (580, 242) with delta (0, 0)
Screenshot: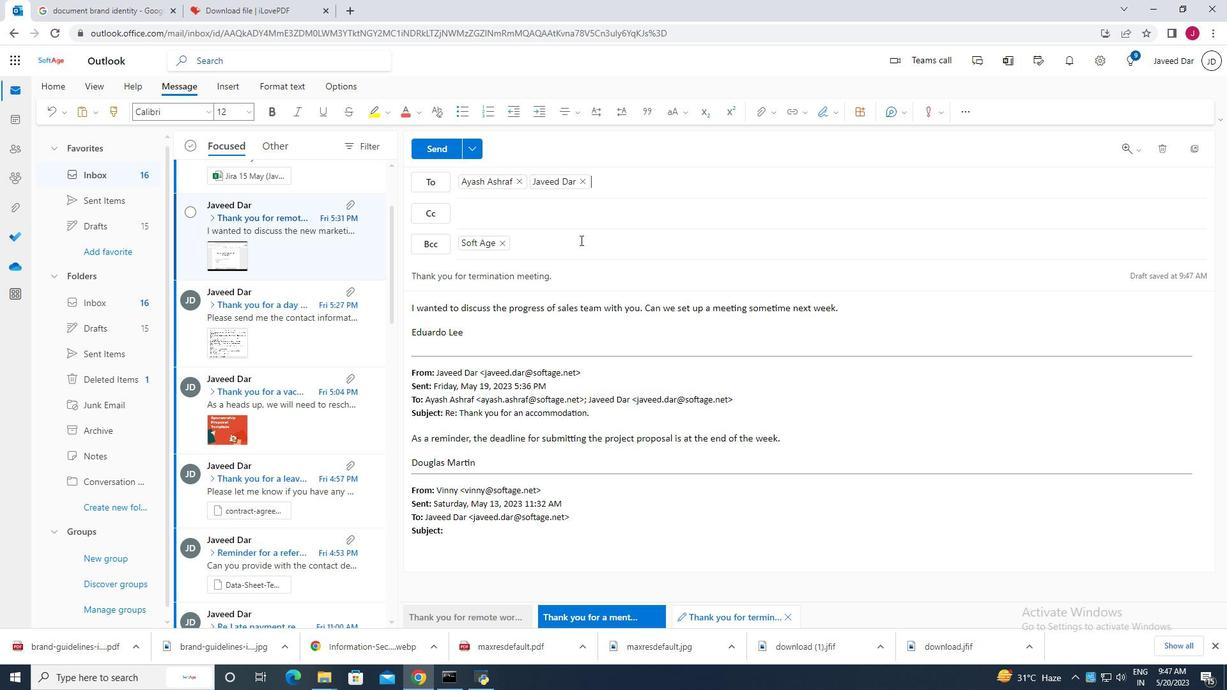 
Action: Mouse moved to (763, 114)
Screenshot: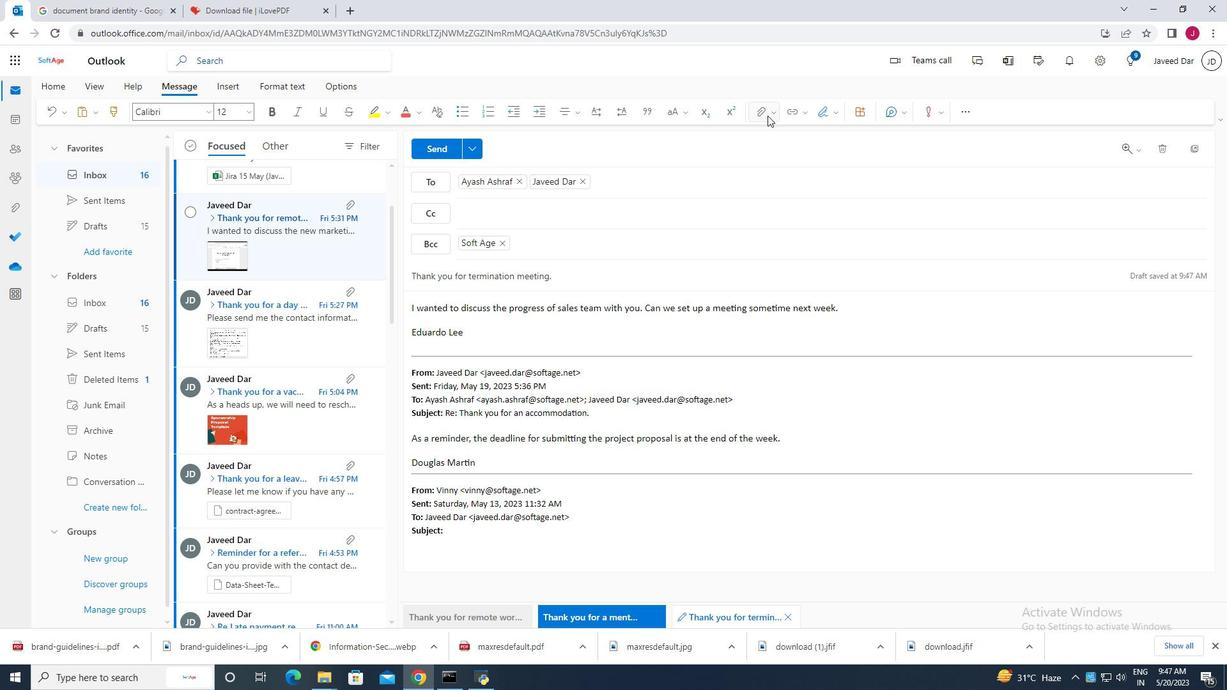 
Action: Mouse pressed left at (763, 114)
Screenshot: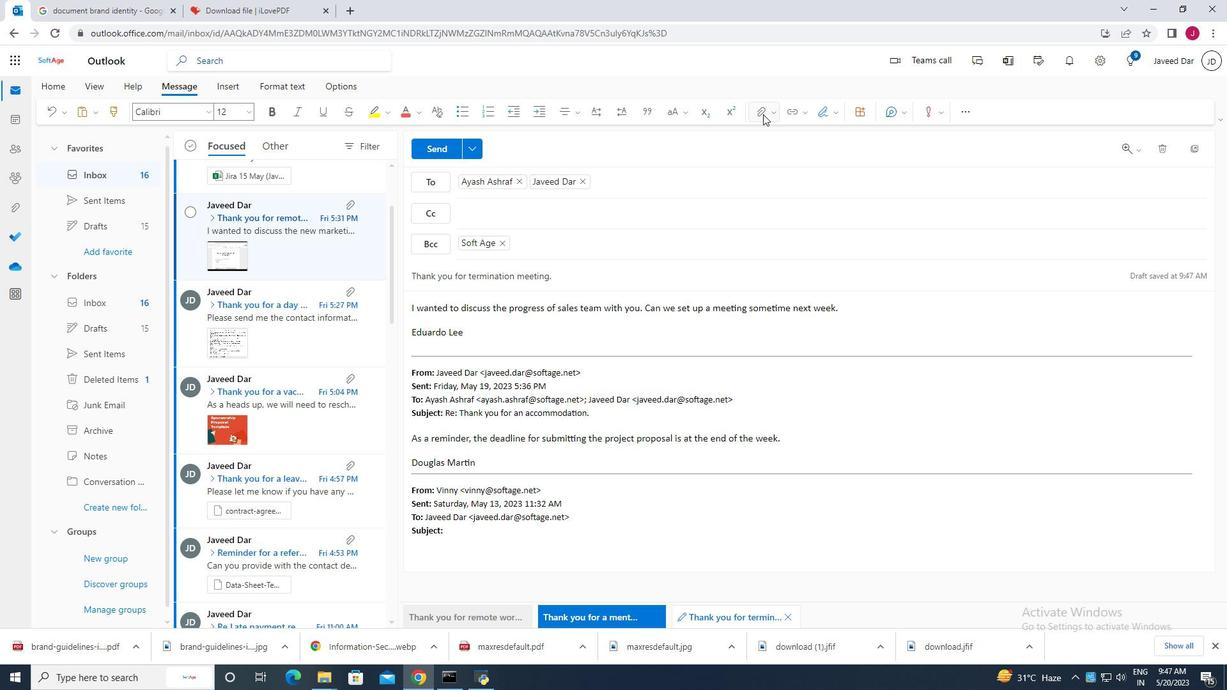 
Action: Mouse moved to (704, 136)
Screenshot: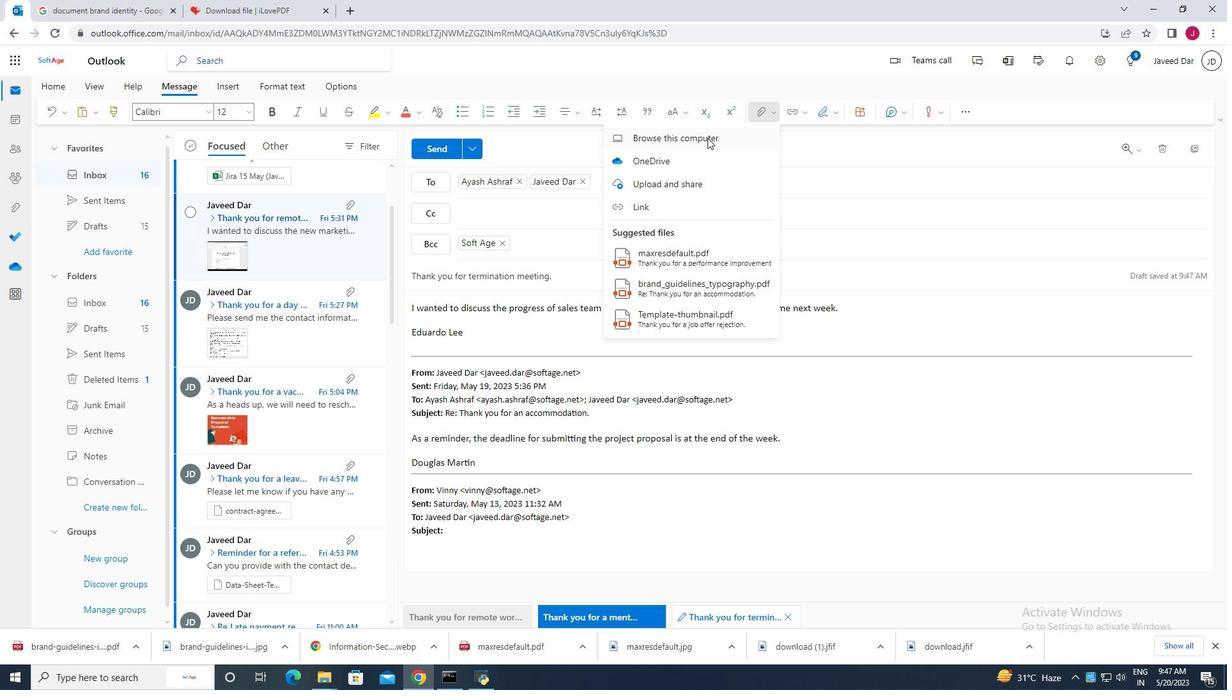 
Action: Mouse pressed left at (704, 136)
Screenshot: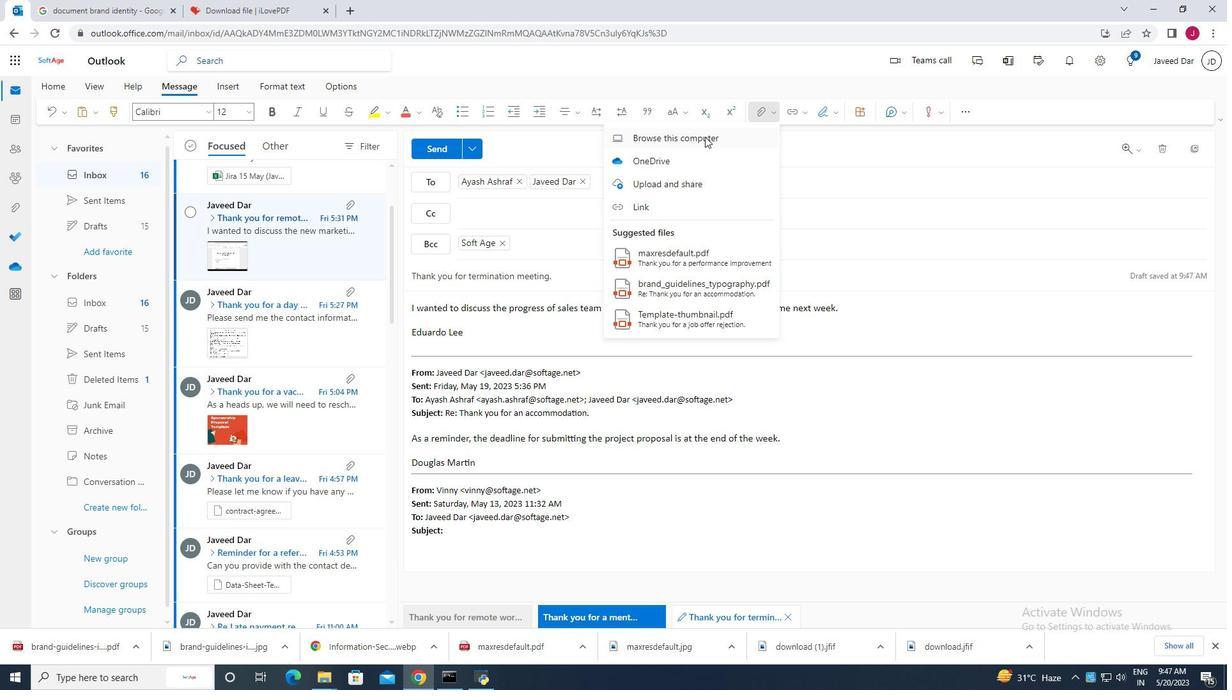 
Action: Mouse moved to (315, 178)
Screenshot: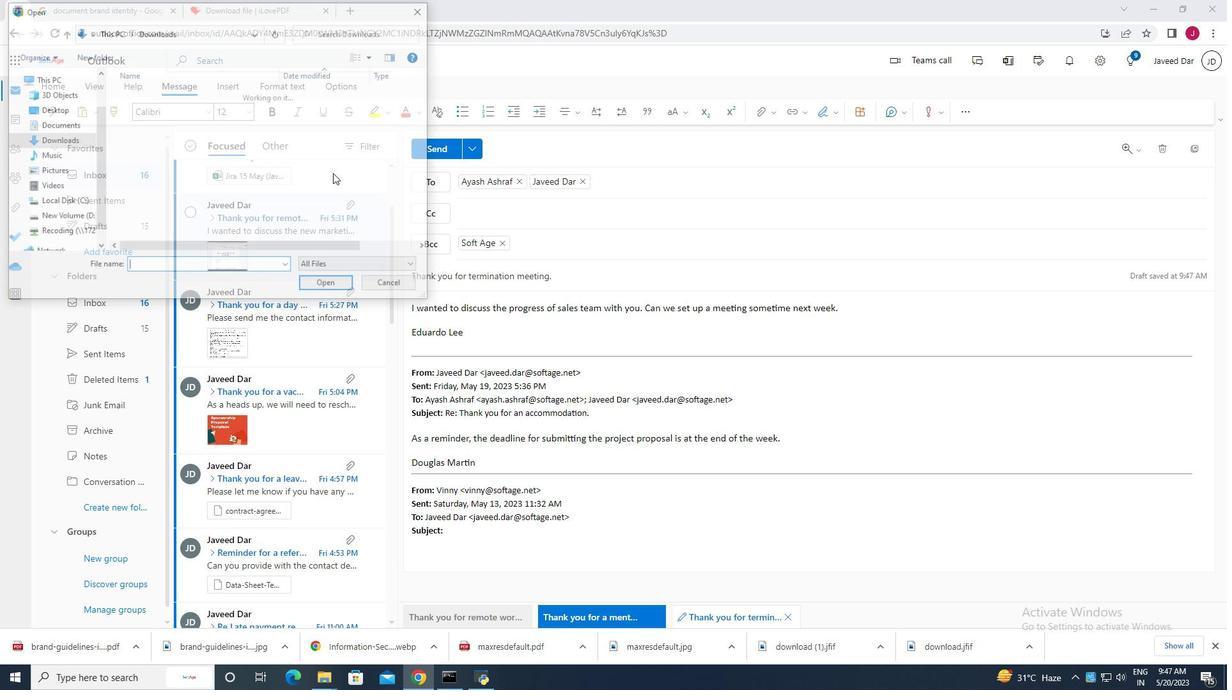 
Action: Mouse scrolled (315, 178) with delta (0, 0)
Screenshot: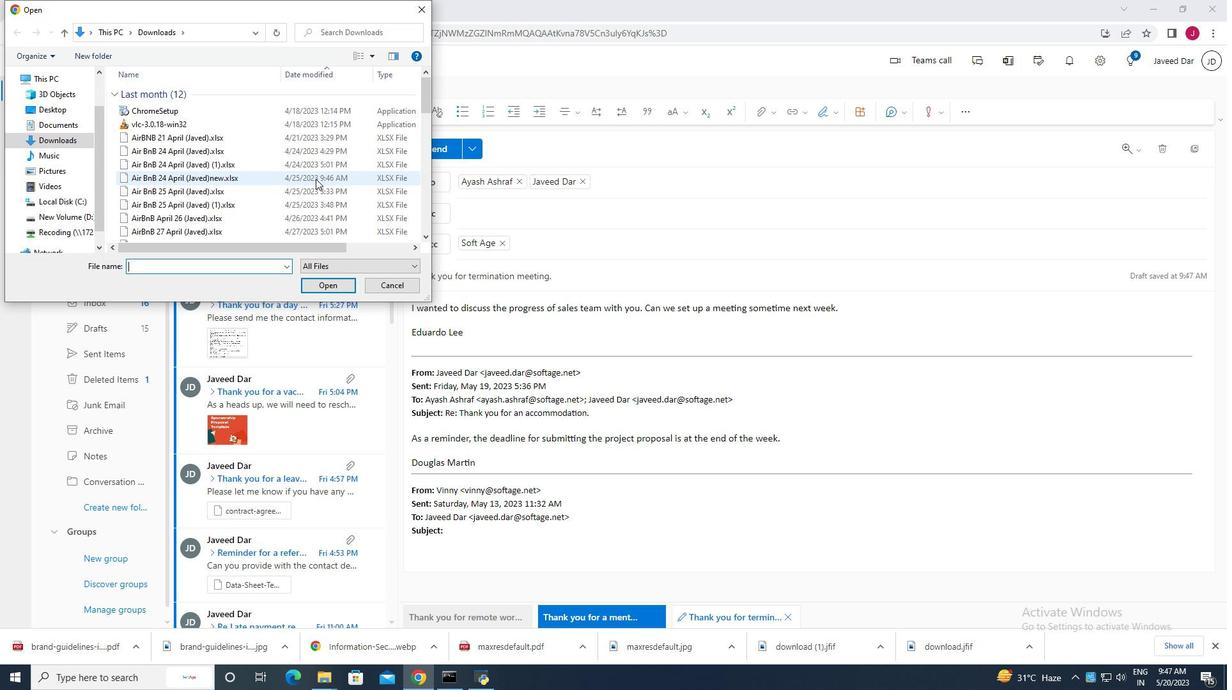 
Action: Mouse scrolled (315, 178) with delta (0, 0)
Screenshot: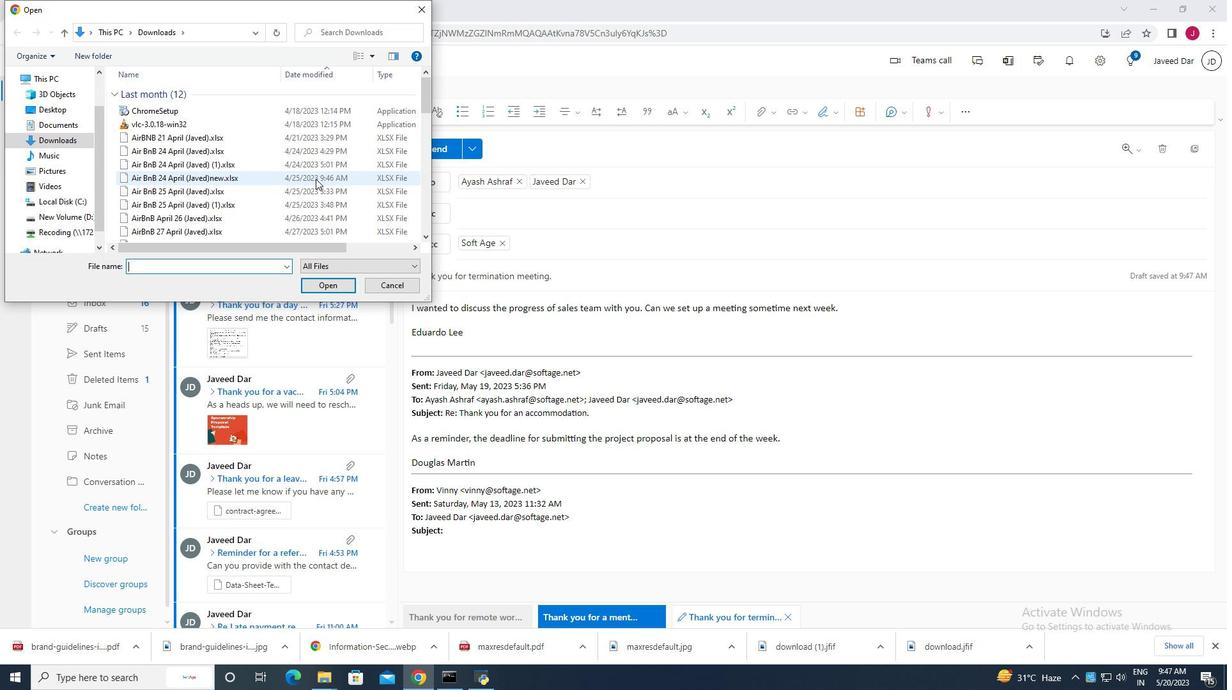
Action: Mouse scrolled (315, 178) with delta (0, 0)
Screenshot: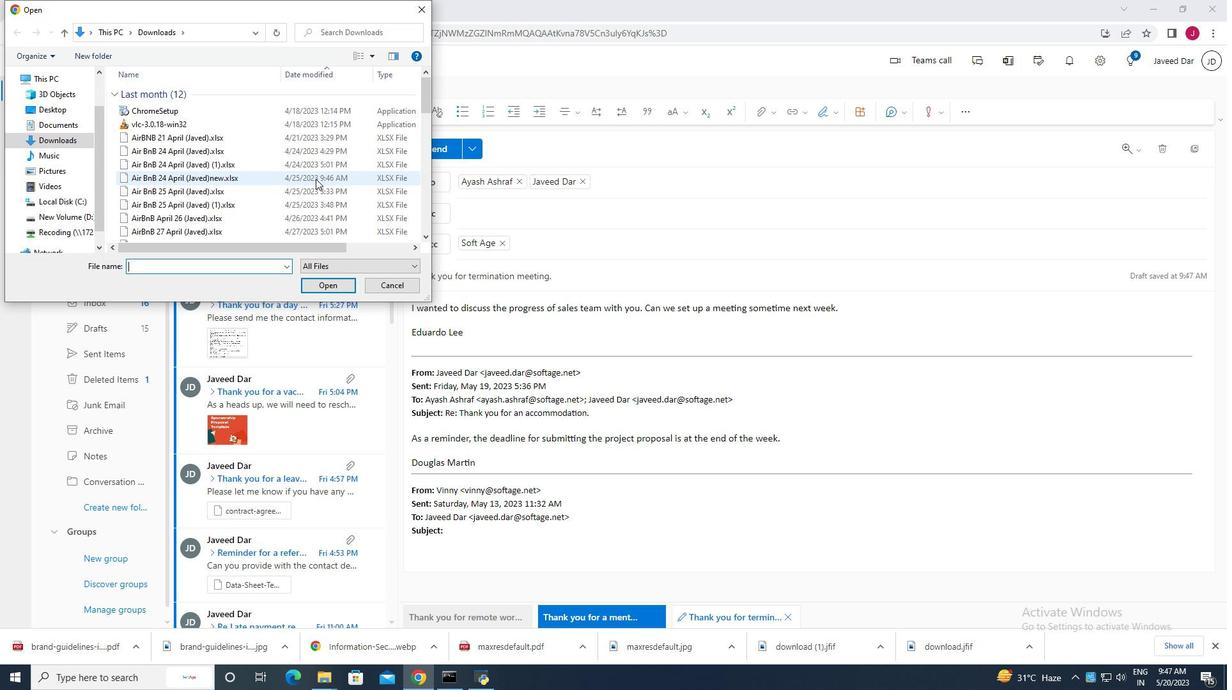 
Action: Mouse scrolled (315, 178) with delta (0, 0)
Screenshot: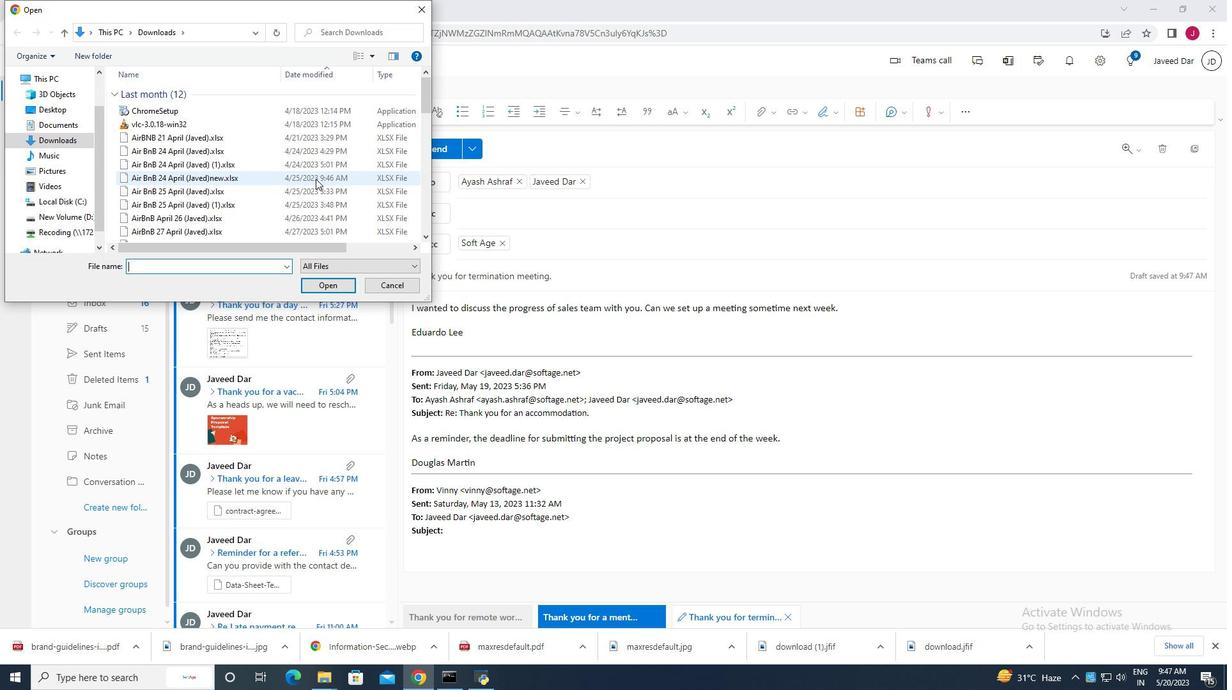 
Action: Mouse scrolled (315, 178) with delta (0, 0)
Screenshot: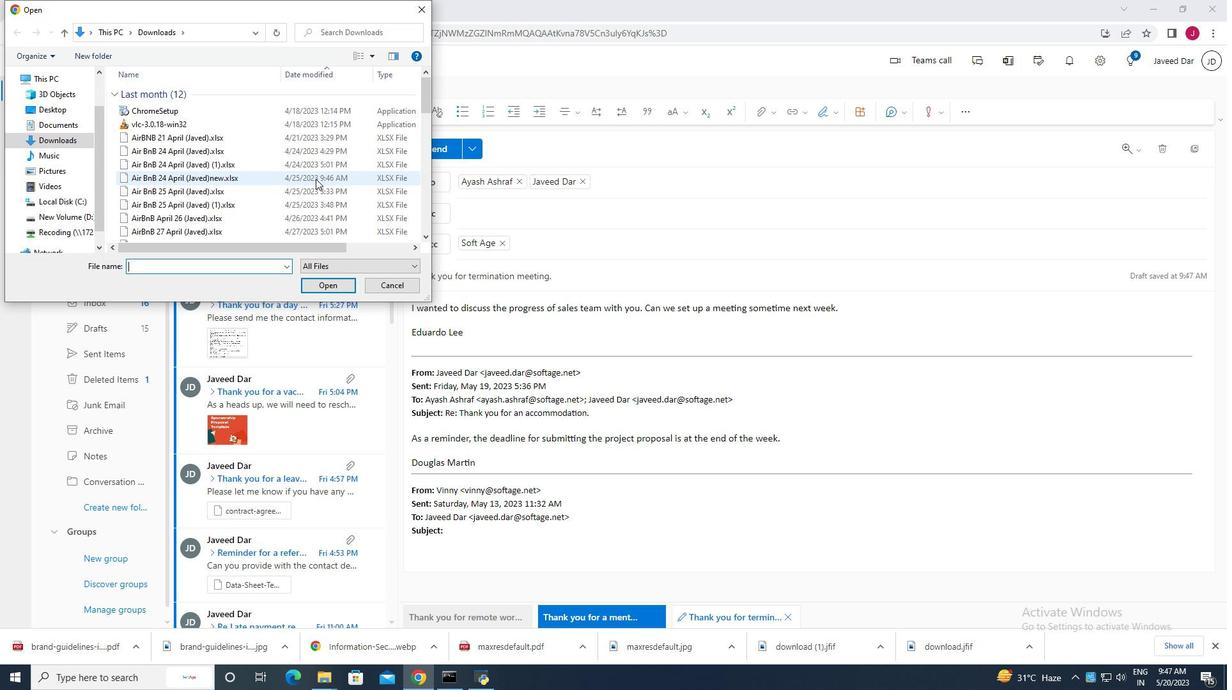 
Action: Mouse scrolled (315, 178) with delta (0, 0)
Screenshot: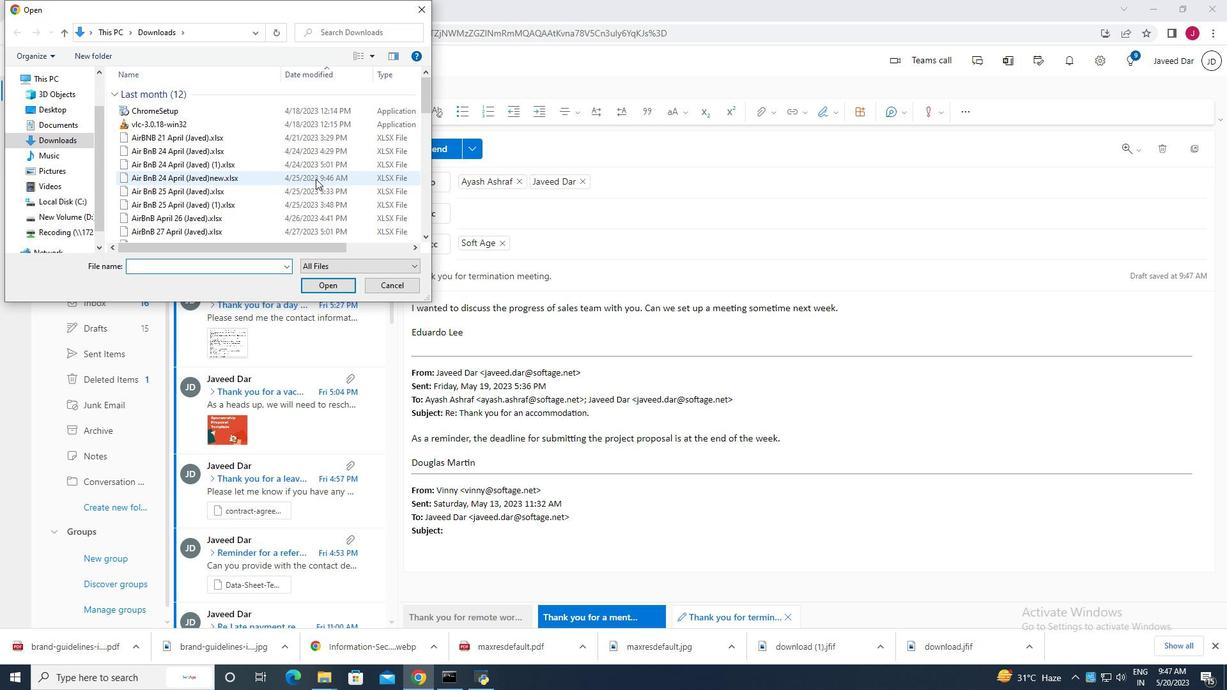 
Action: Mouse scrolled (315, 178) with delta (0, 0)
Screenshot: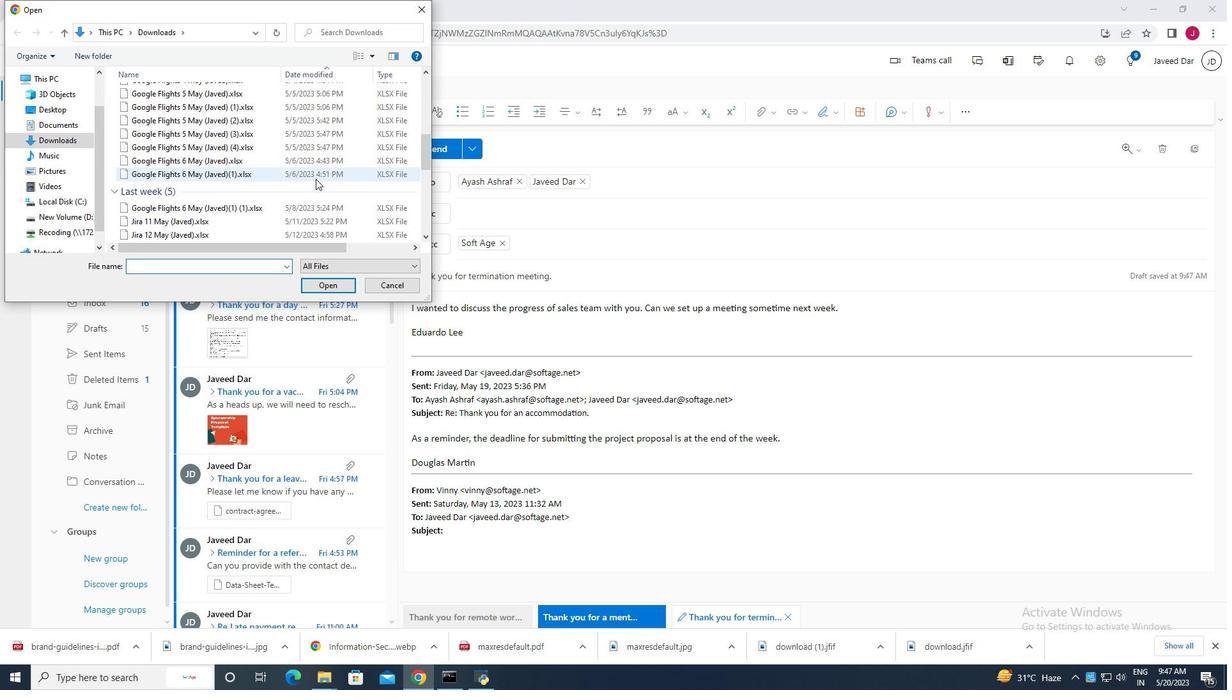 
Action: Mouse scrolled (315, 178) with delta (0, 0)
Screenshot: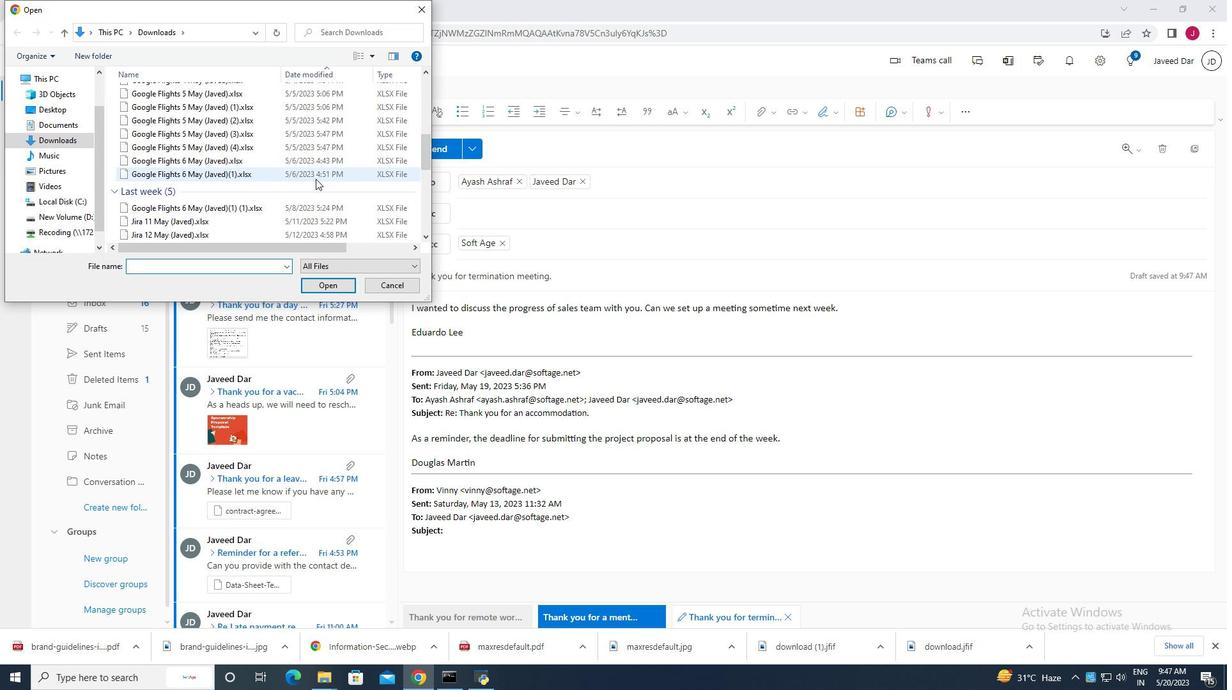 
Action: Mouse scrolled (315, 178) with delta (0, 0)
Screenshot: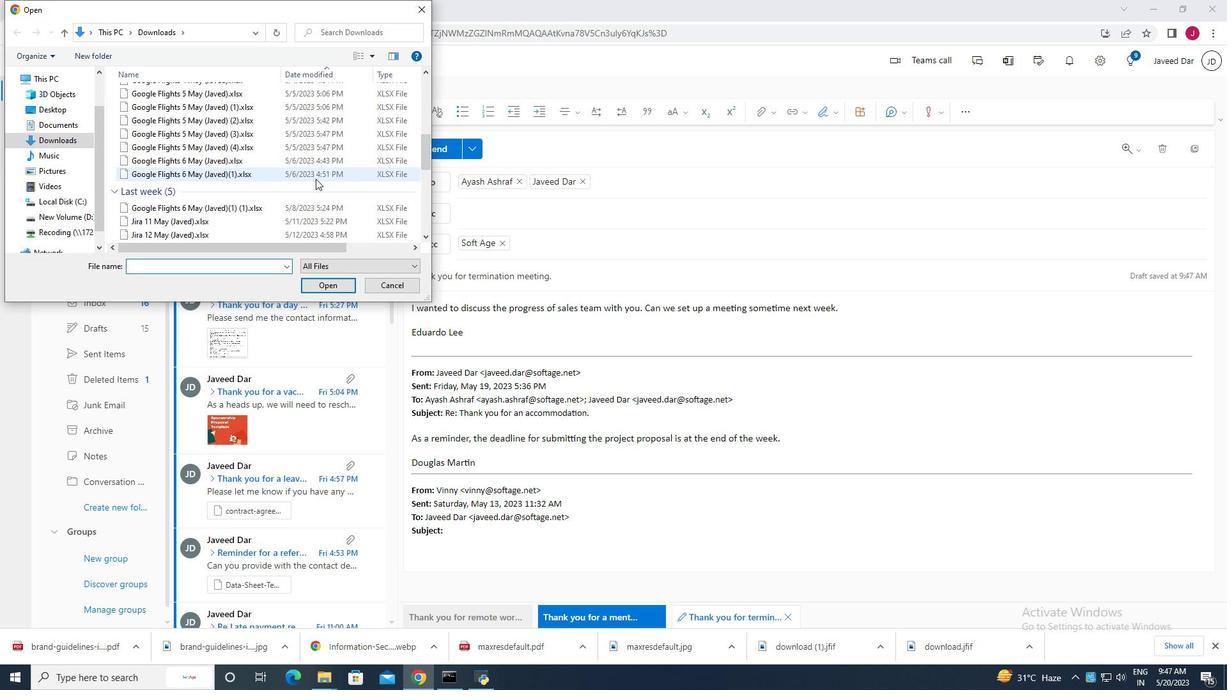
Action: Mouse scrolled (315, 178) with delta (0, 0)
Screenshot: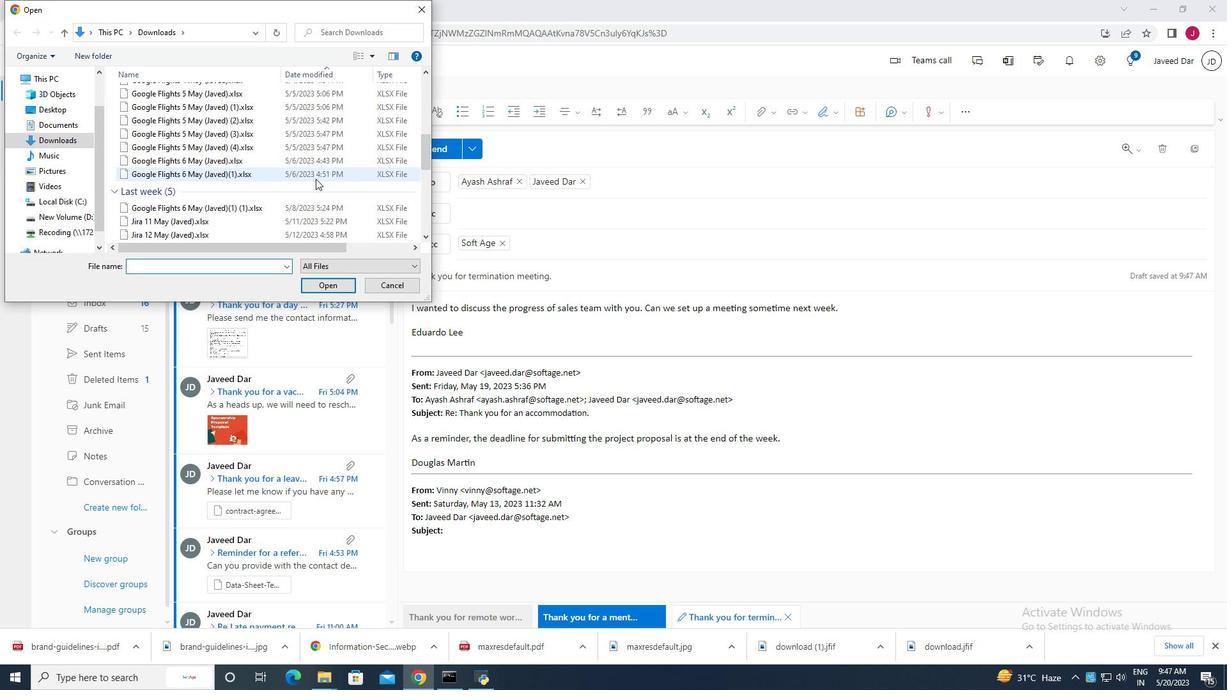 
Action: Mouse scrolled (315, 178) with delta (0, 0)
Screenshot: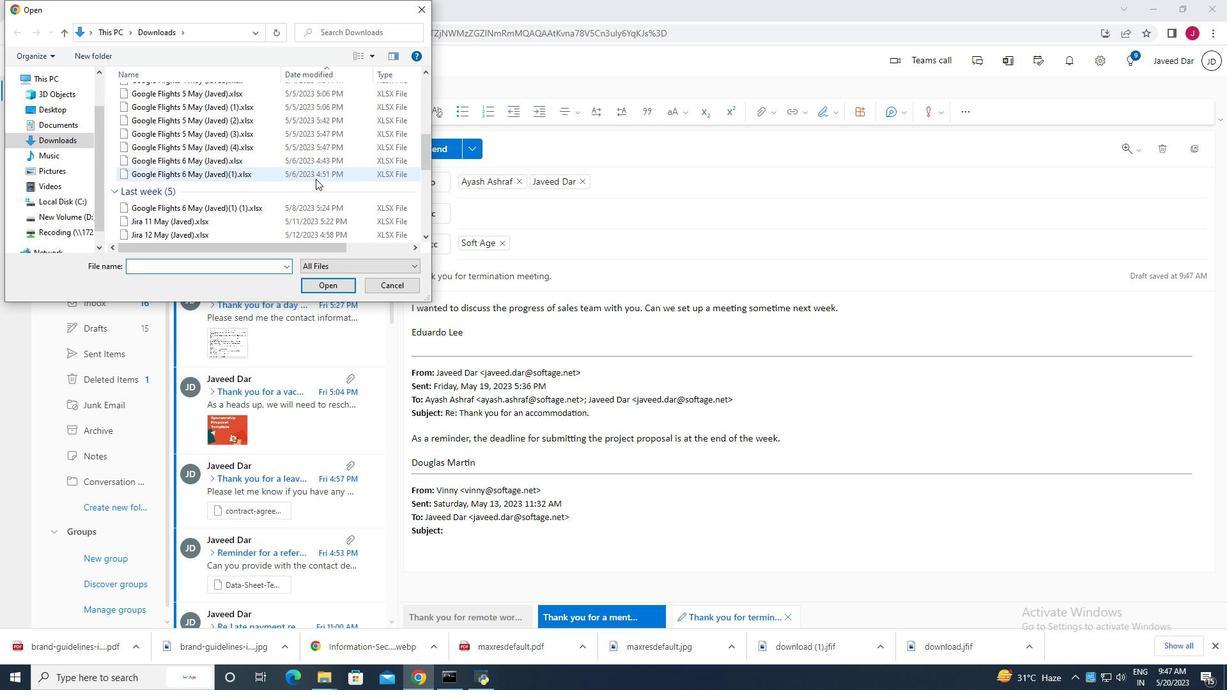 
Action: Mouse scrolled (315, 178) with delta (0, 0)
Screenshot: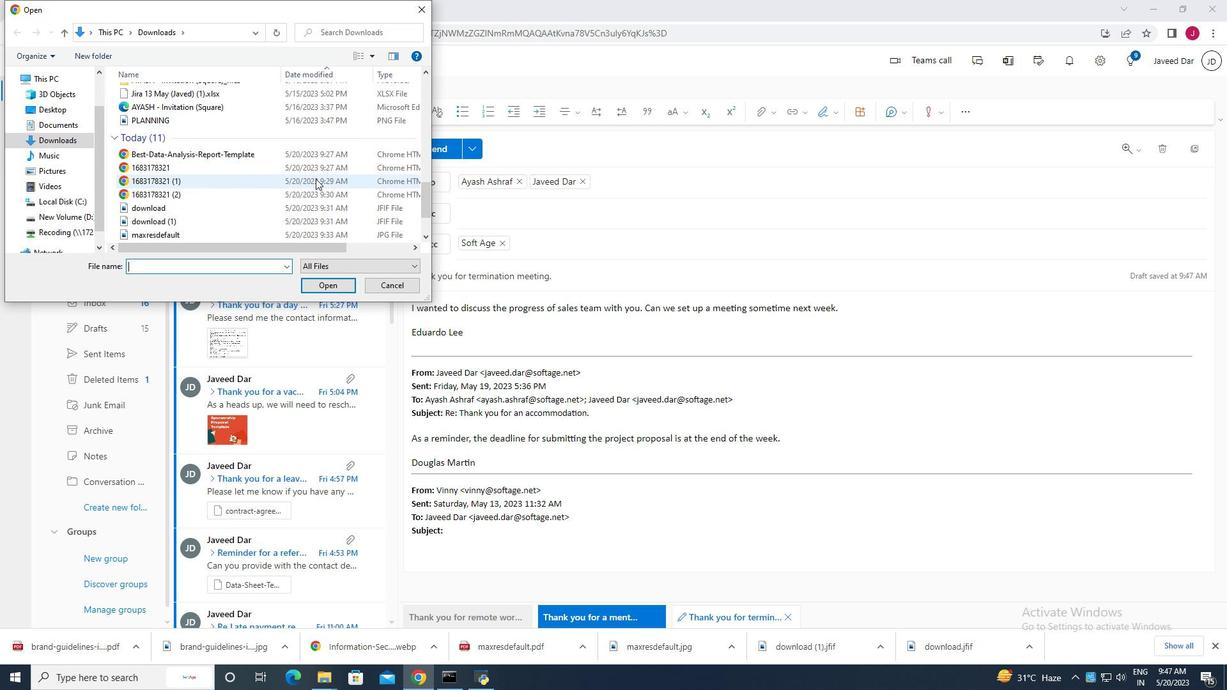 
Action: Mouse scrolled (315, 178) with delta (0, 0)
Screenshot: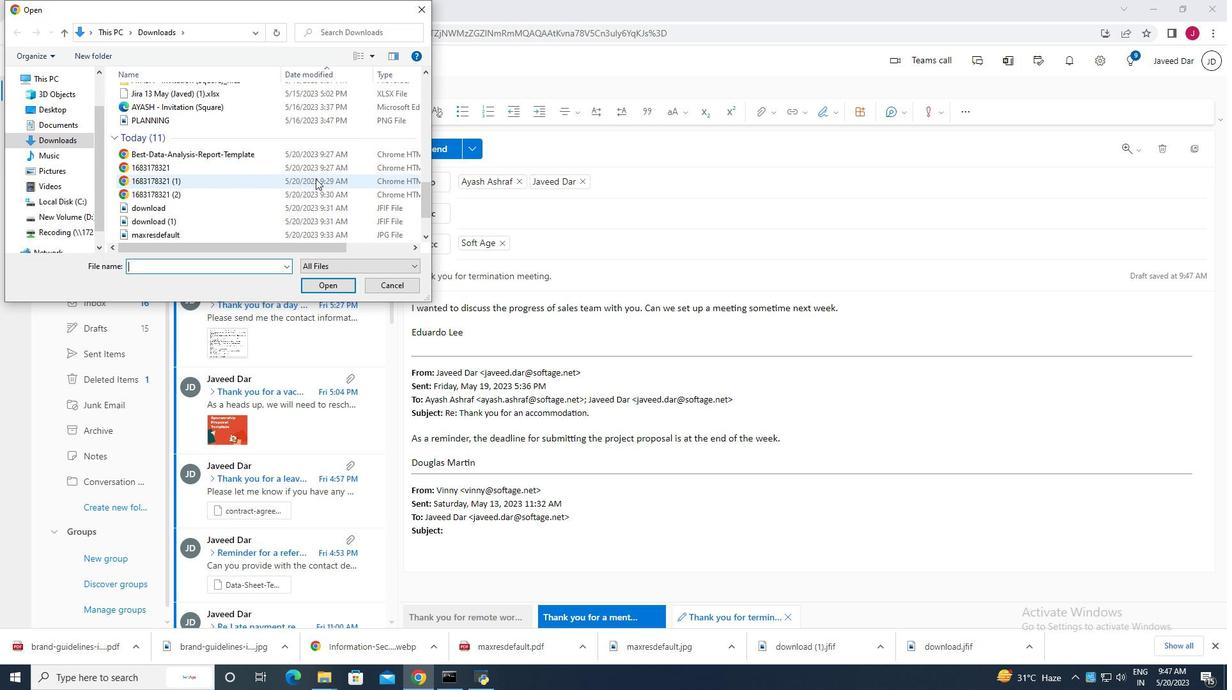 
Action: Mouse scrolled (315, 178) with delta (0, 0)
Screenshot: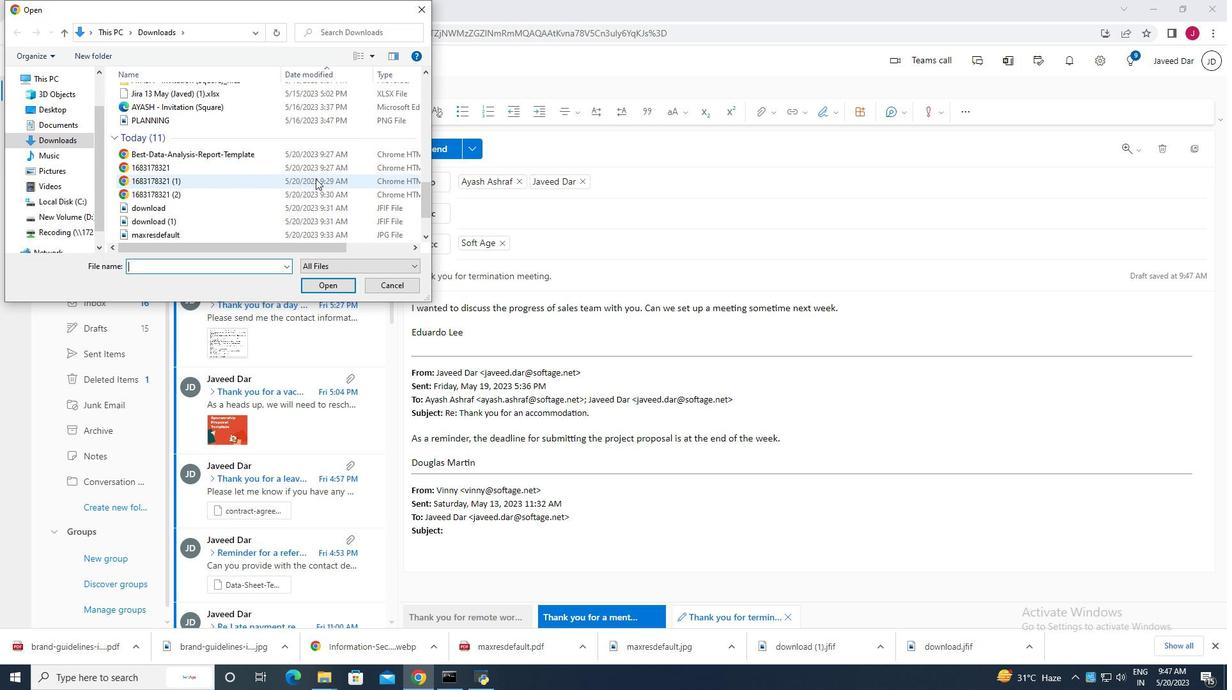 
Action: Mouse scrolled (315, 178) with delta (0, 0)
Screenshot: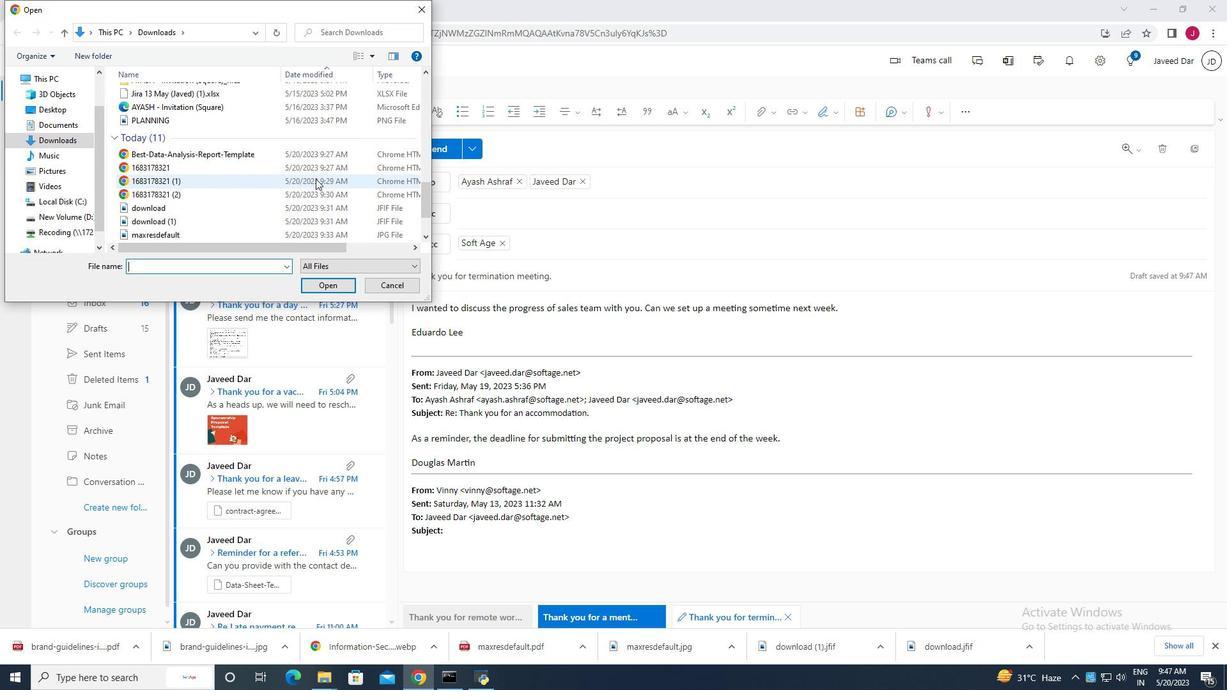 
Action: Mouse scrolled (315, 178) with delta (0, 0)
Screenshot: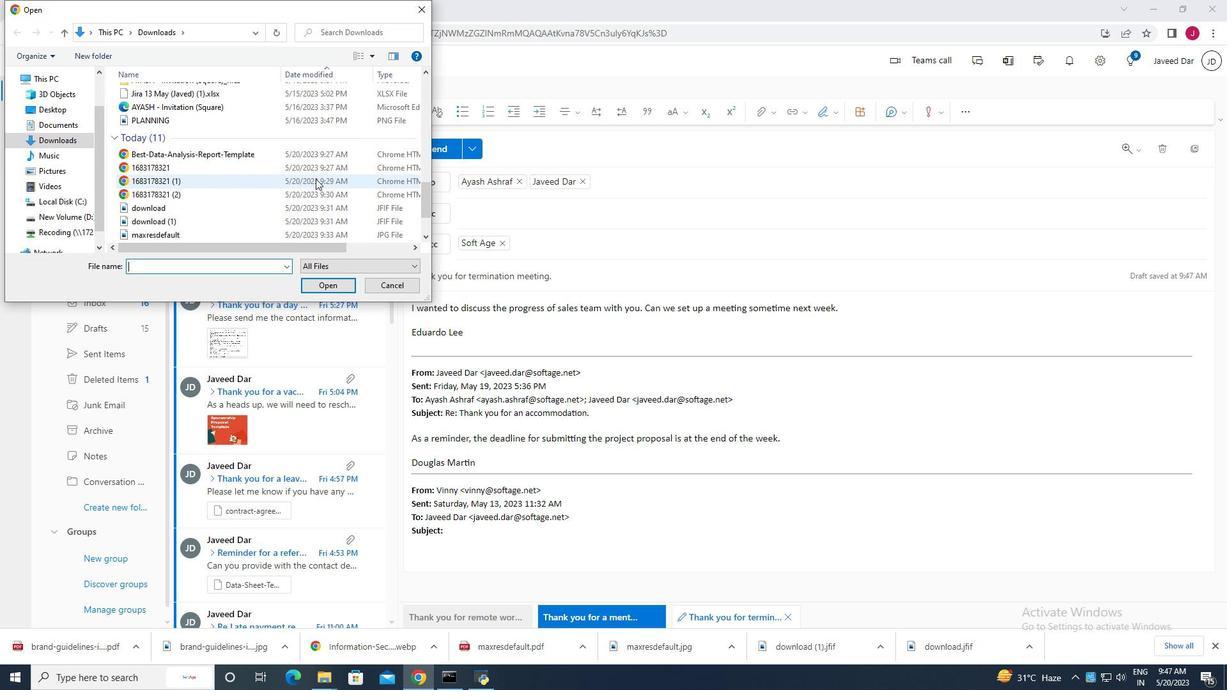 
Action: Mouse scrolled (315, 178) with delta (0, 0)
Screenshot: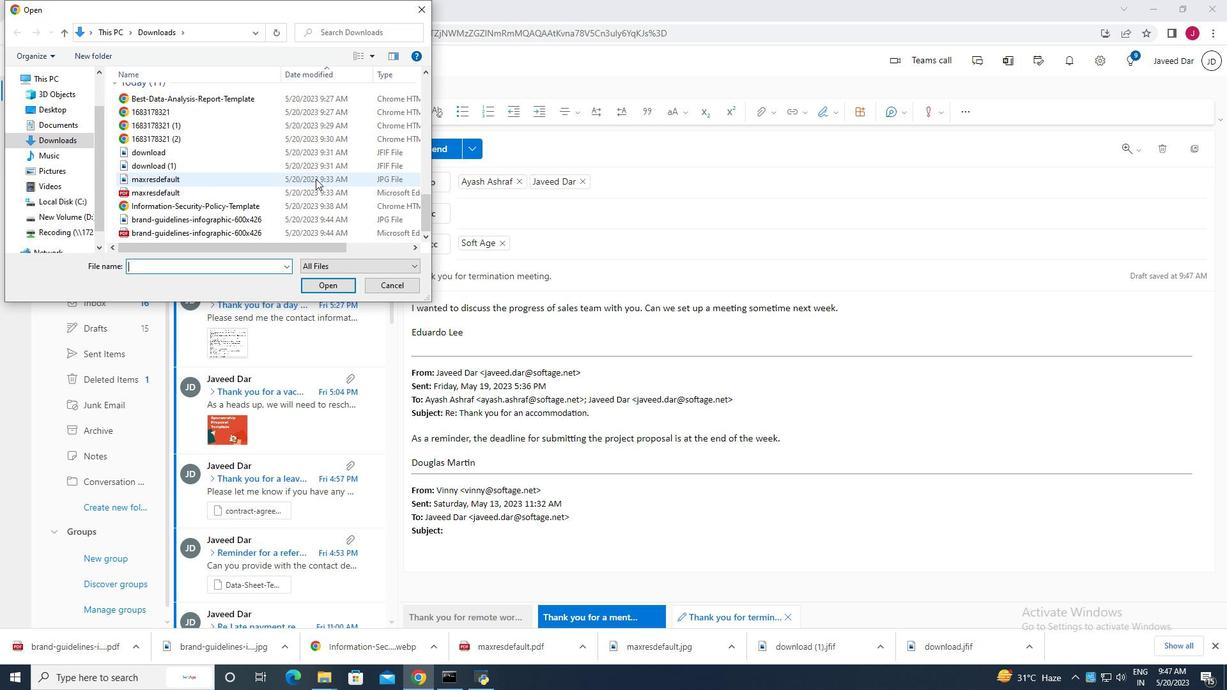 
Action: Mouse scrolled (315, 178) with delta (0, 0)
Screenshot: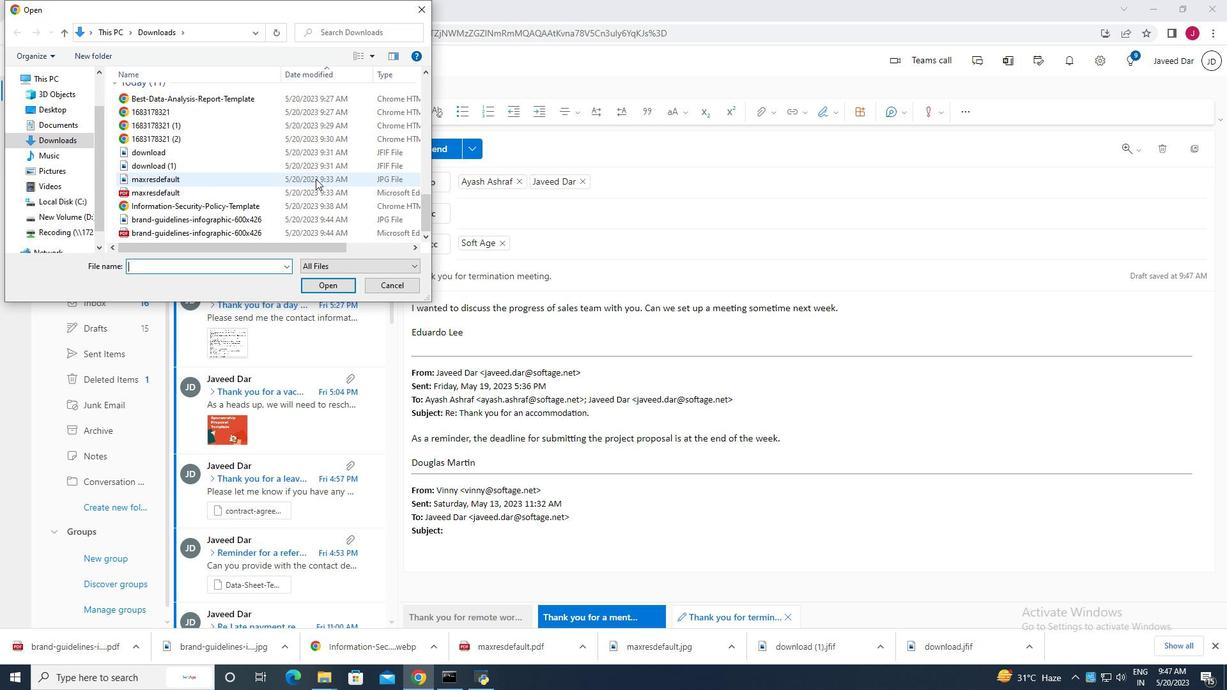 
Action: Mouse scrolled (315, 178) with delta (0, 0)
Screenshot: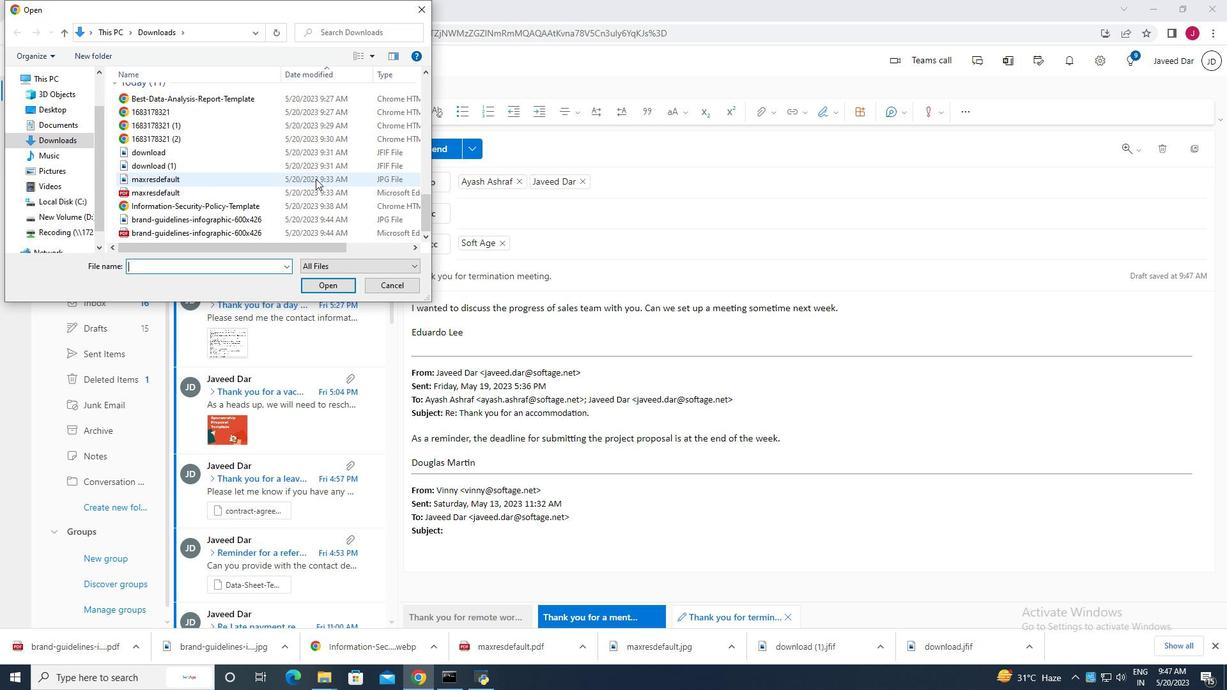 
Action: Mouse scrolled (315, 178) with delta (0, 0)
Screenshot: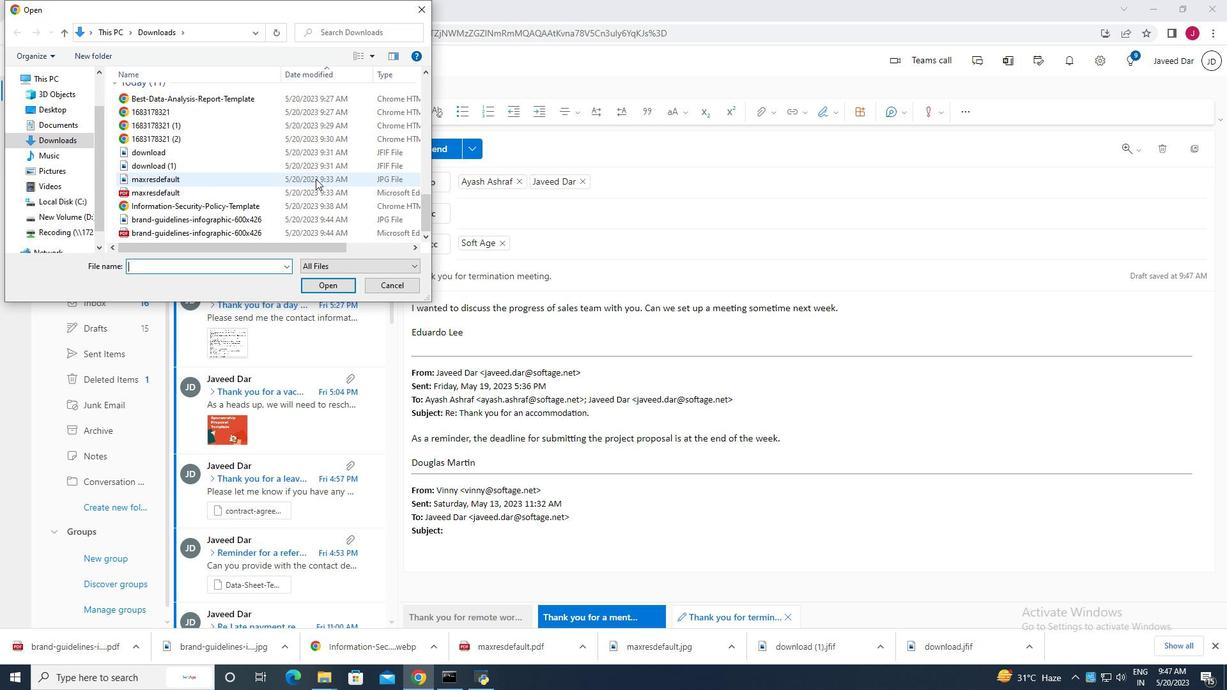 
Action: Mouse scrolled (315, 178) with delta (0, 0)
Screenshot: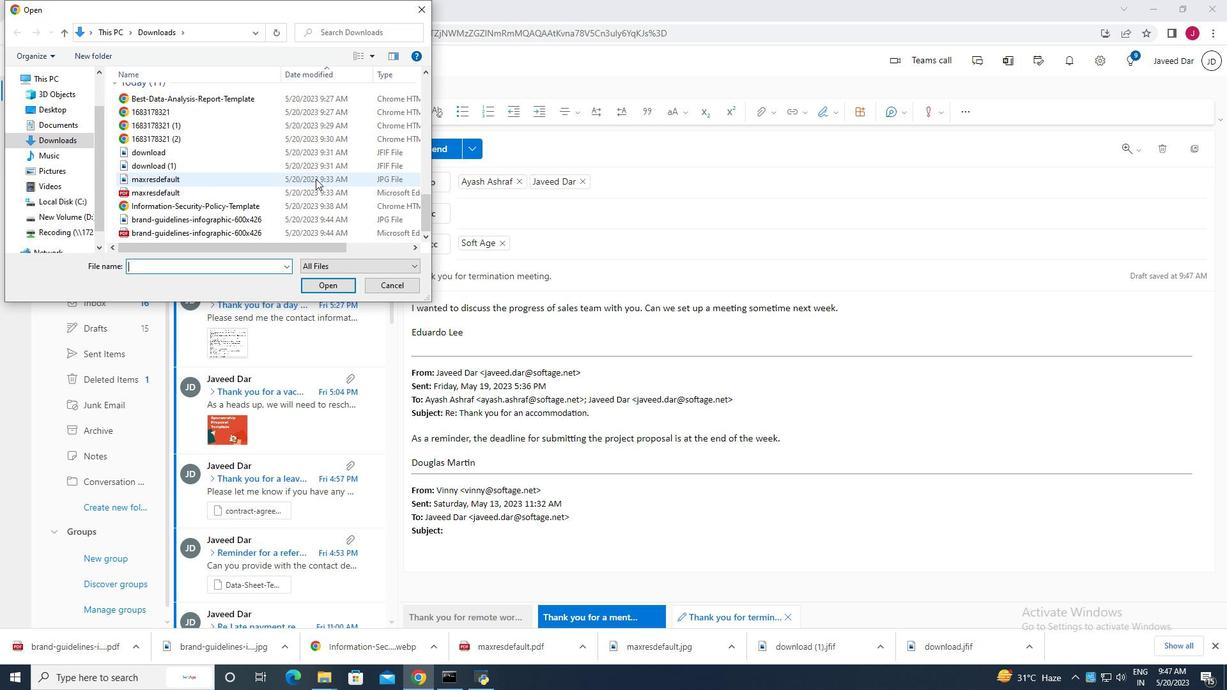 
Action: Mouse moved to (302, 234)
Screenshot: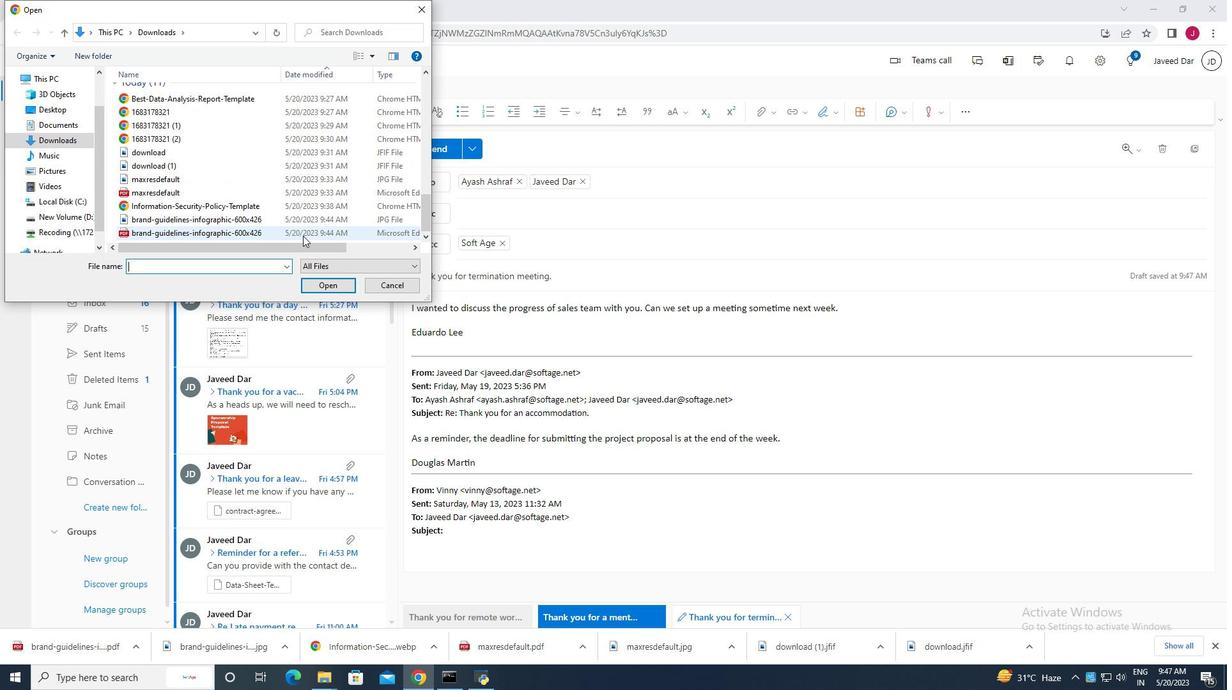 
Action: Mouse pressed left at (302, 234)
Screenshot: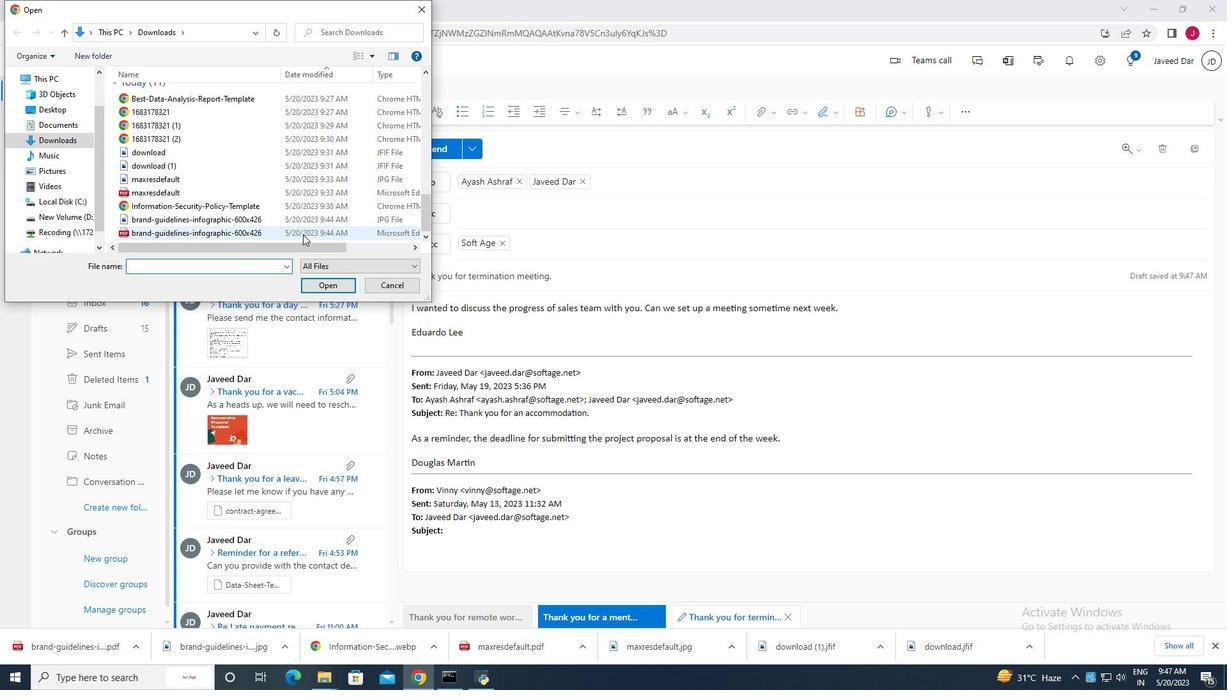 
Action: Mouse moved to (332, 284)
Screenshot: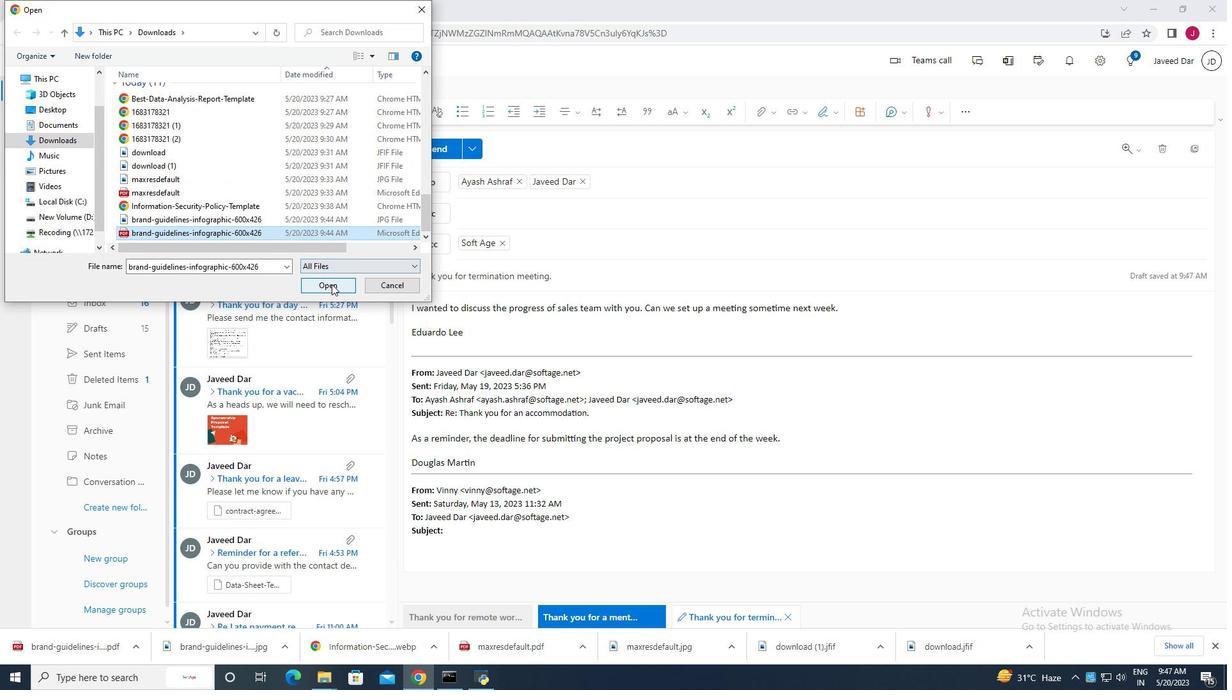 
Action: Mouse pressed left at (332, 284)
Screenshot: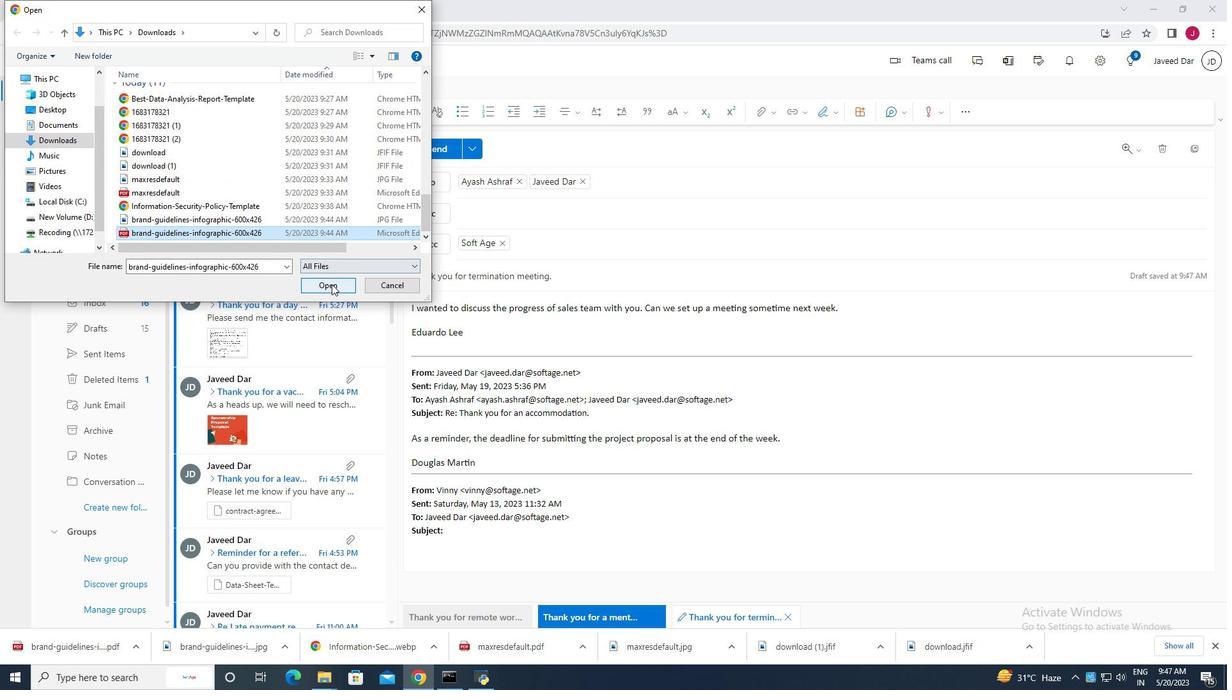 
Action: Mouse moved to (682, 275)
Screenshot: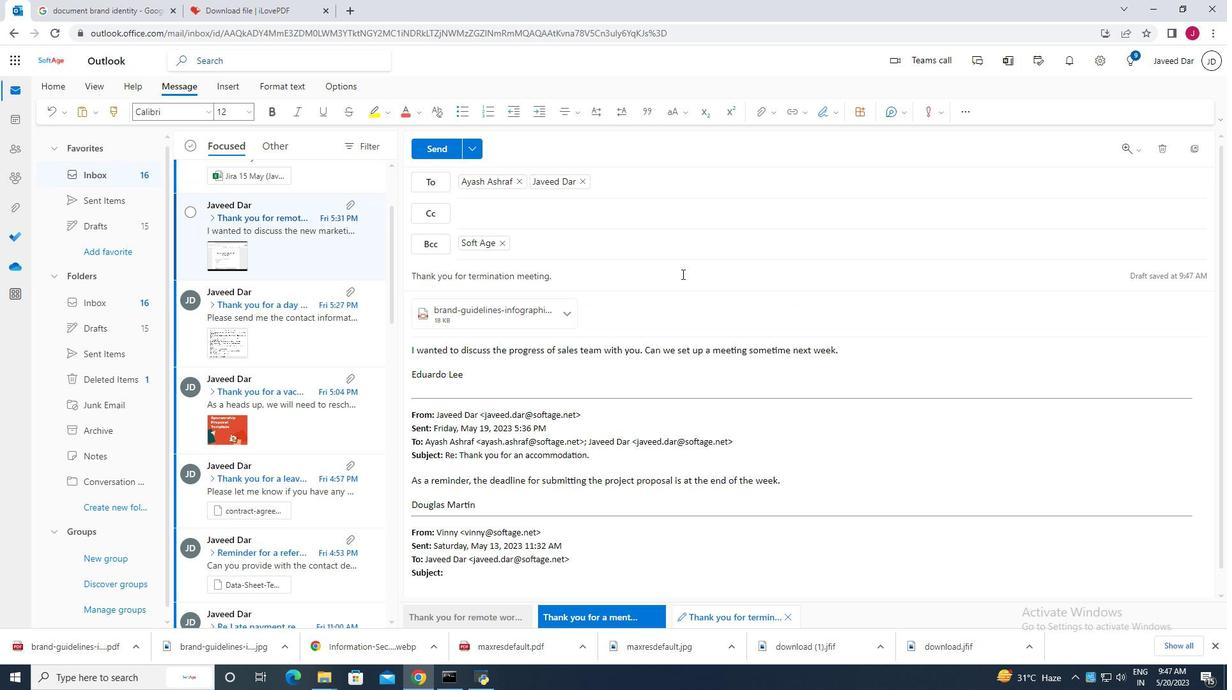 
Action: Mouse scrolled (682, 274) with delta (0, 0)
Screenshot: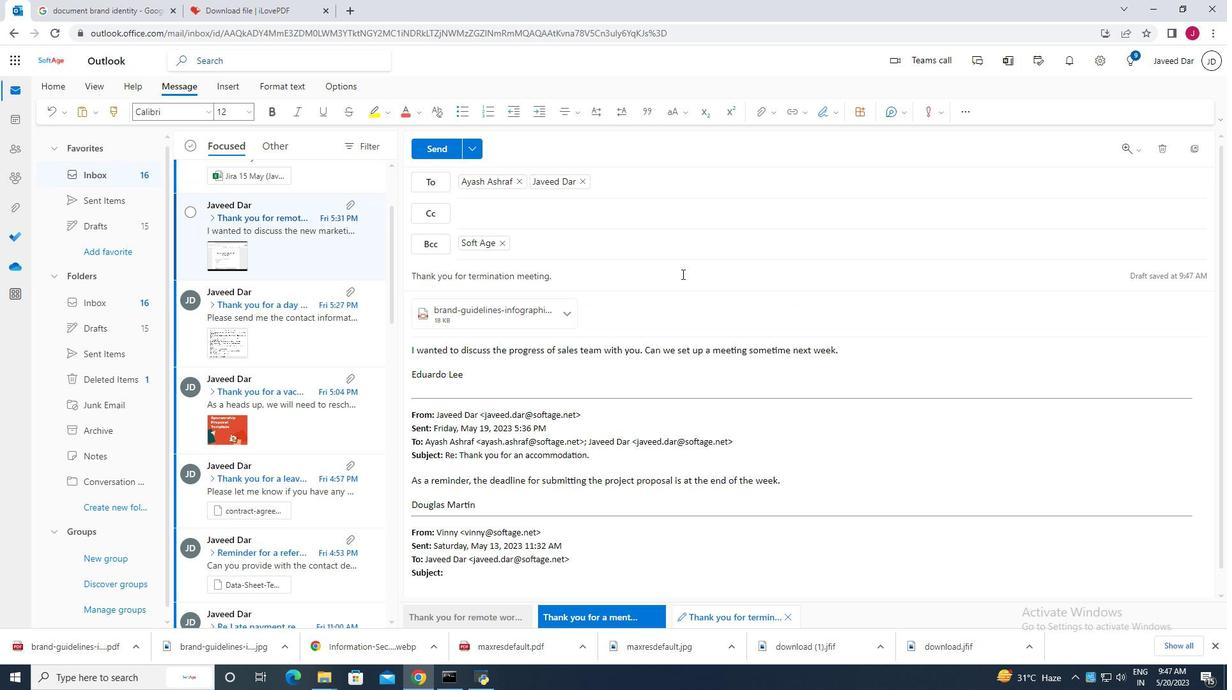
Action: Mouse moved to (683, 276)
Screenshot: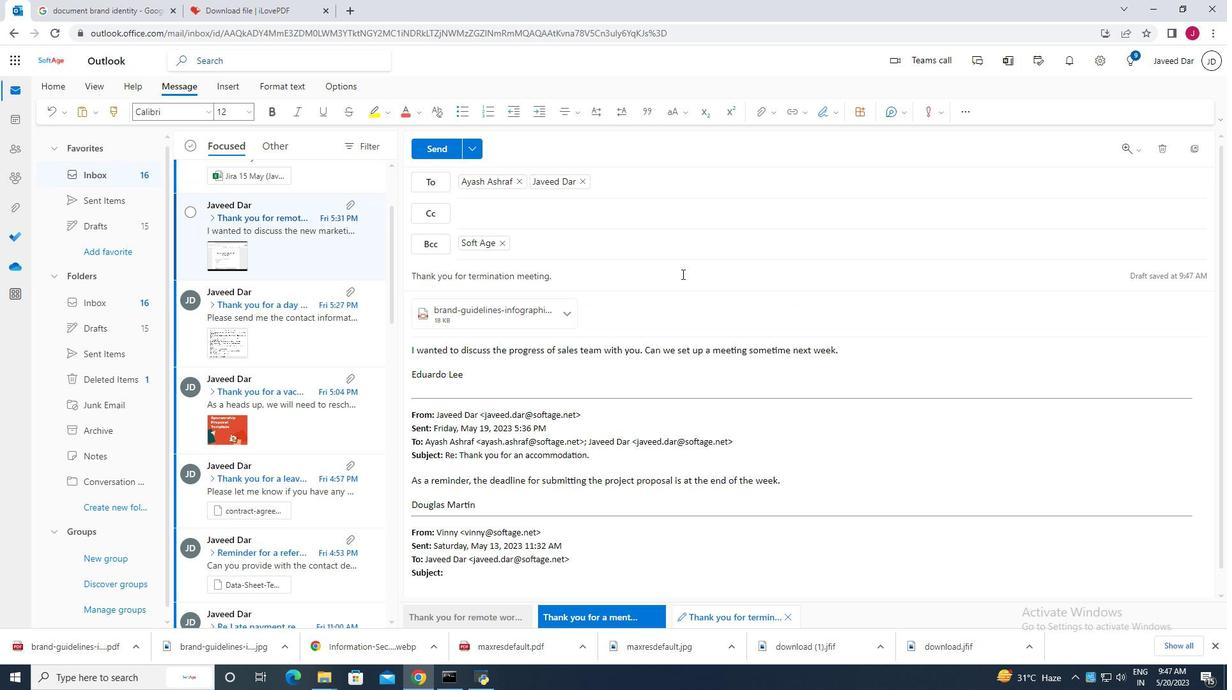 
Action: Mouse scrolled (683, 275) with delta (0, 0)
Screenshot: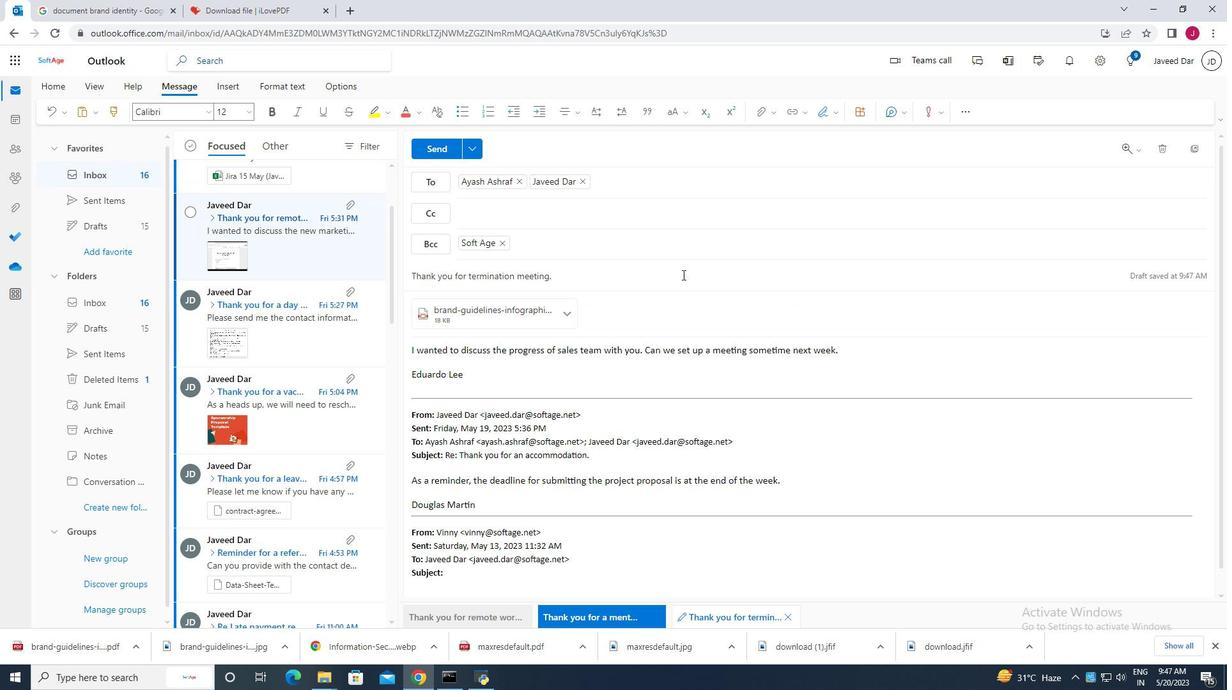 
Action: Mouse moved to (683, 276)
Screenshot: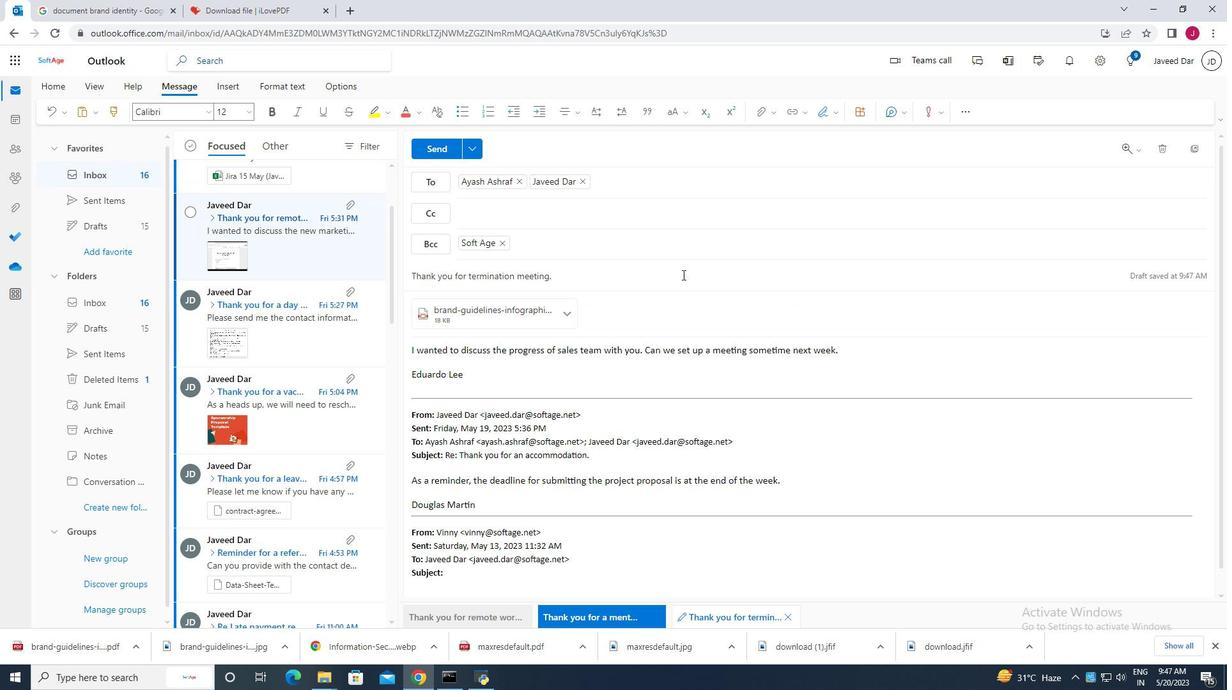 
Action: Mouse scrolled (683, 275) with delta (0, 0)
Screenshot: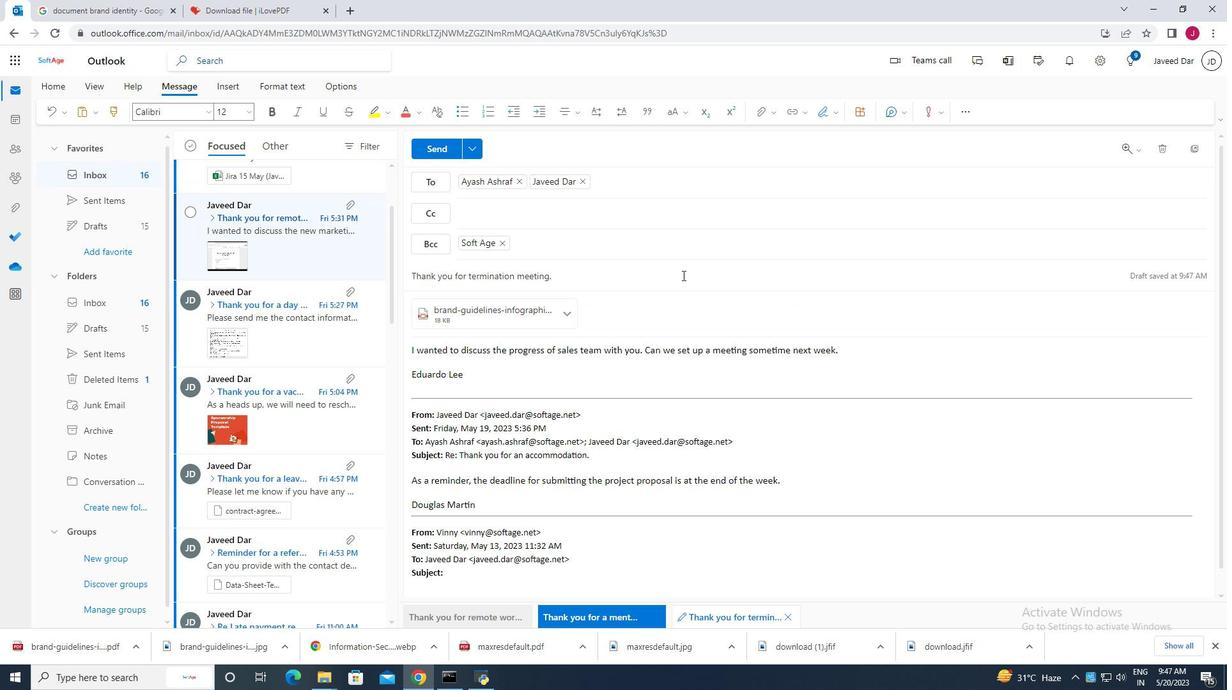 
Action: Mouse scrolled (683, 276) with delta (0, 0)
Screenshot: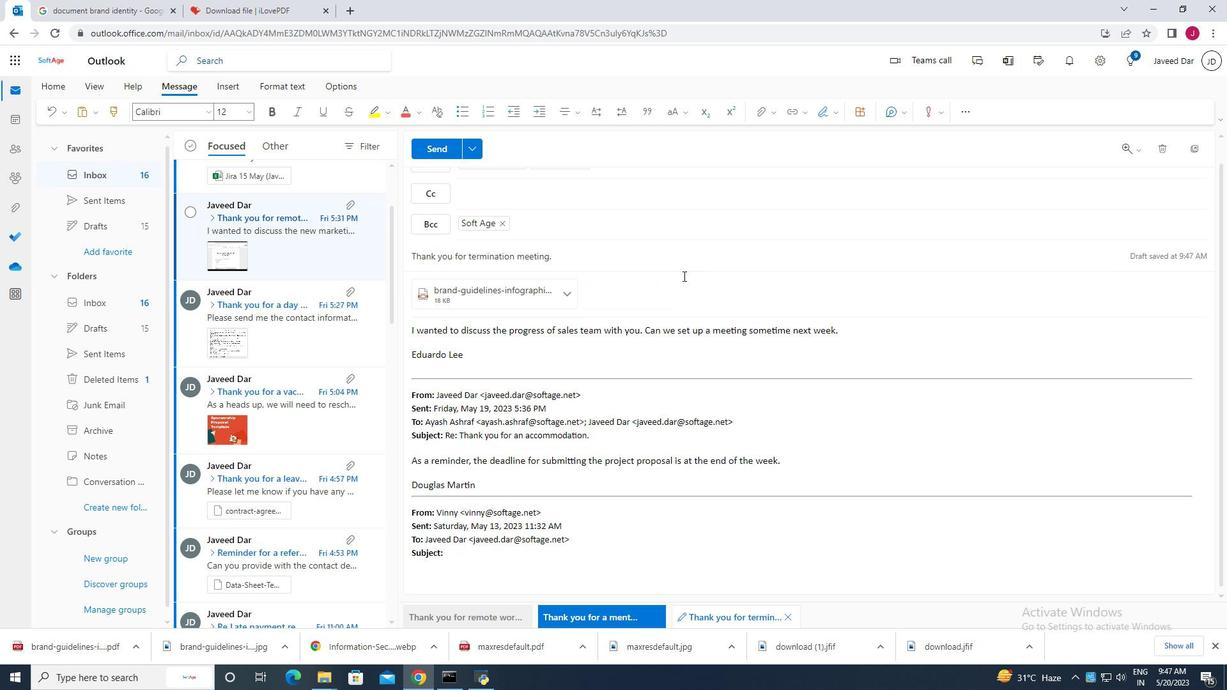 
Action: Mouse scrolled (683, 276) with delta (0, 0)
Screenshot: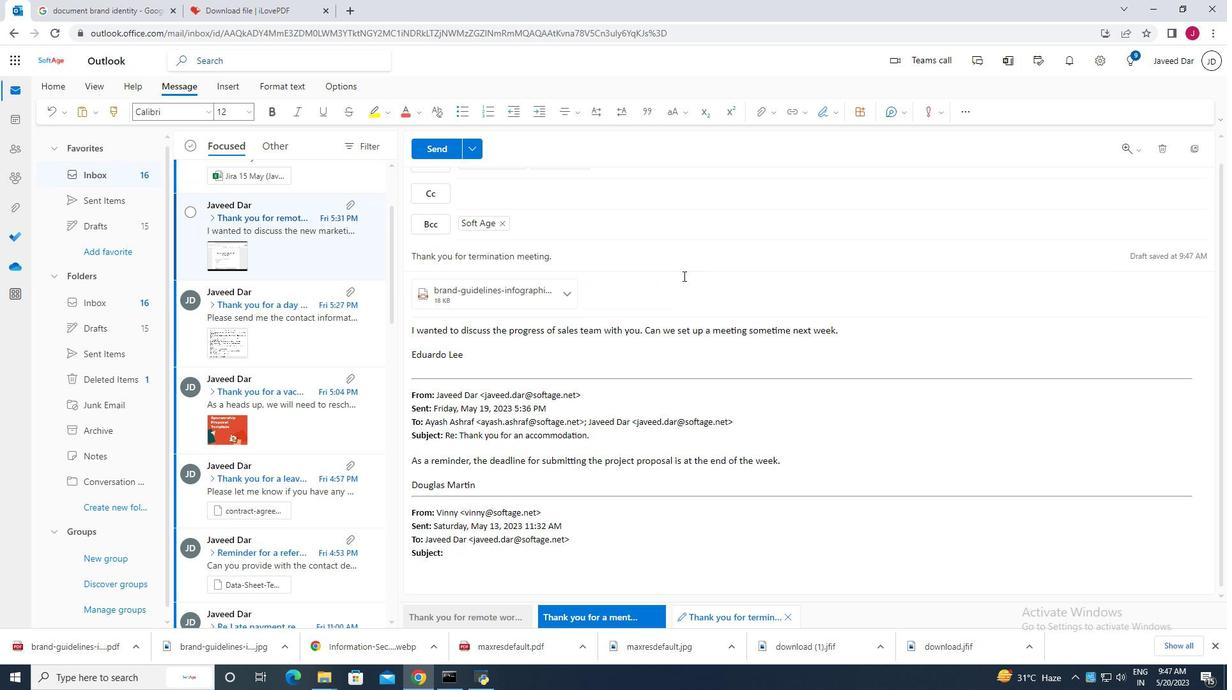 
Action: Mouse scrolled (683, 276) with delta (0, 0)
Screenshot: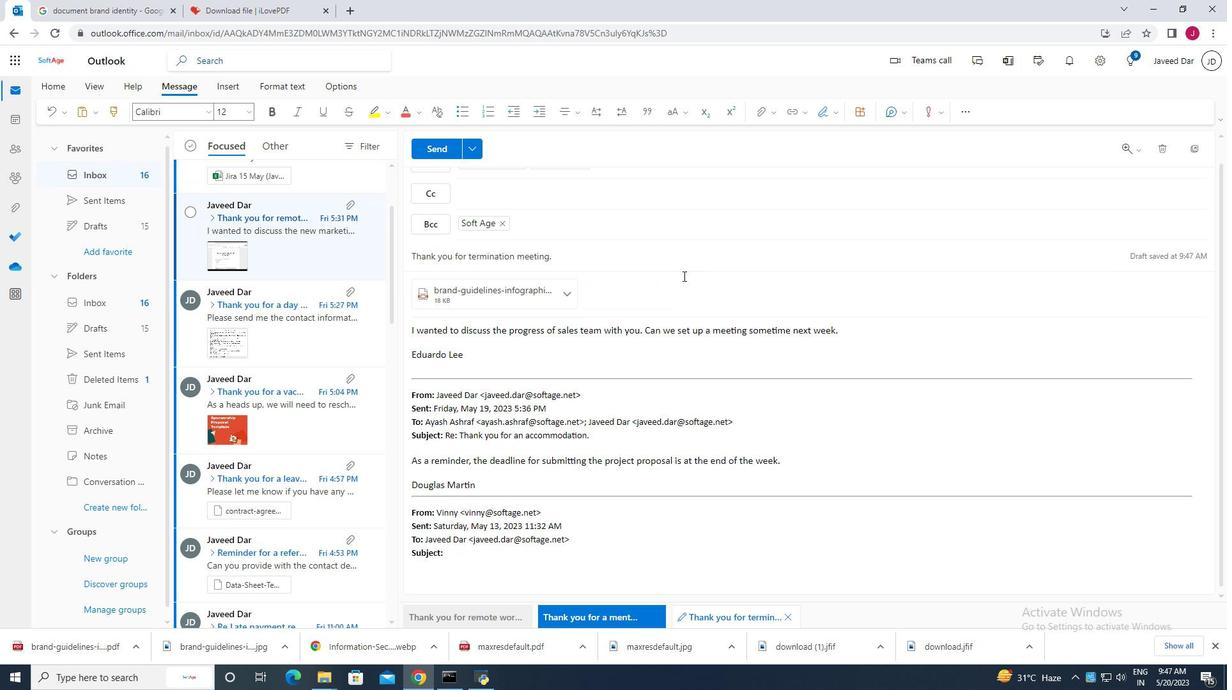 
Action: Mouse scrolled (683, 275) with delta (0, 0)
Screenshot: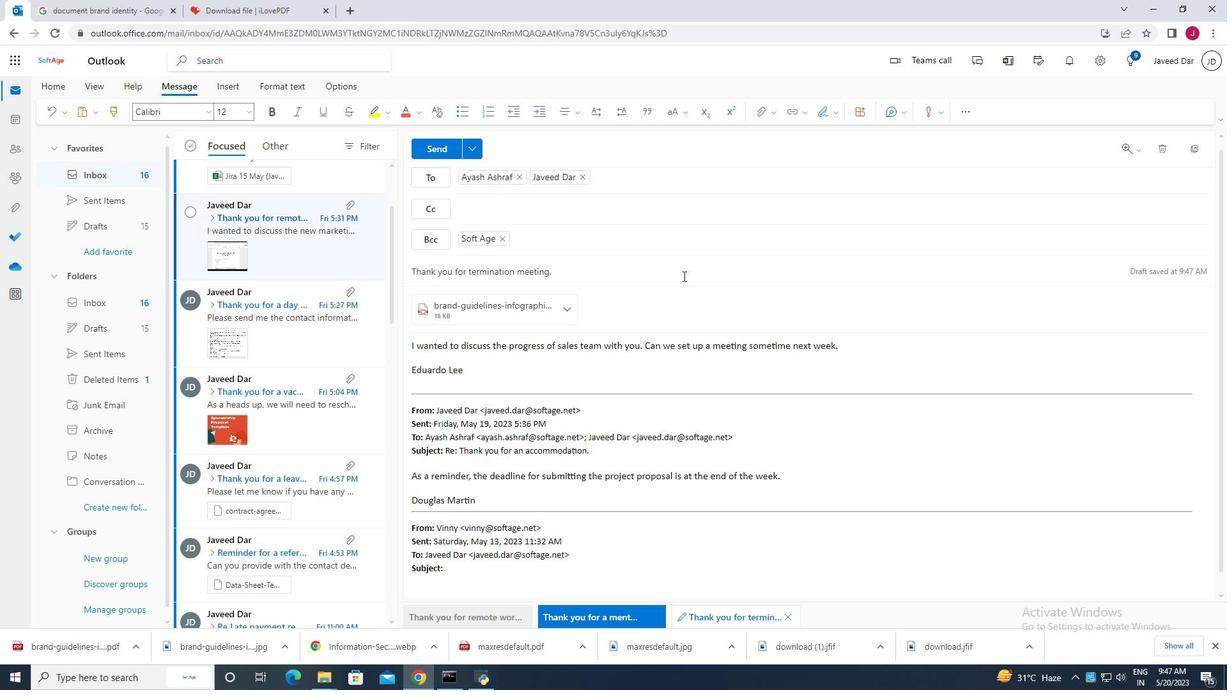 
Action: Mouse scrolled (683, 275) with delta (0, 0)
Screenshot: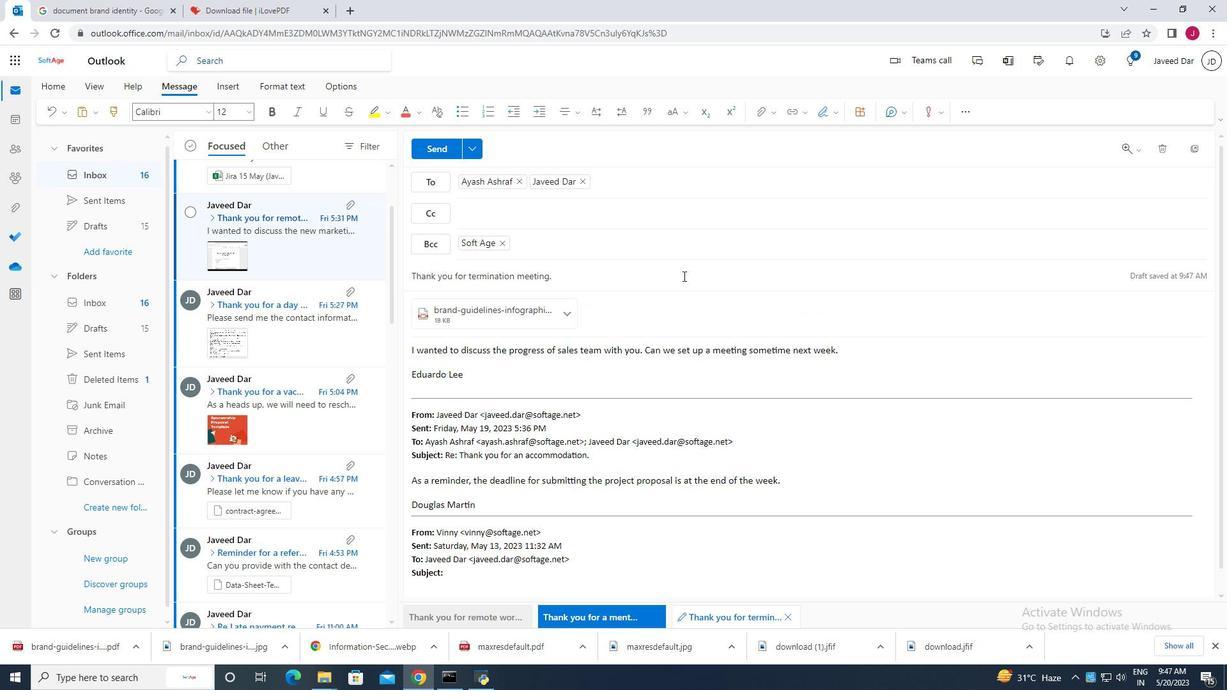 
Action: Mouse scrolled (683, 275) with delta (0, 0)
Screenshot: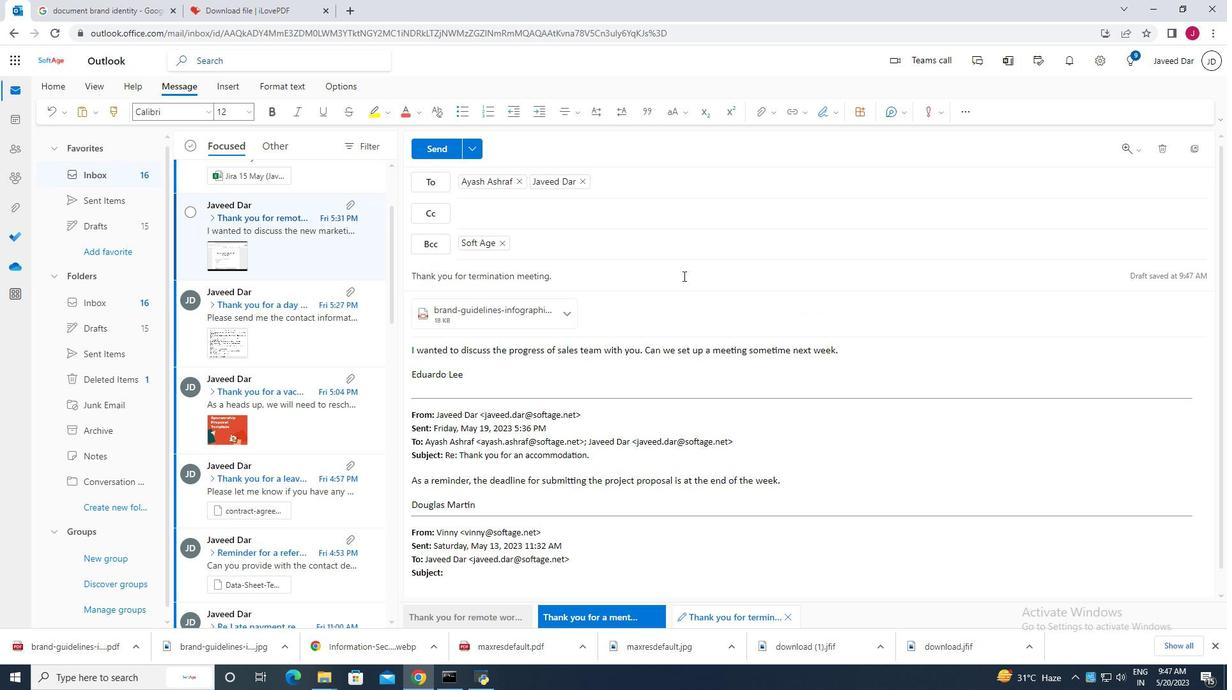 
Action: Mouse moved to (682, 277)
Screenshot: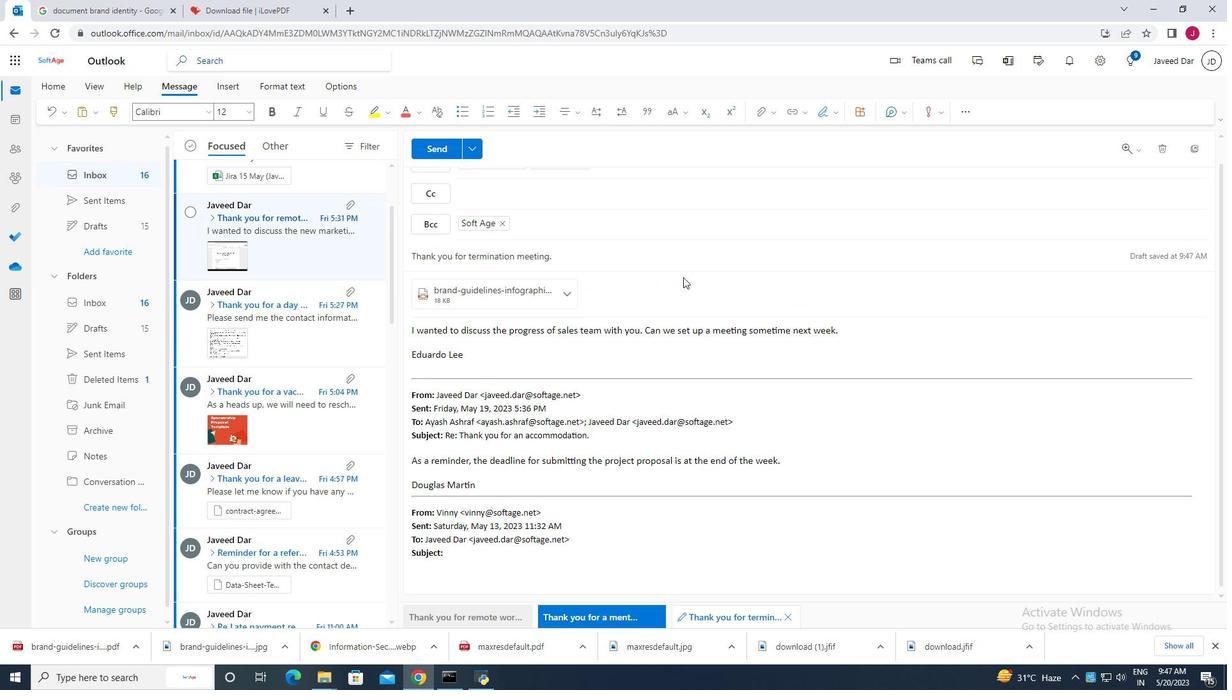
Action: Mouse scrolled (682, 278) with delta (0, 0)
Screenshot: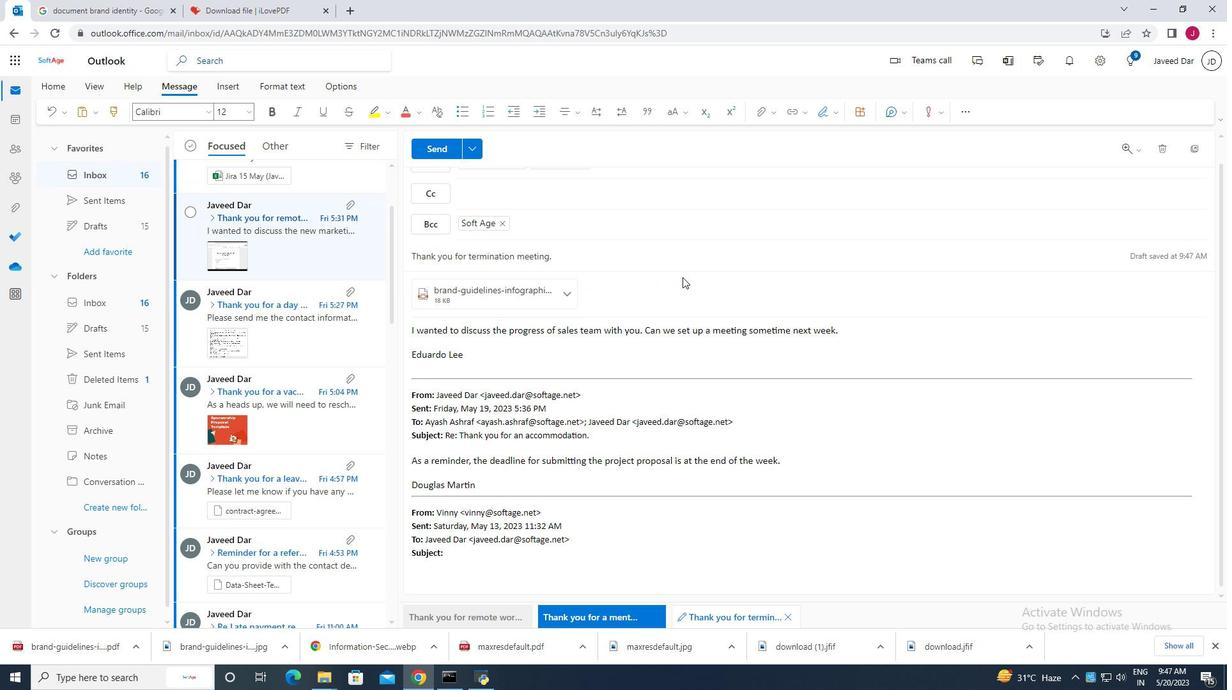 
Action: Mouse moved to (678, 276)
Screenshot: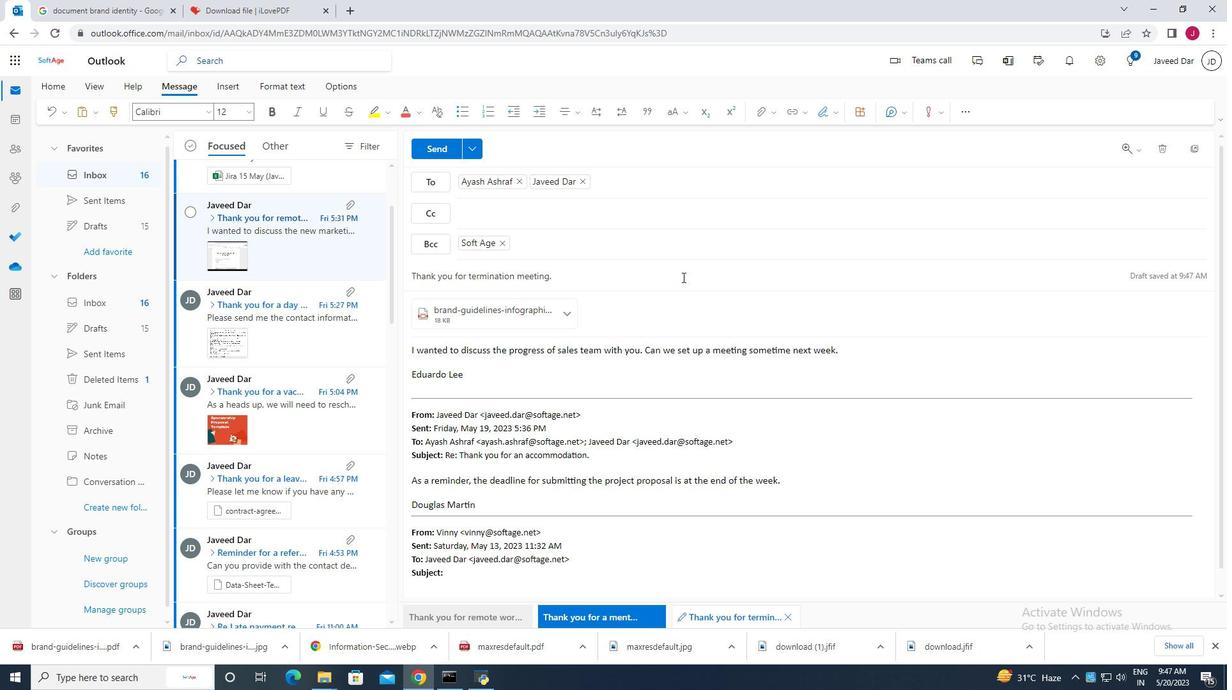 
Action: Mouse scrolled (678, 276) with delta (0, 0)
Screenshot: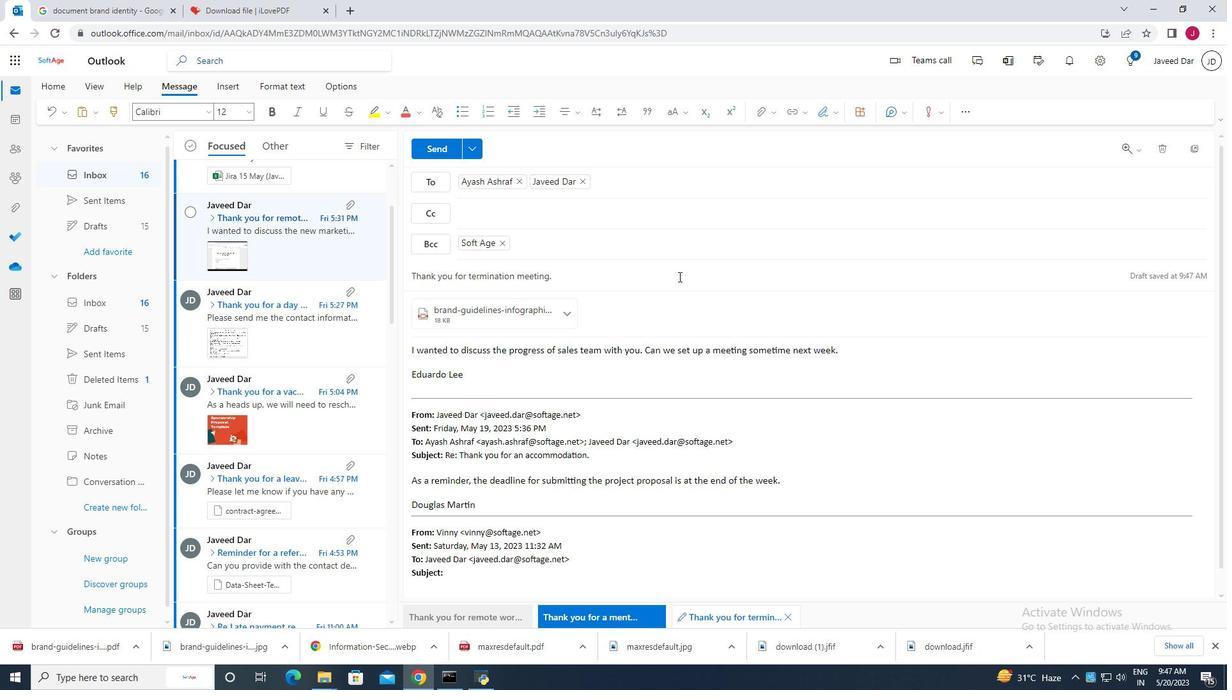 
Action: Mouse scrolled (678, 276) with delta (0, 0)
Screenshot: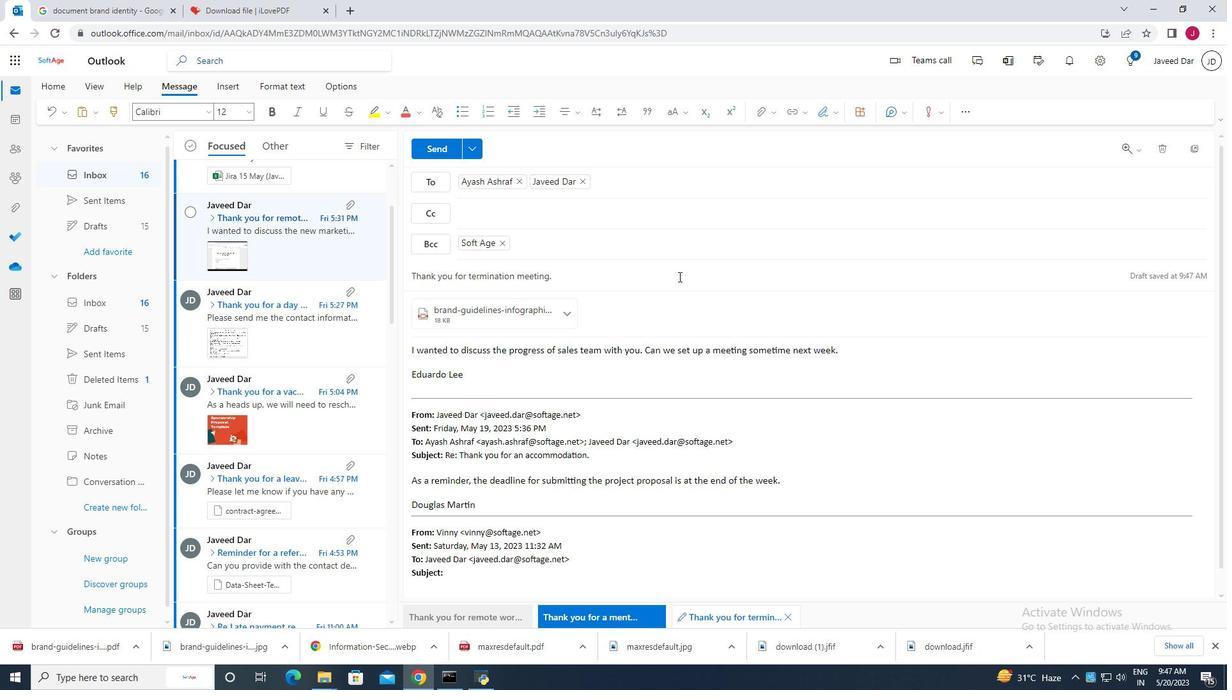 
Action: Mouse scrolled (678, 277) with delta (0, 0)
Screenshot: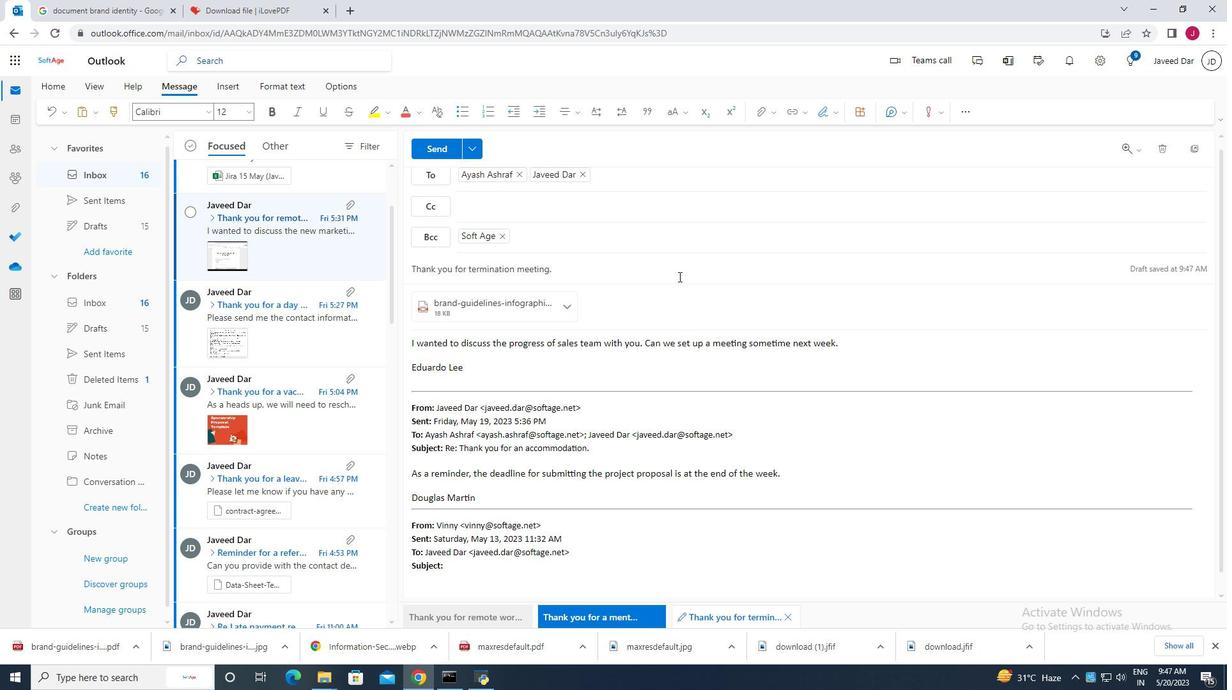 
Action: Mouse scrolled (678, 277) with delta (0, 0)
Screenshot: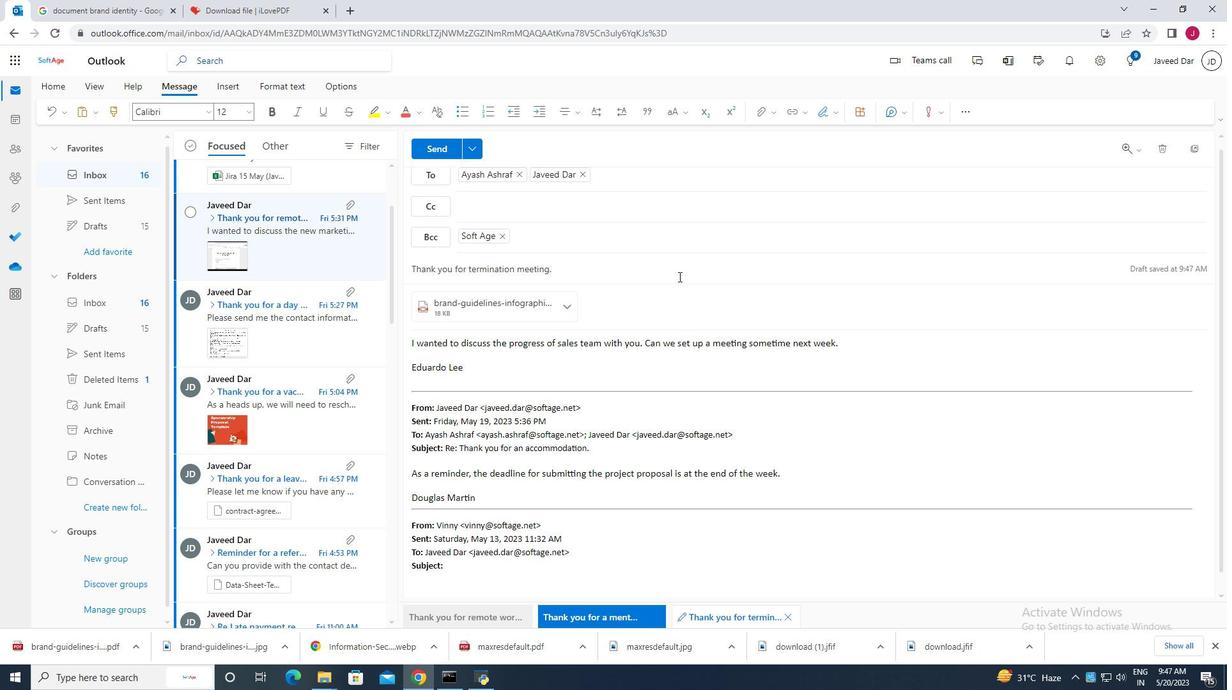 
Action: Mouse scrolled (678, 277) with delta (0, 0)
Screenshot: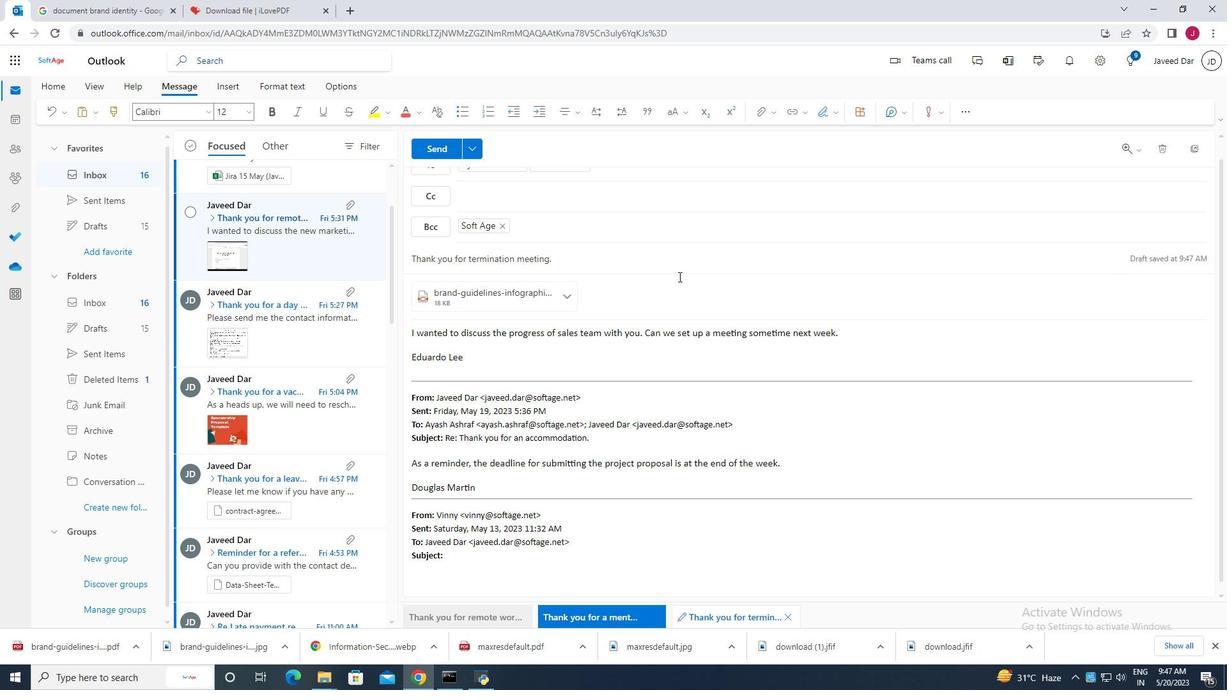 
Action: Mouse scrolled (678, 276) with delta (0, 0)
Screenshot: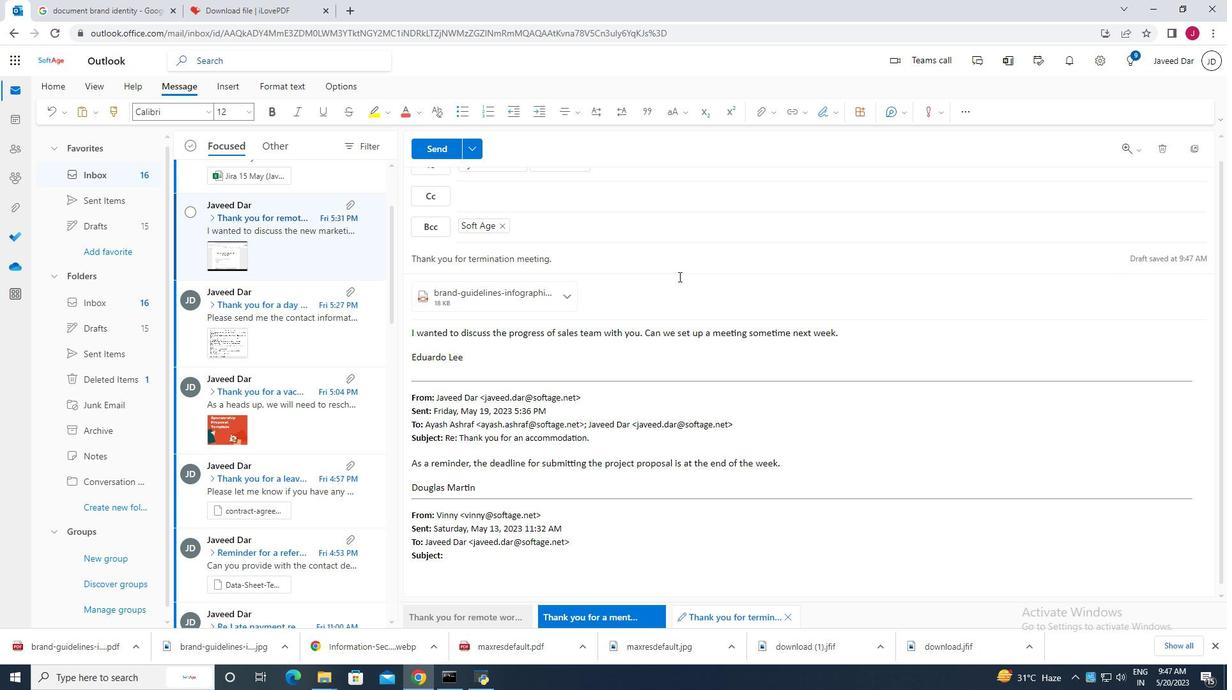 
Action: Mouse scrolled (678, 276) with delta (0, 0)
Screenshot: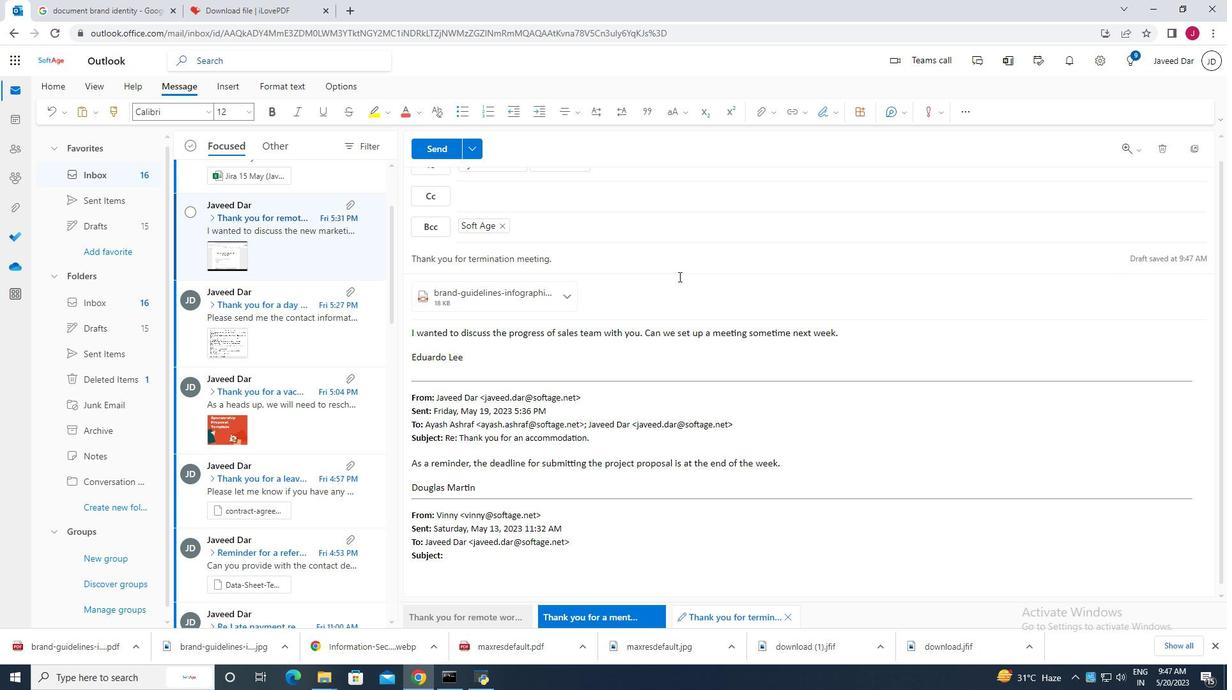 
Action: Mouse scrolled (678, 276) with delta (0, 0)
Screenshot: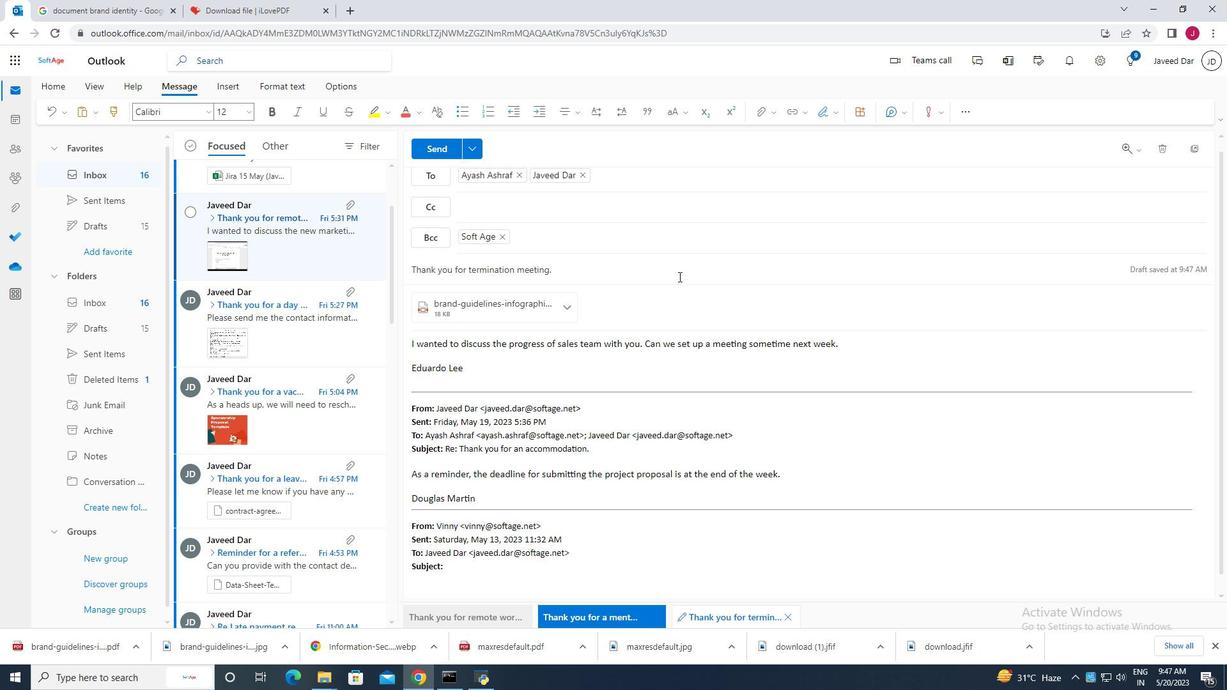 
Action: Mouse scrolled (678, 277) with delta (0, 0)
Screenshot: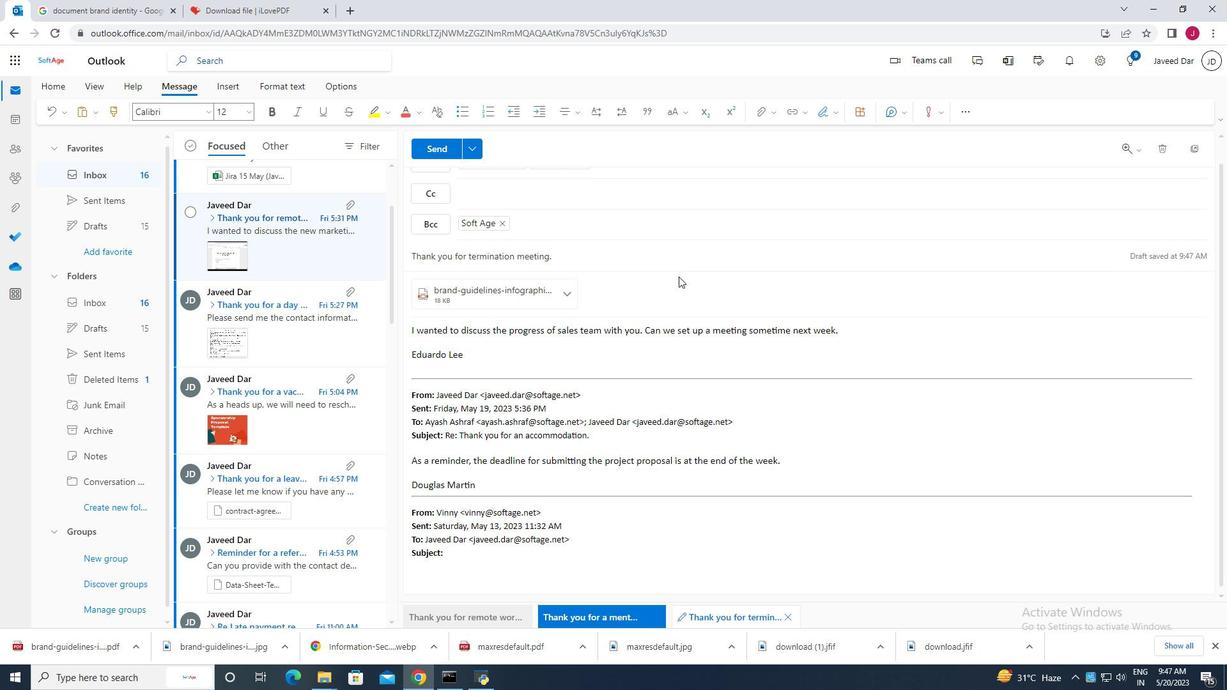 
Action: Mouse scrolled (678, 277) with delta (0, 0)
Screenshot: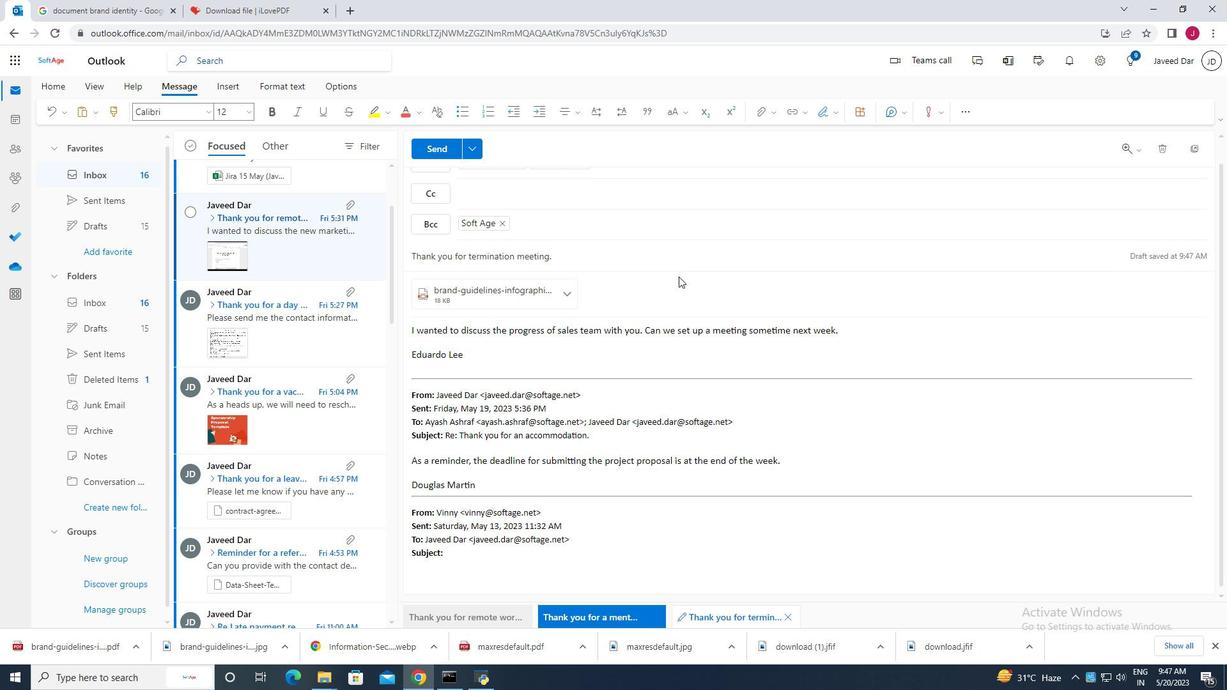 
Action: Mouse scrolled (678, 276) with delta (0, 0)
Screenshot: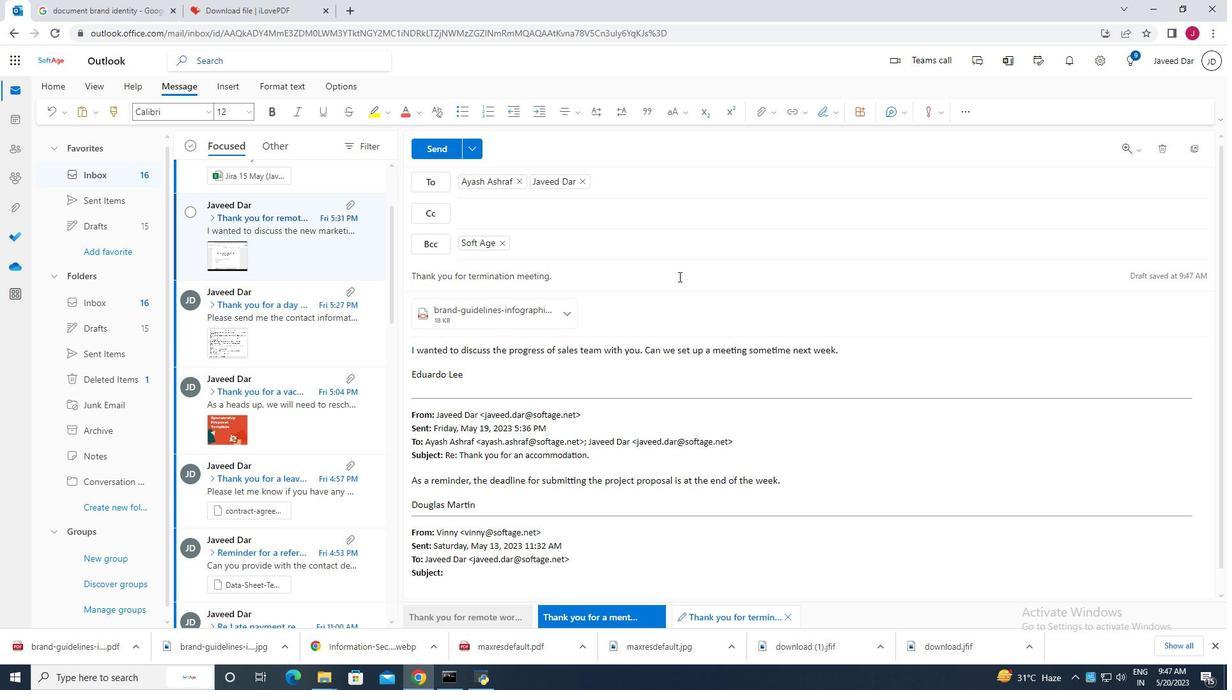 
Action: Mouse scrolled (678, 276) with delta (0, 0)
Screenshot: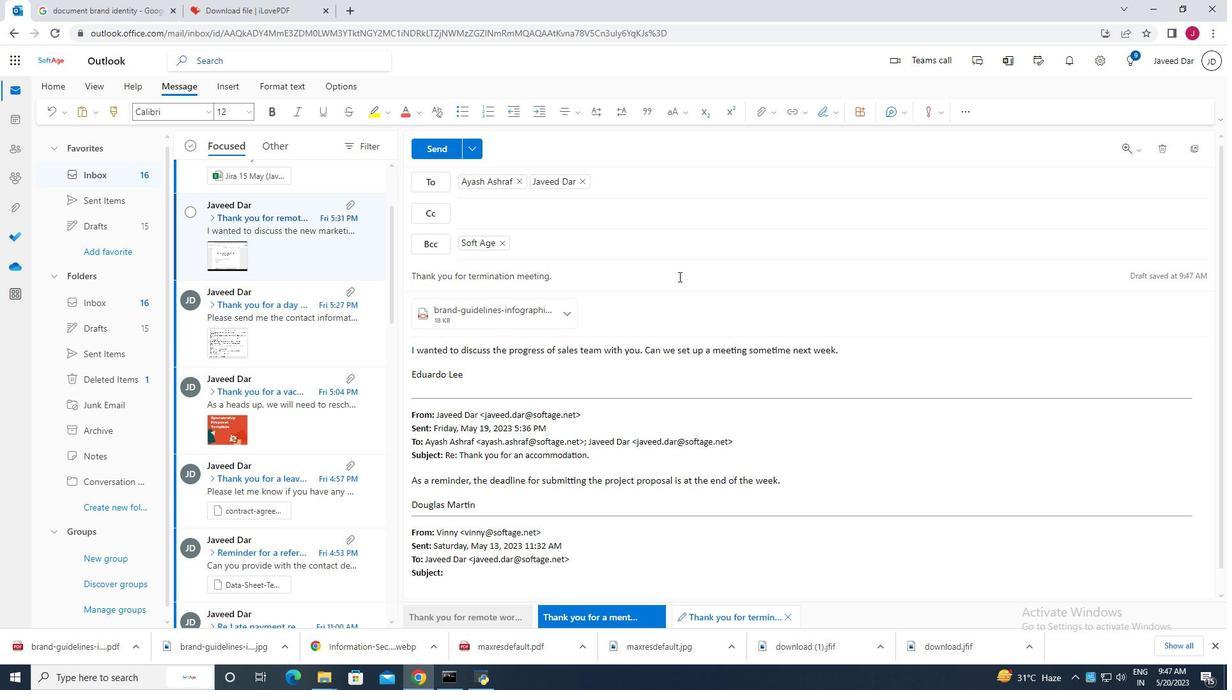 
Action: Mouse scrolled (678, 277) with delta (0, 0)
Screenshot: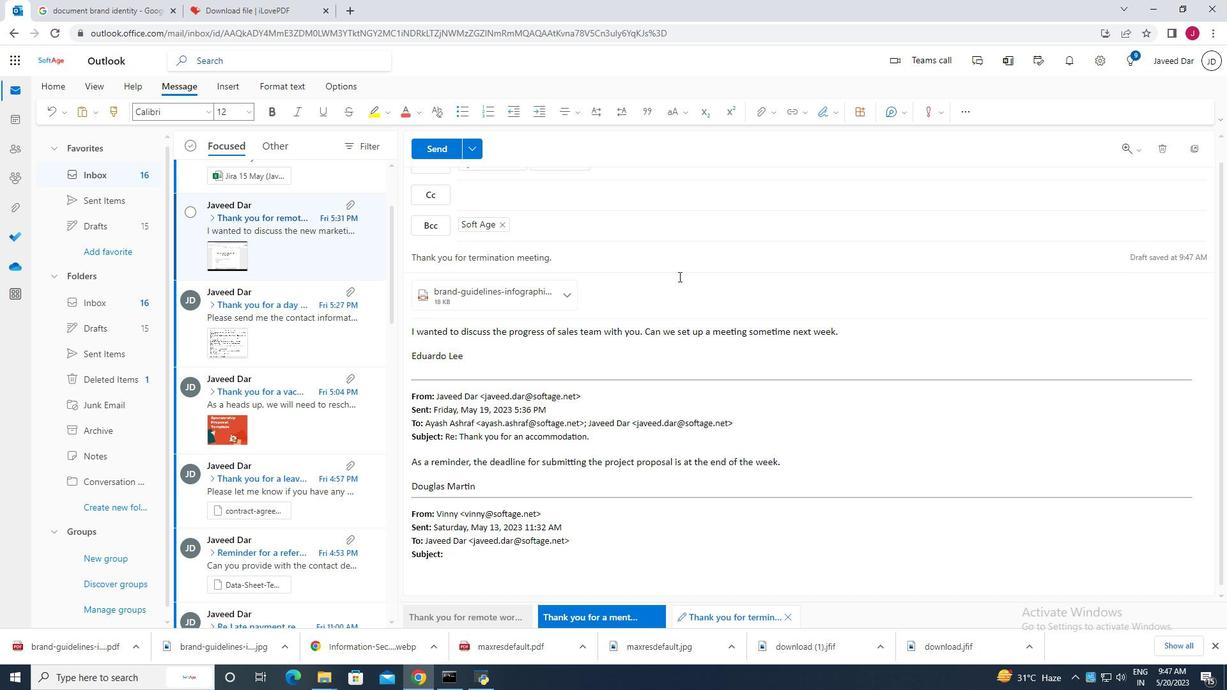 
Action: Mouse scrolled (678, 276) with delta (0, 0)
Screenshot: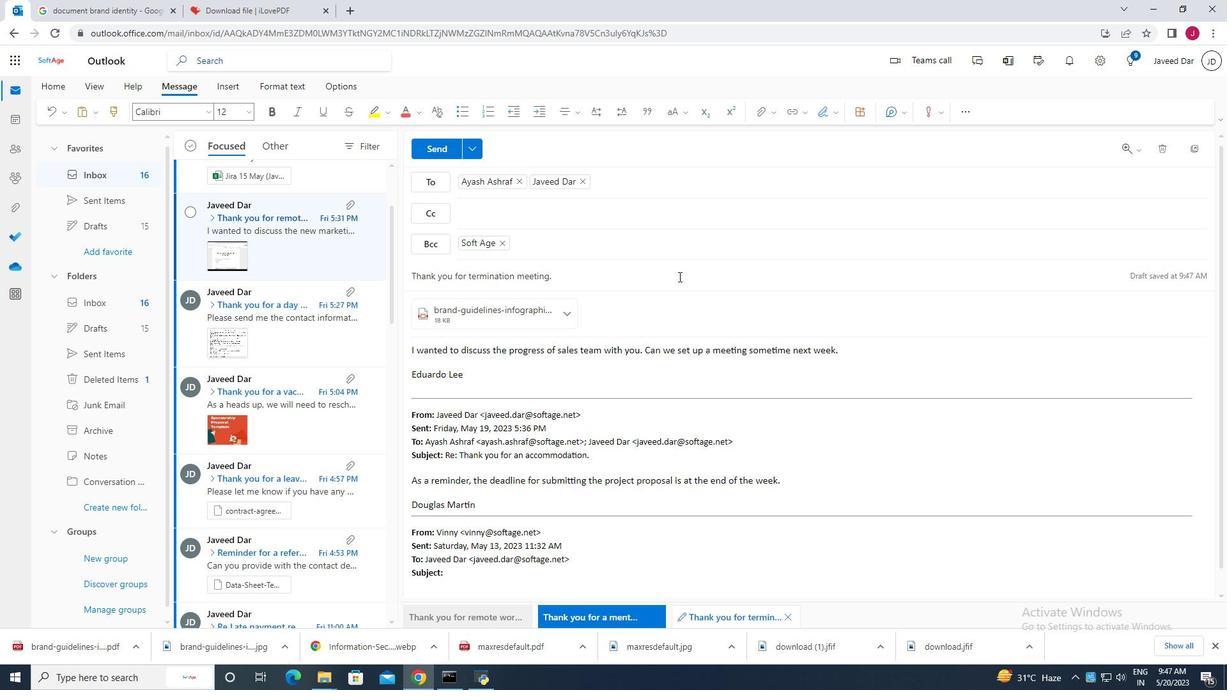 
Action: Mouse moved to (678, 276)
Screenshot: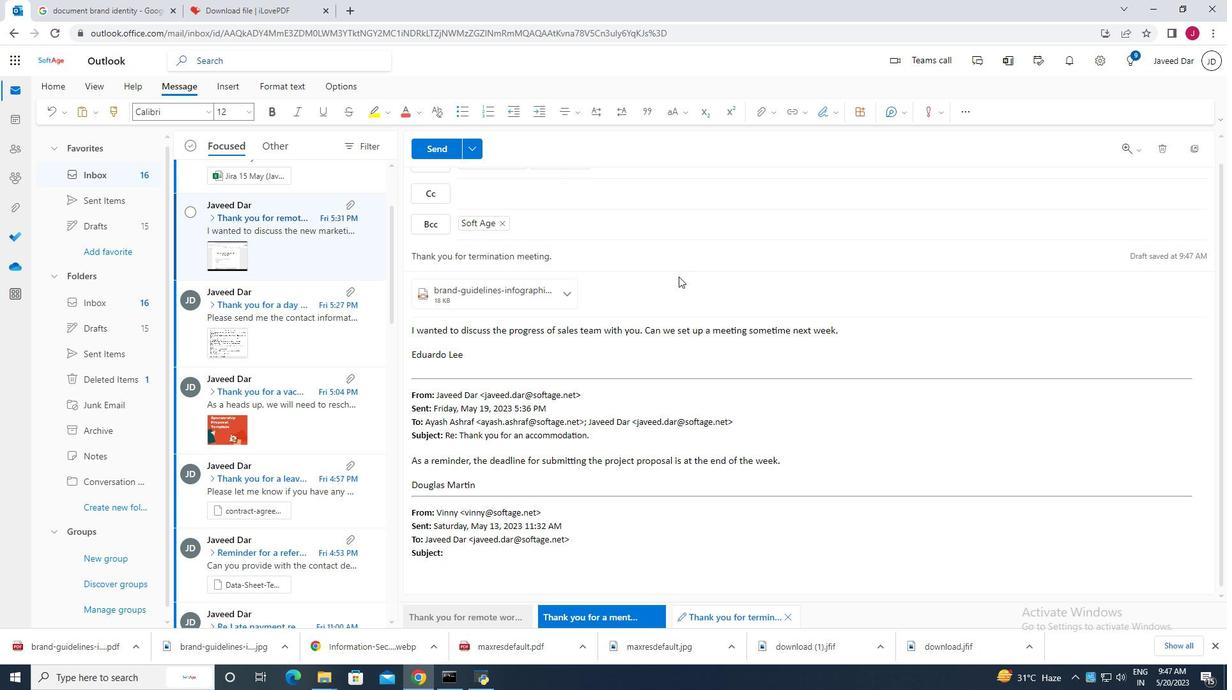 
Action: Mouse scrolled (678, 277) with delta (0, 0)
Screenshot: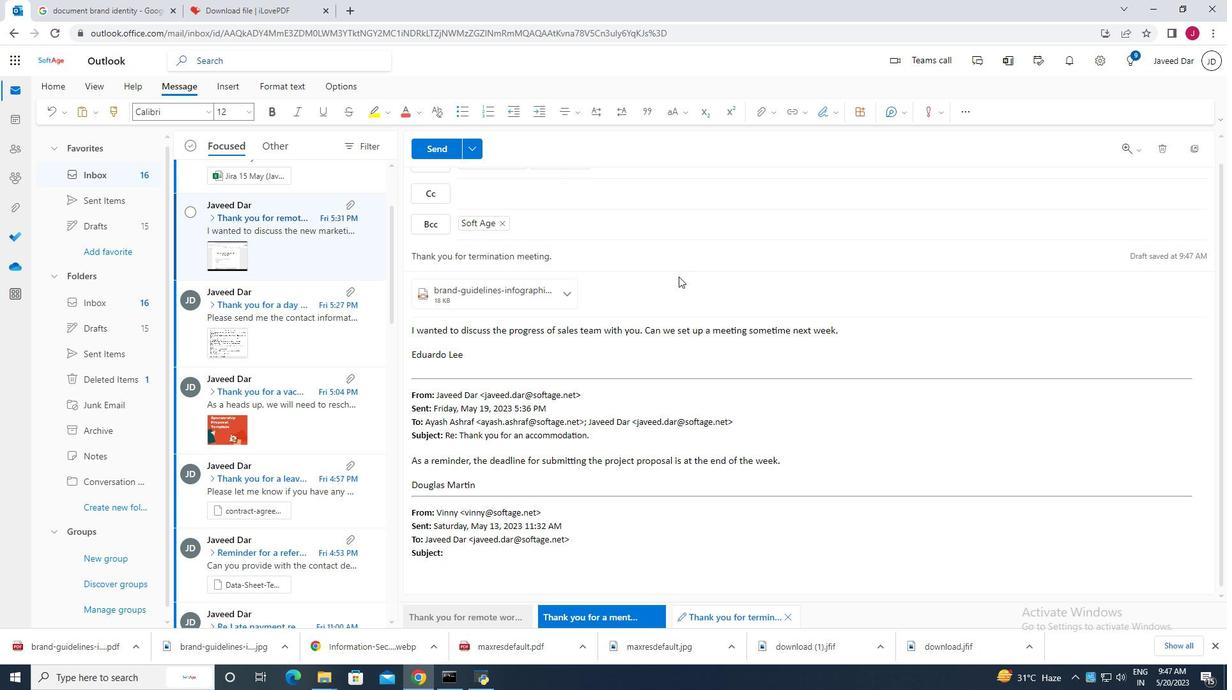 
Action: Mouse moved to (671, 274)
Screenshot: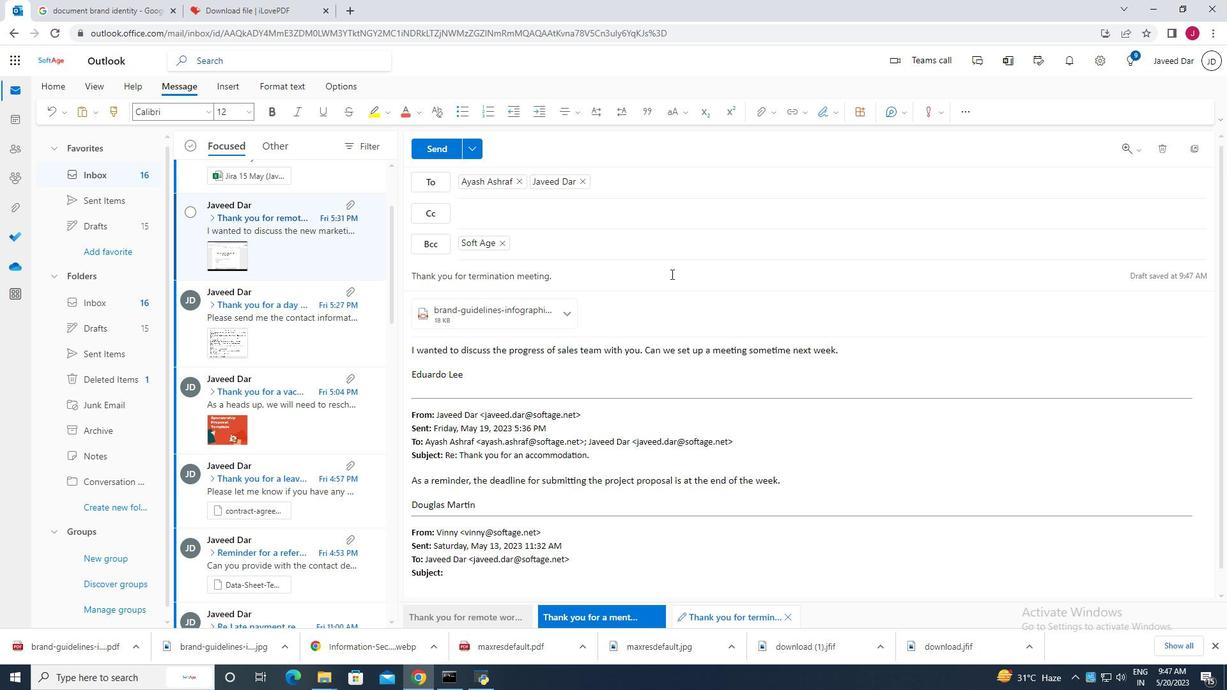 
